 Task: Look for space in Versailles, France from 12th July, 2023 to 16th July, 2023 for 8 adults in price range Rs.10000 to Rs.16000. Place can be private room with 8 bedrooms having 8 beds and 8 bathrooms. Property type can be house, flat, guest house. Amenities needed are: wifi, TV, free parkinig on premises, gym, breakfast. Booking option can be shelf check-in. Required host language is English.
Action: Mouse pressed left at (587, 125)
Screenshot: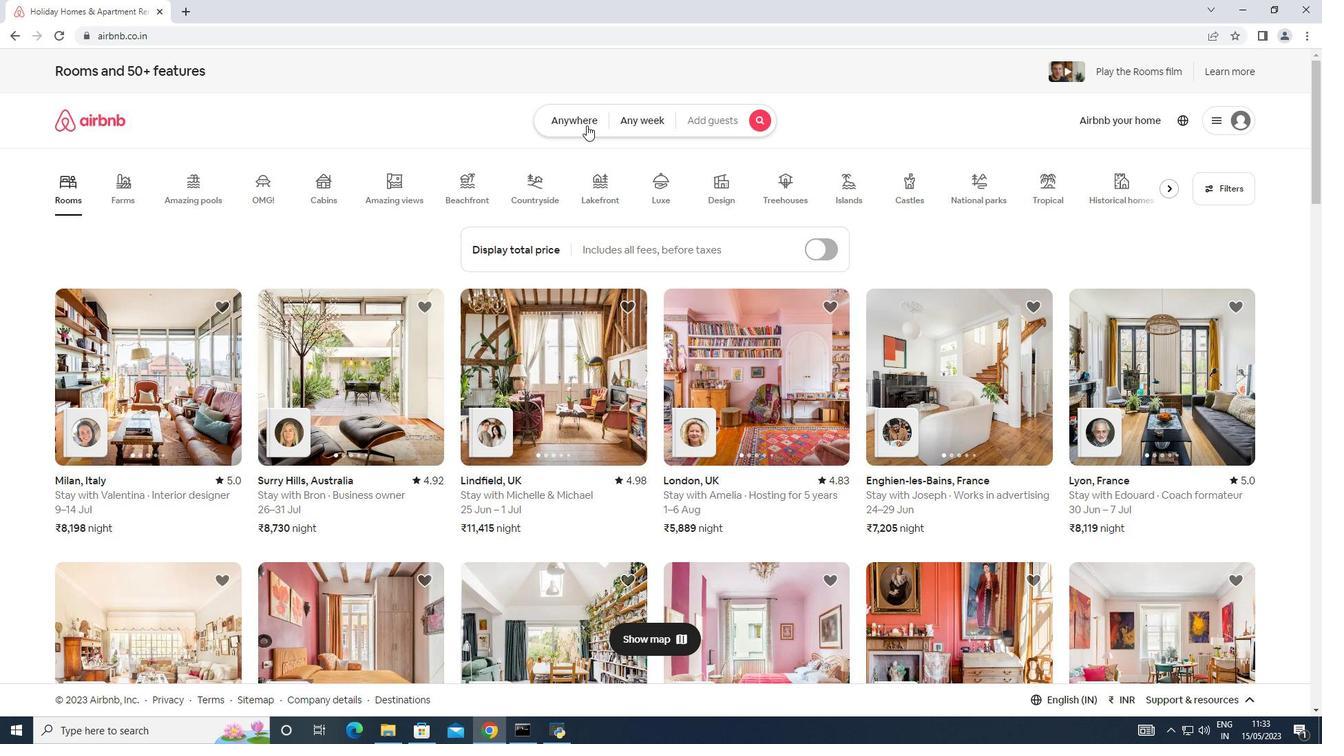 
Action: Mouse moved to (463, 161)
Screenshot: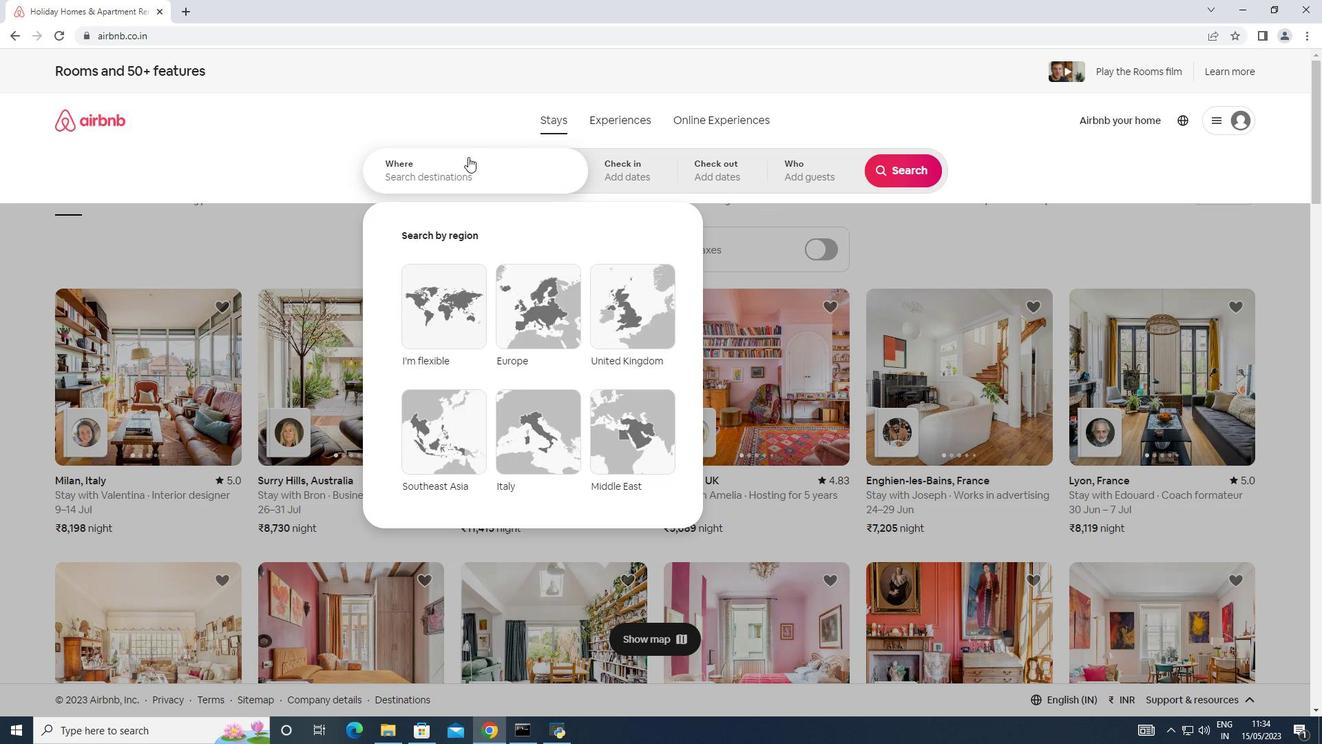 
Action: Mouse pressed left at (463, 161)
Screenshot: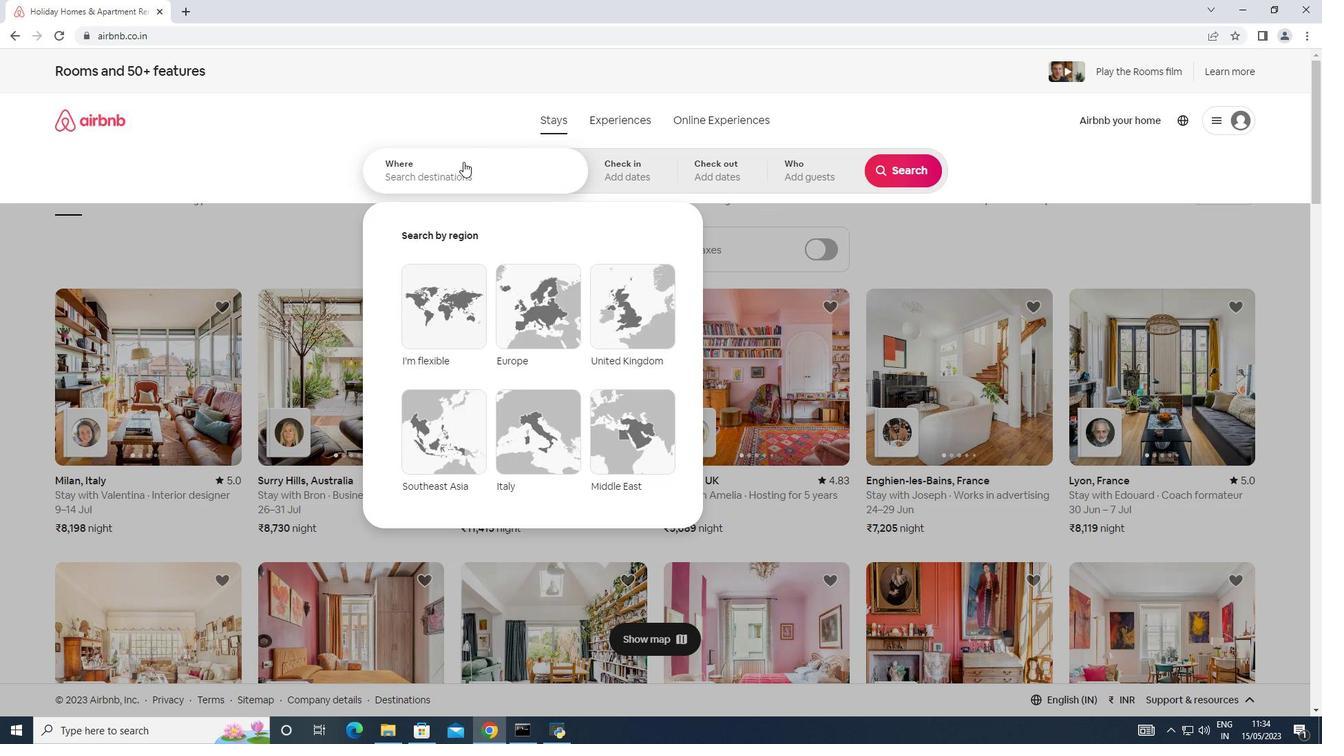 
Action: Mouse moved to (334, 217)
Screenshot: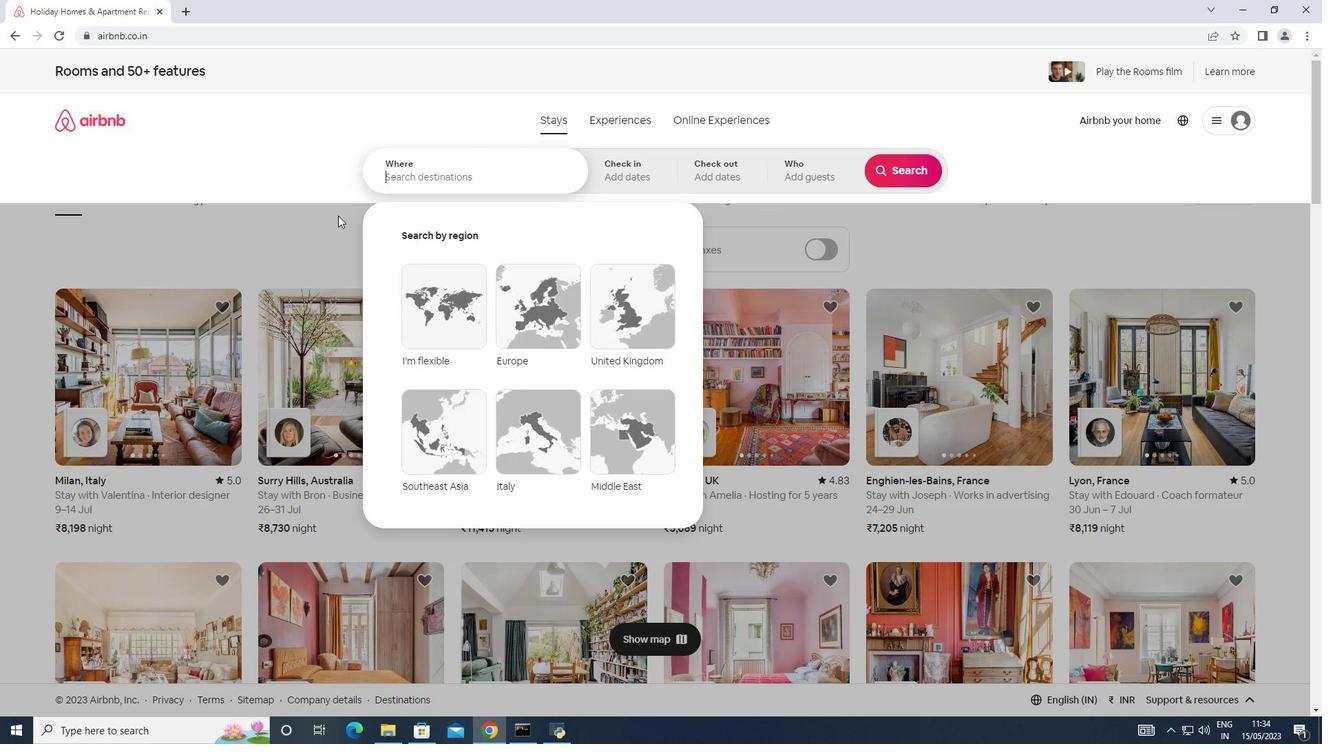 
Action: Key pressed <Key.shift><Key.shift><Key.shift><Key.shift><Key.shift><Key.shift><Key.shift>Versailles,<Key.shift>France
Screenshot: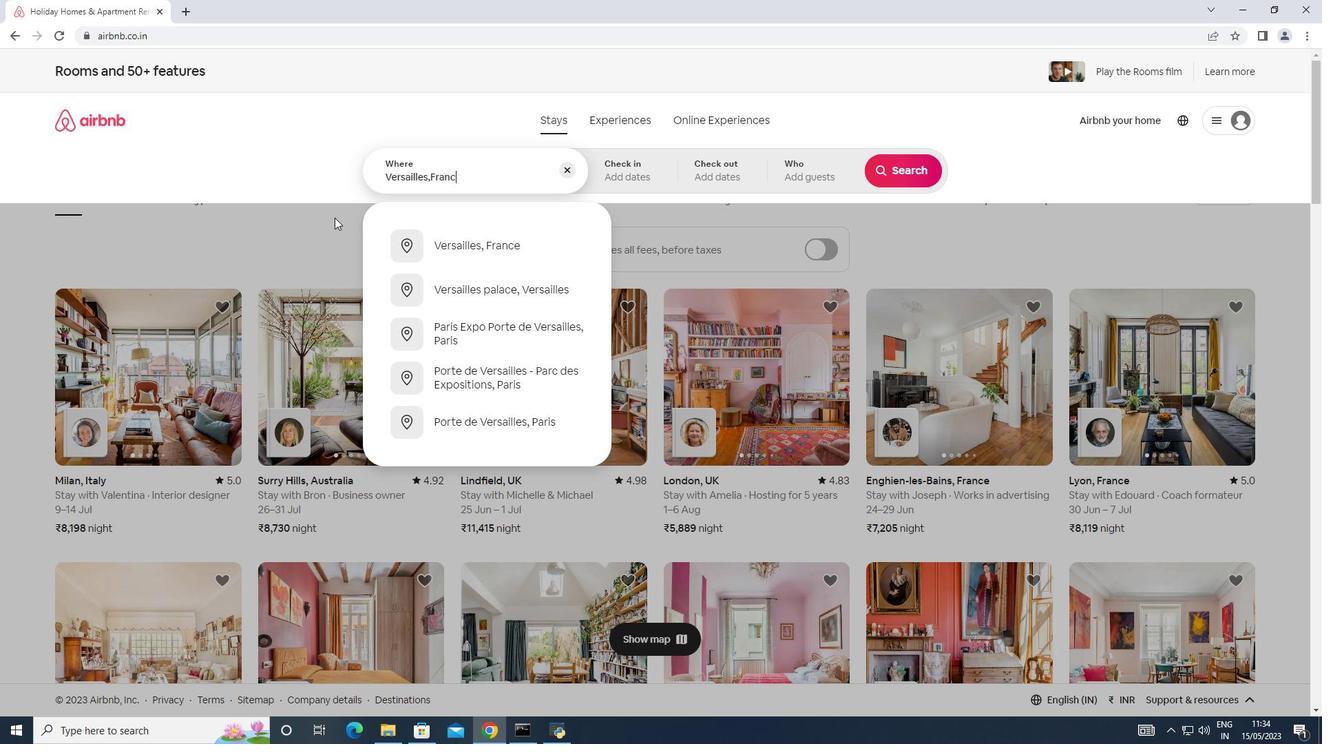 
Action: Mouse moved to (611, 163)
Screenshot: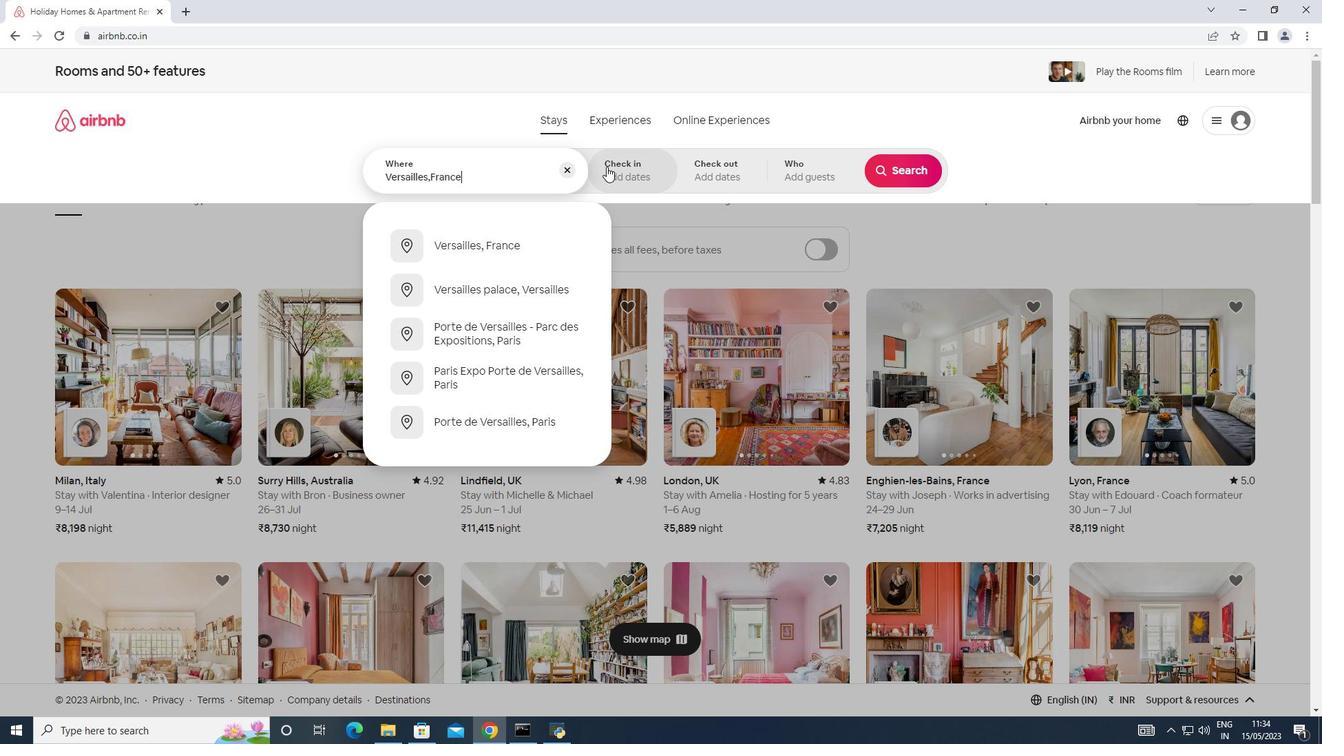 
Action: Mouse pressed left at (611, 163)
Screenshot: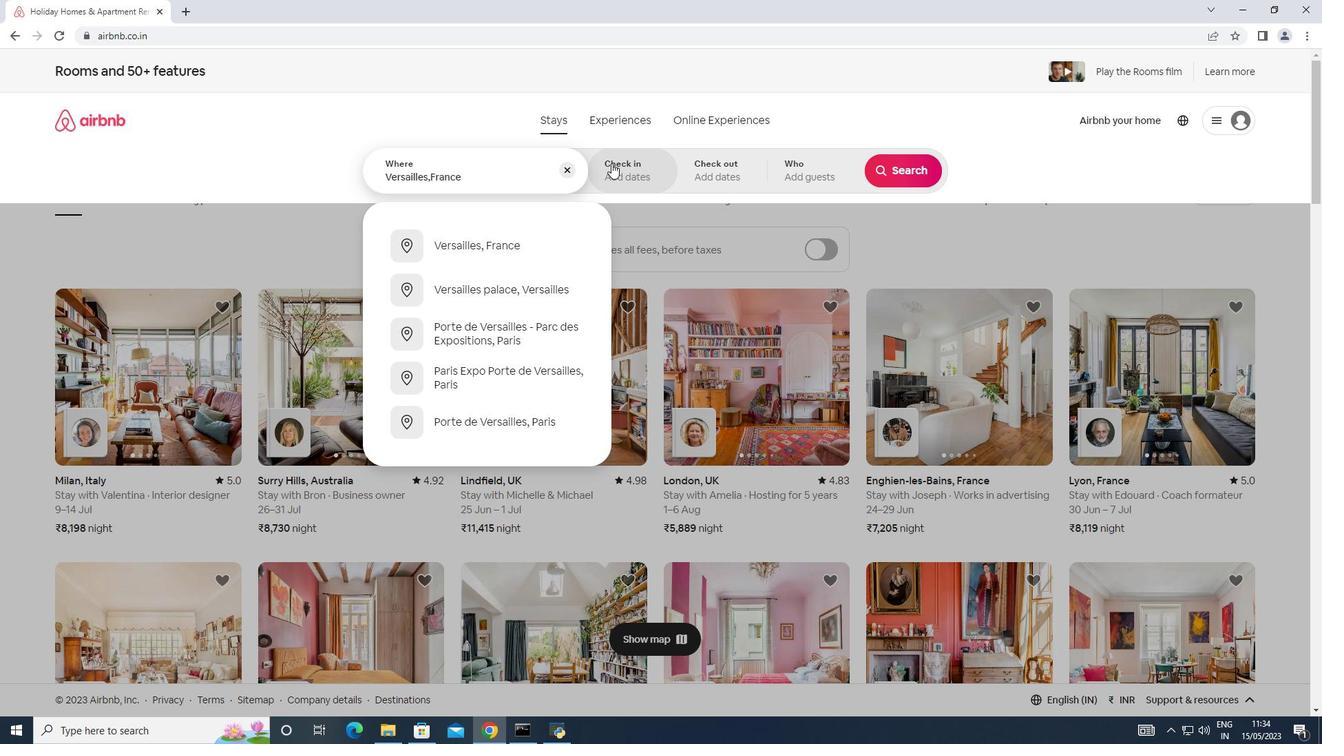 
Action: Mouse moved to (897, 281)
Screenshot: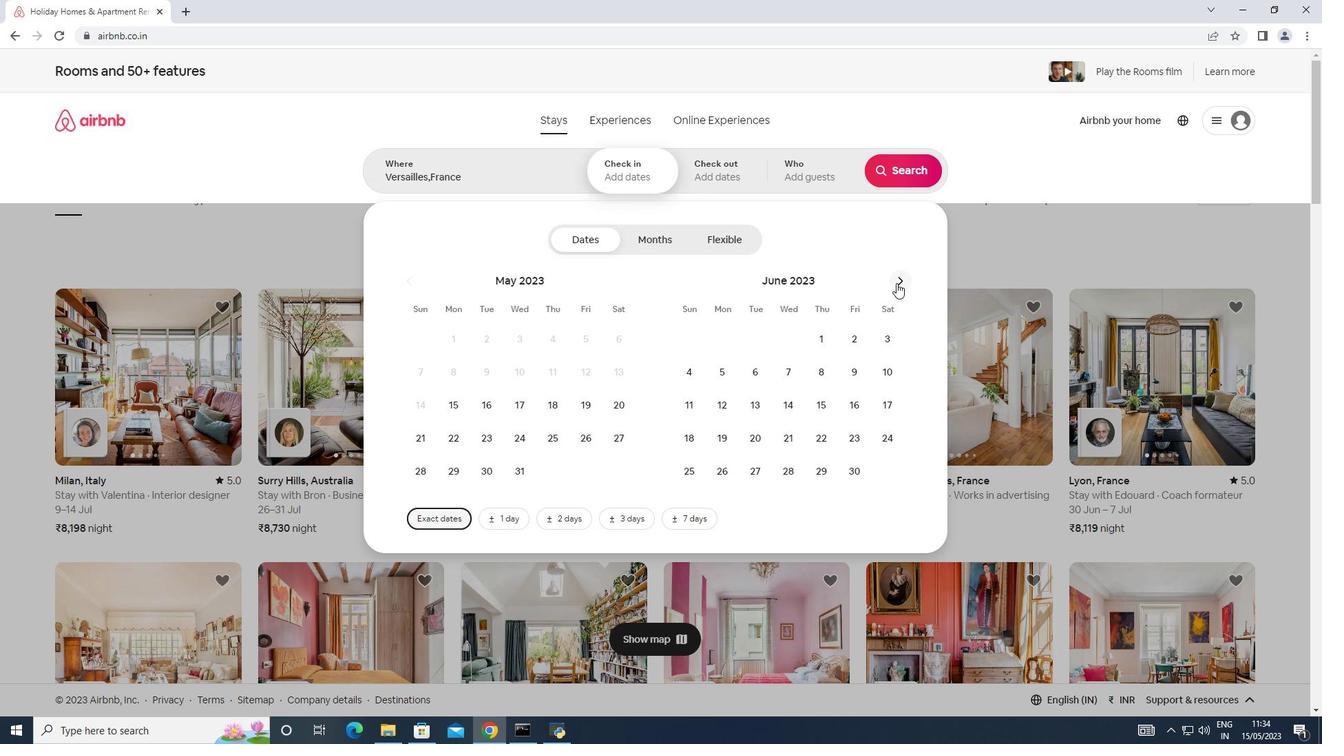 
Action: Mouse pressed left at (897, 281)
Screenshot: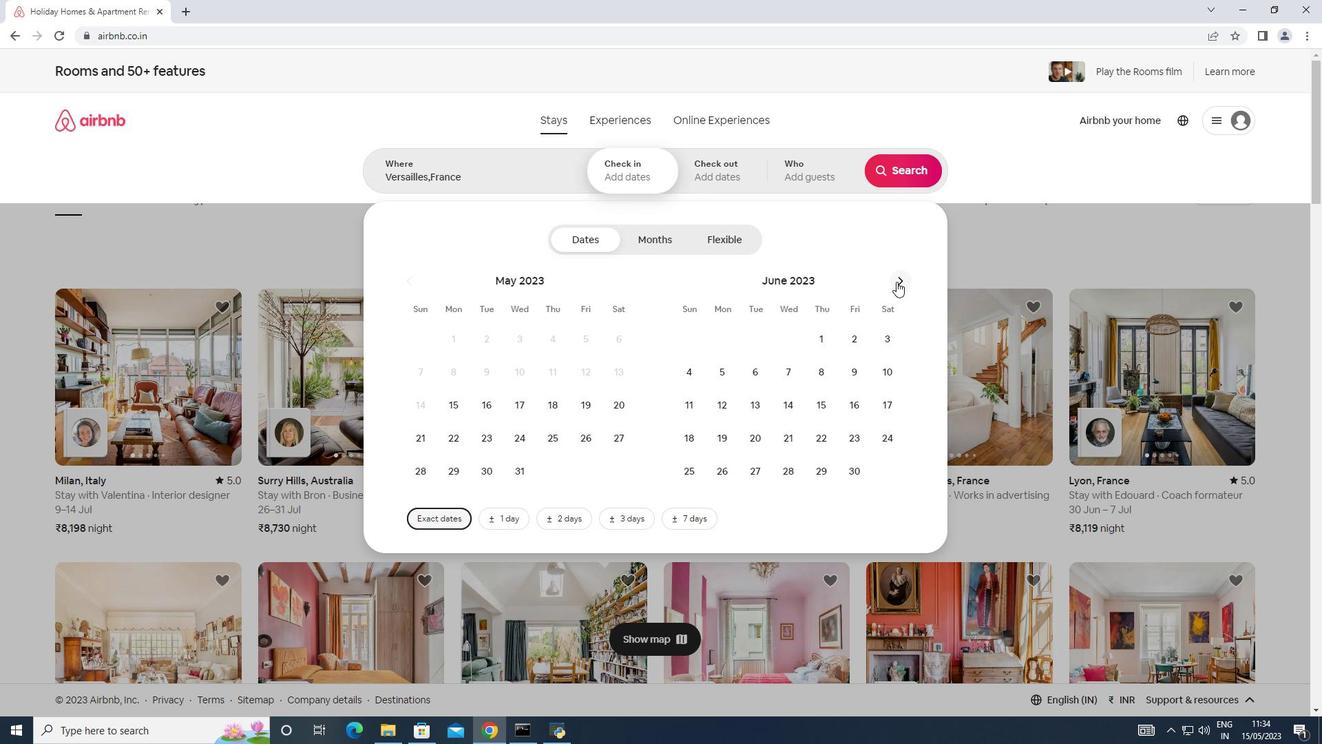 
Action: Mouse moved to (779, 405)
Screenshot: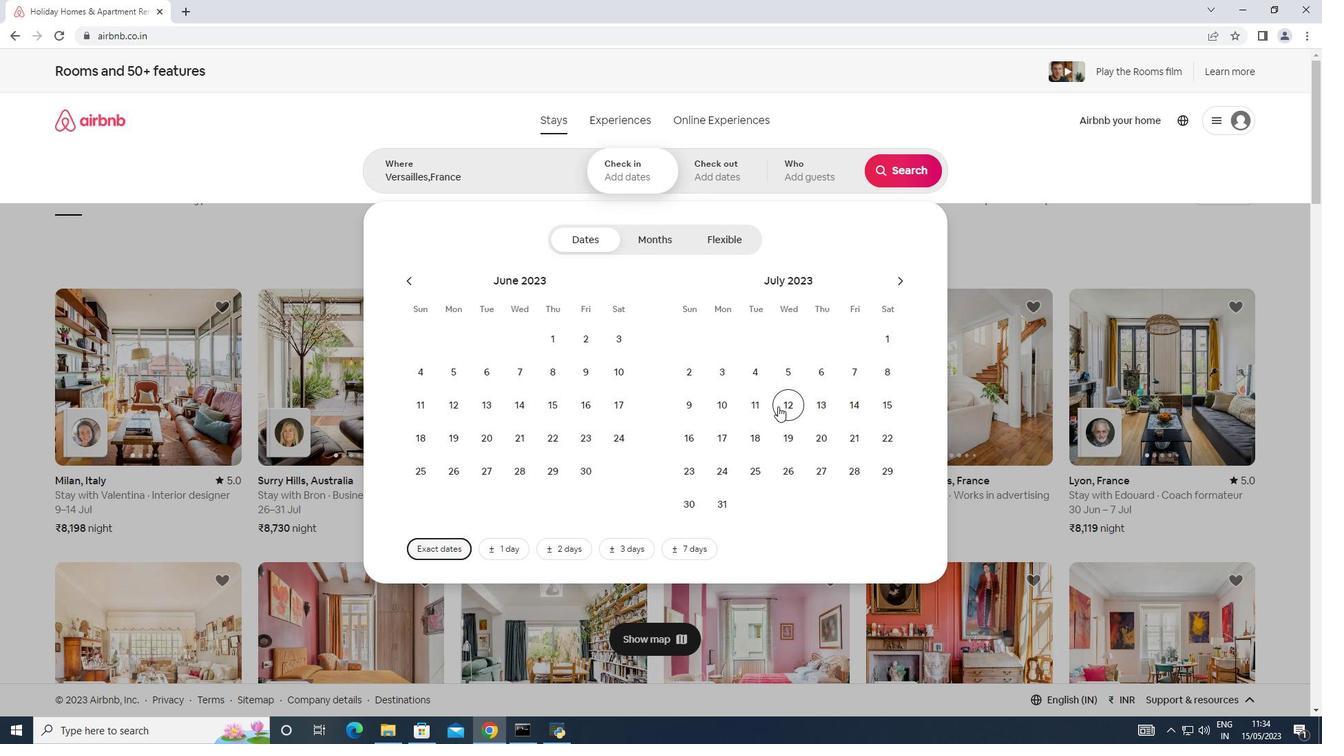
Action: Mouse pressed left at (779, 405)
Screenshot: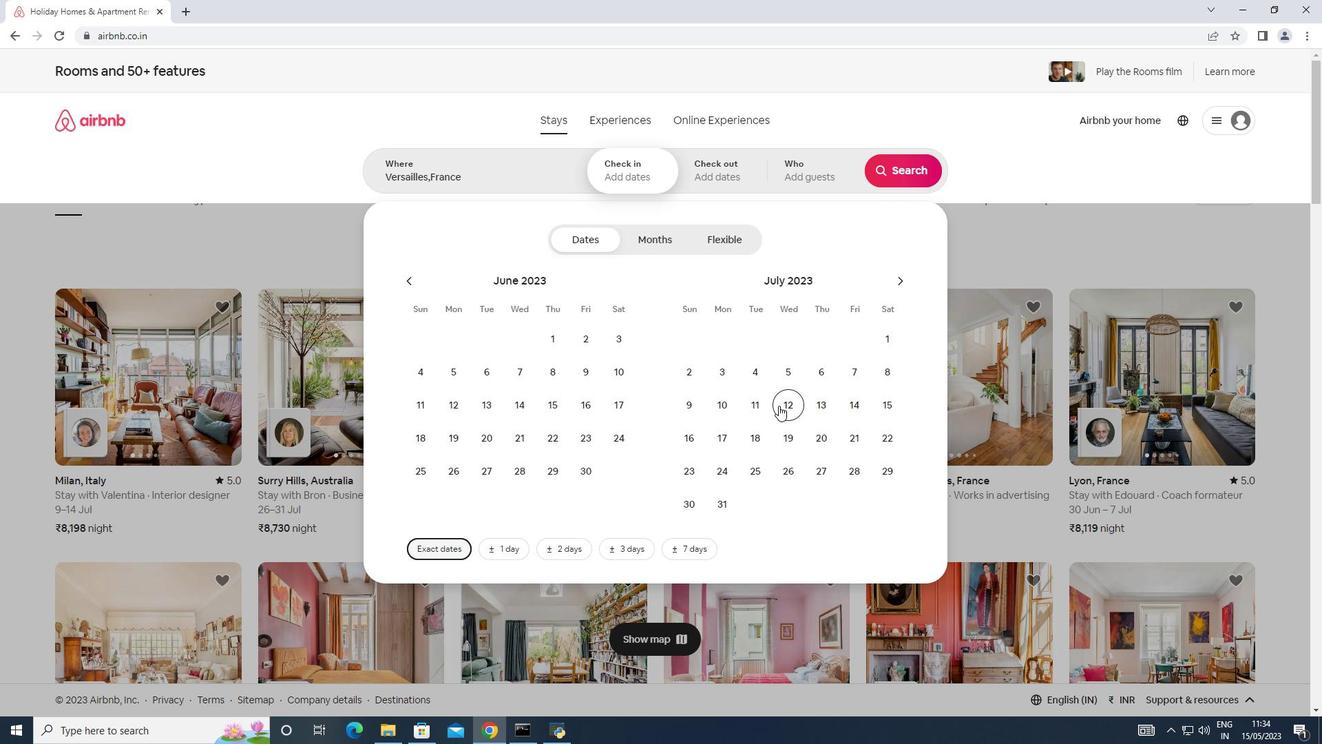 
Action: Mouse moved to (686, 433)
Screenshot: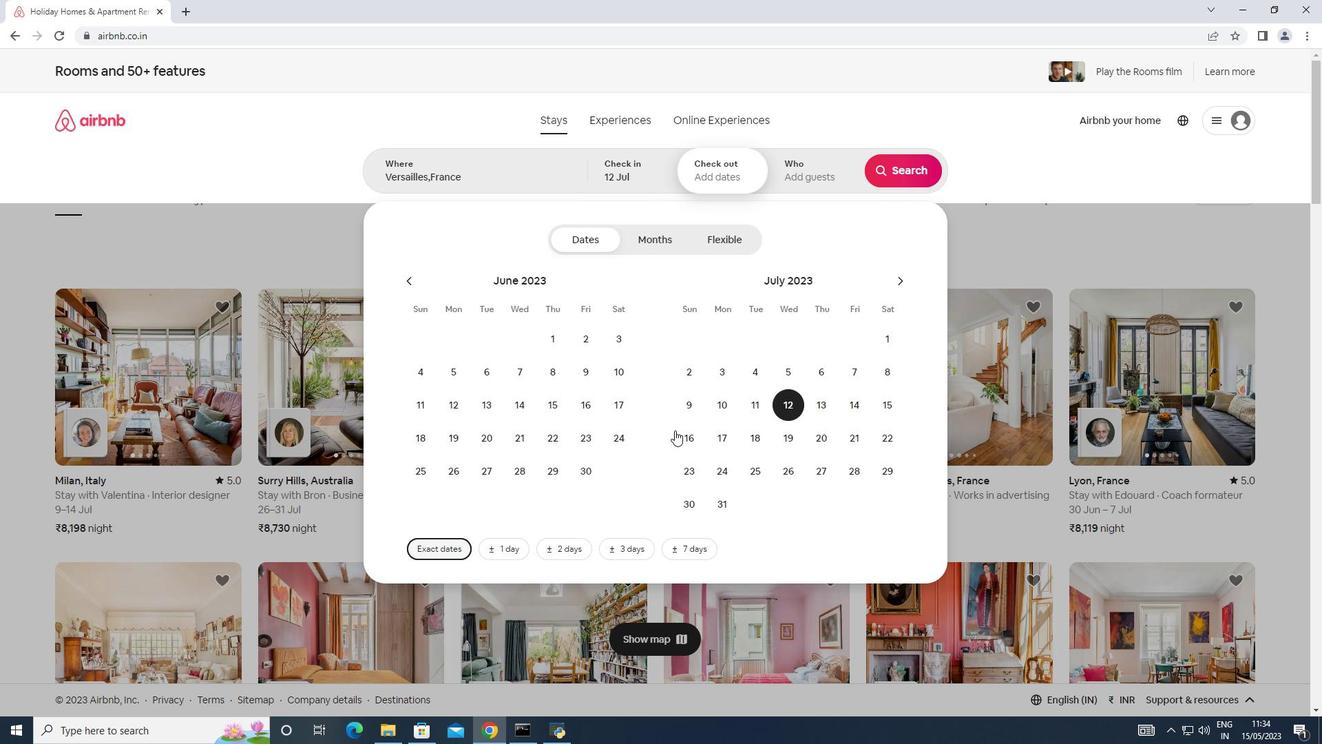 
Action: Mouse pressed left at (686, 433)
Screenshot: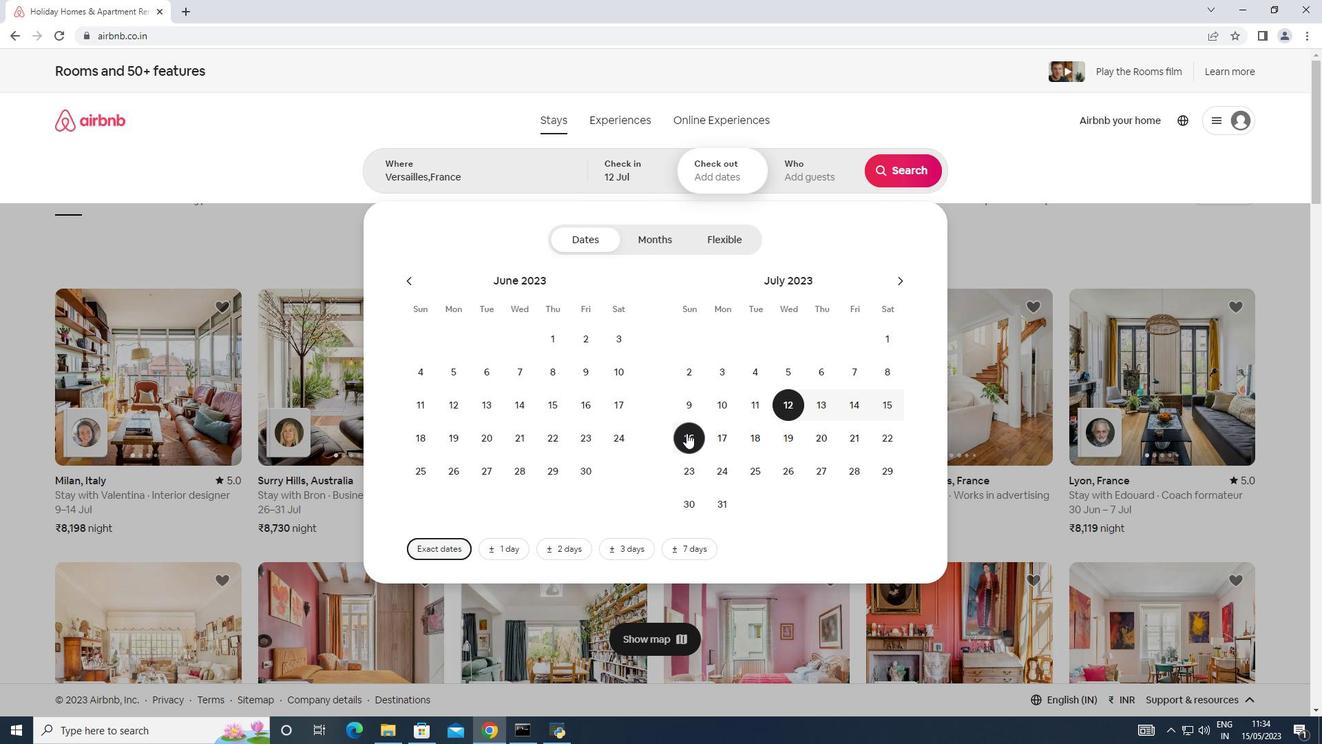 
Action: Mouse moved to (825, 175)
Screenshot: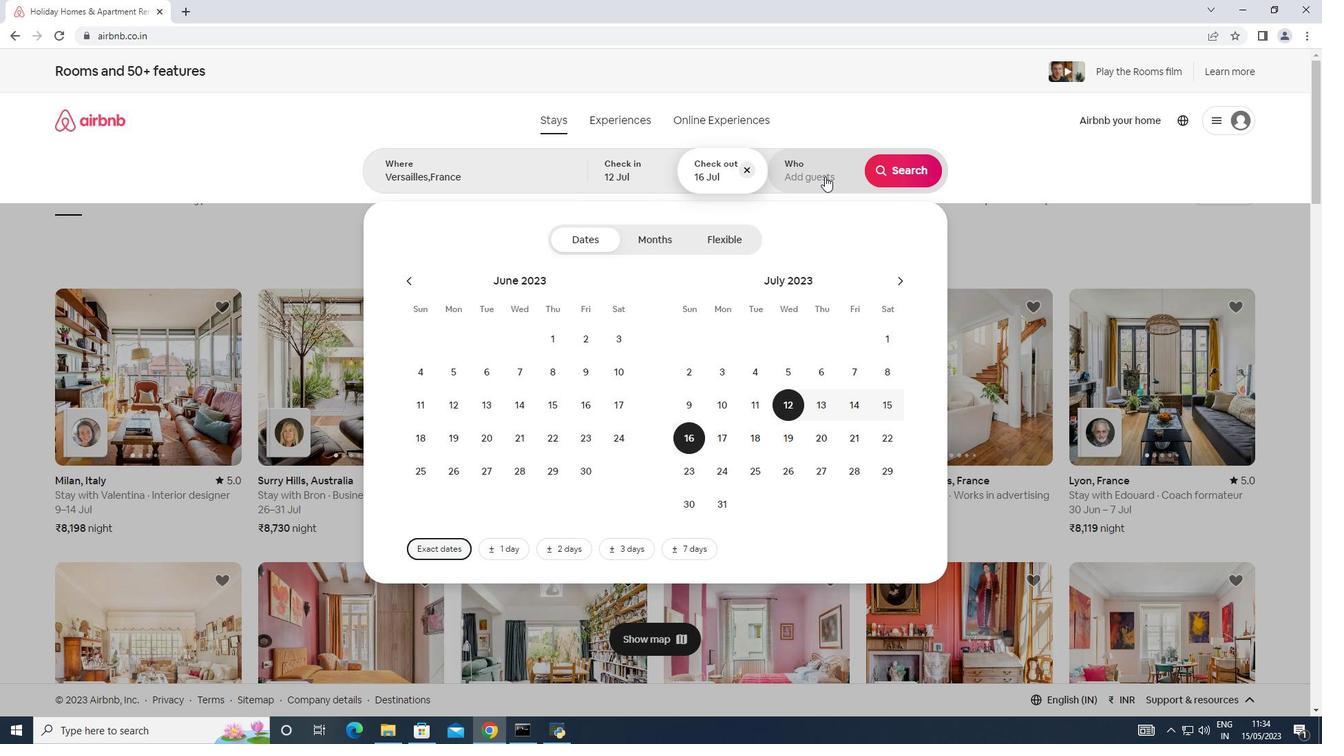 
Action: Mouse pressed left at (825, 175)
Screenshot: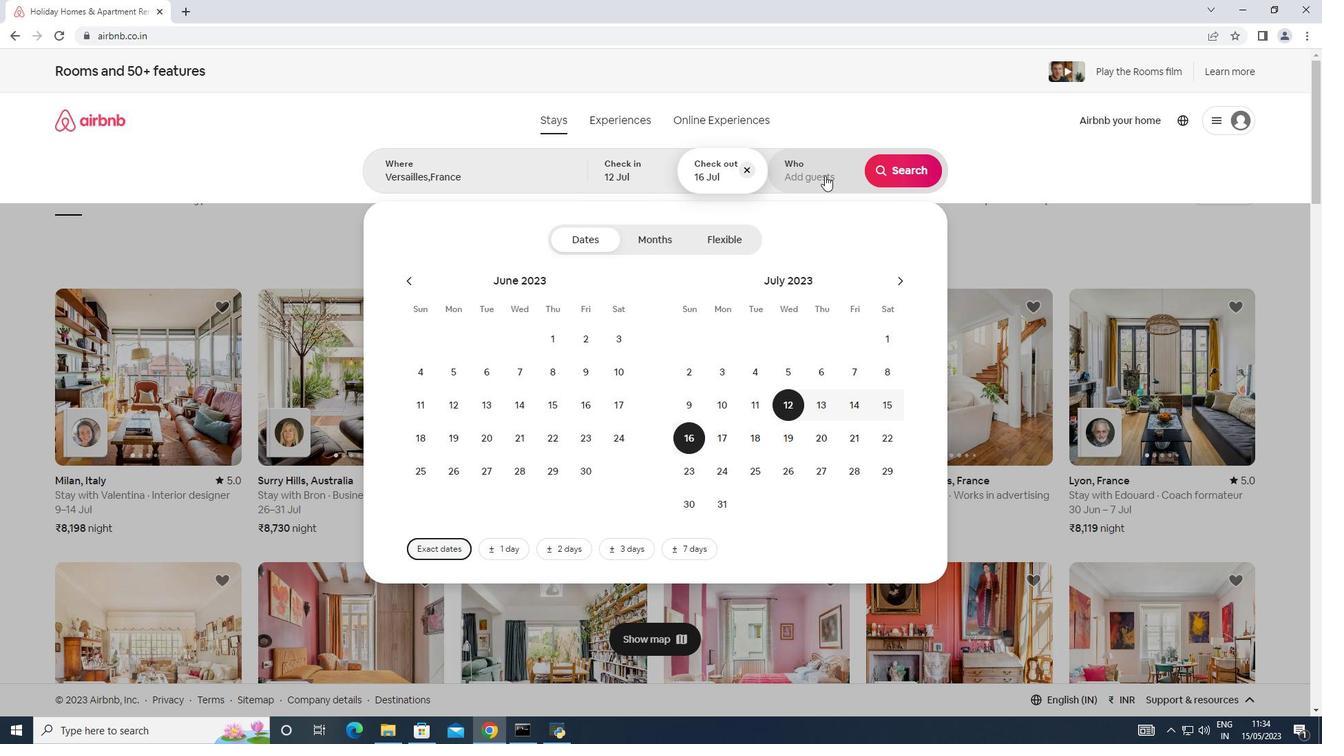 
Action: Mouse moved to (899, 243)
Screenshot: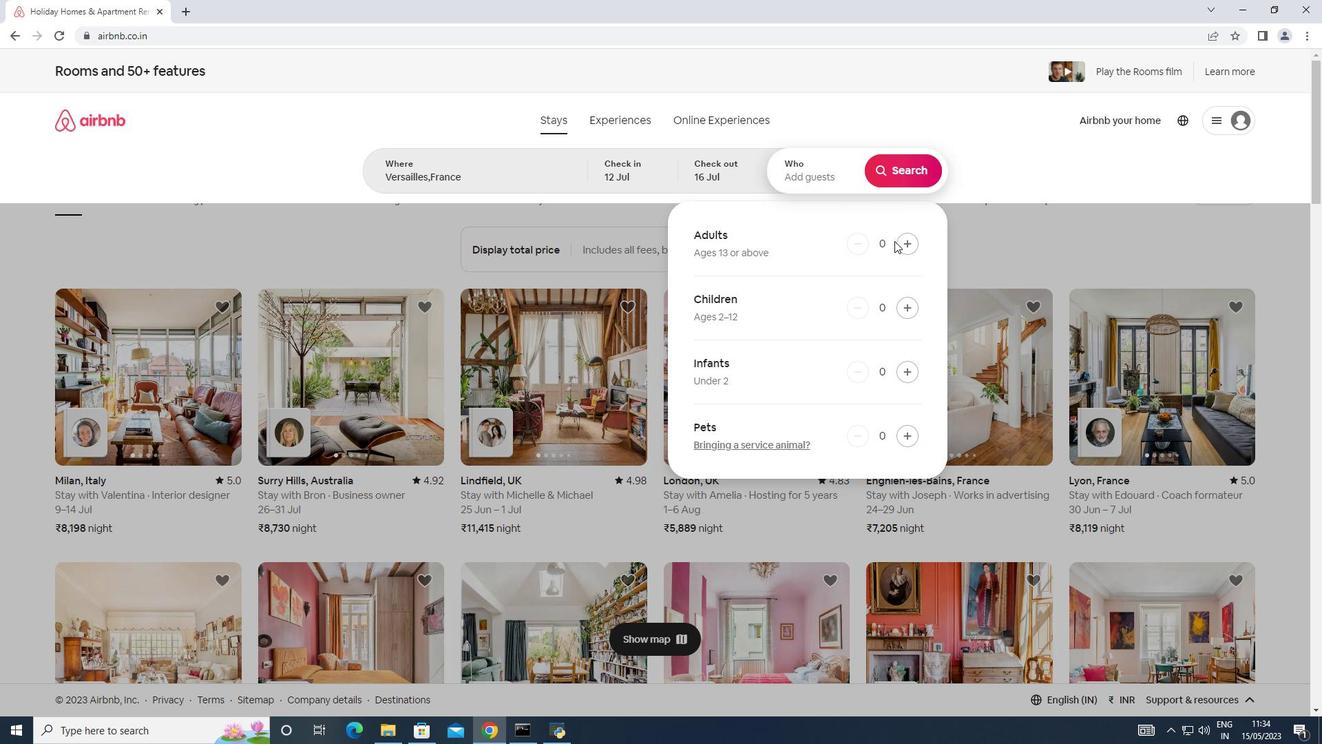 
Action: Mouse pressed left at (899, 243)
Screenshot: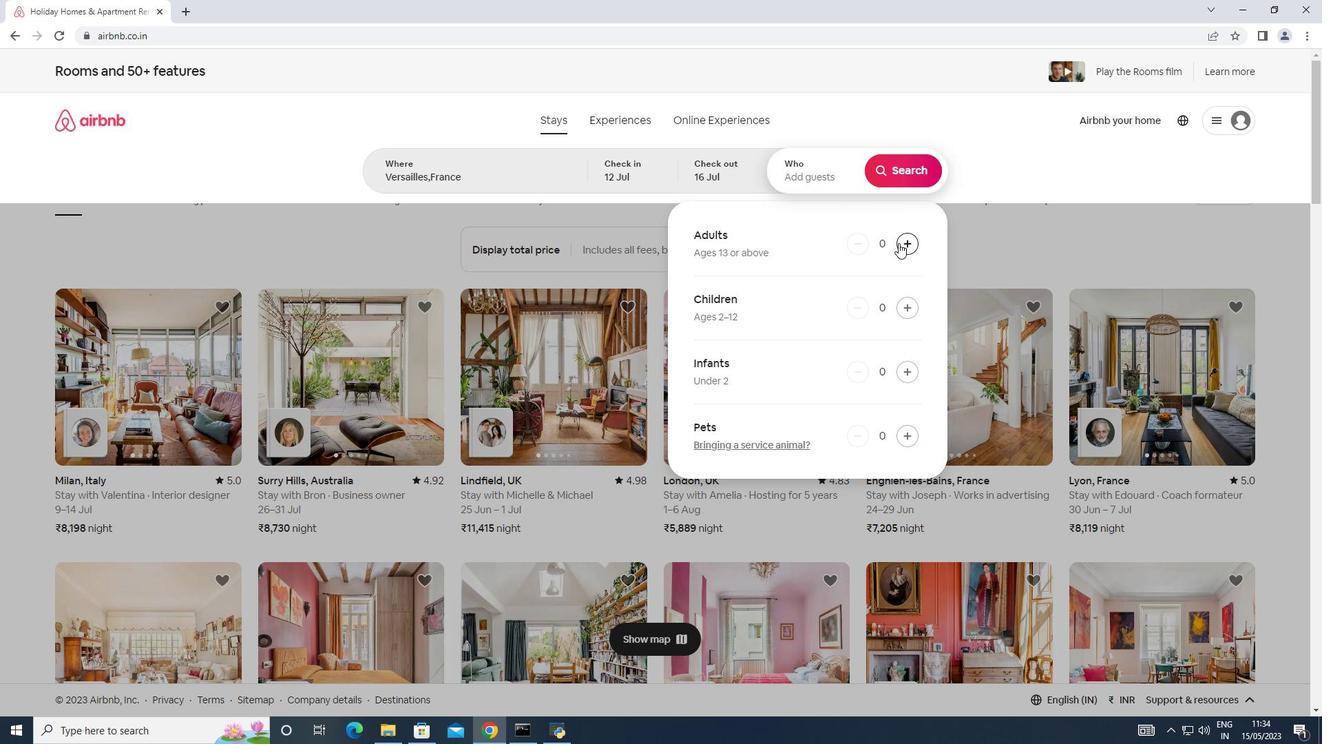 
Action: Mouse pressed left at (899, 243)
Screenshot: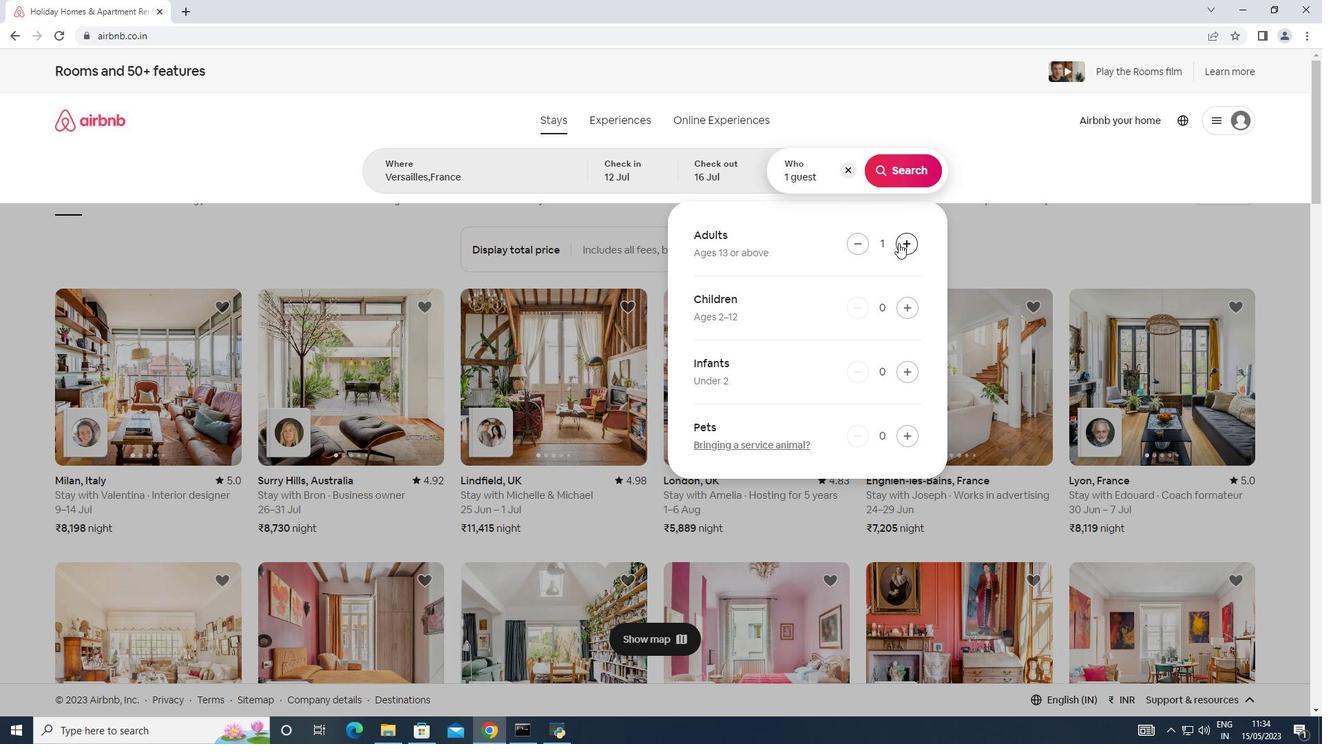 
Action: Mouse pressed left at (899, 243)
Screenshot: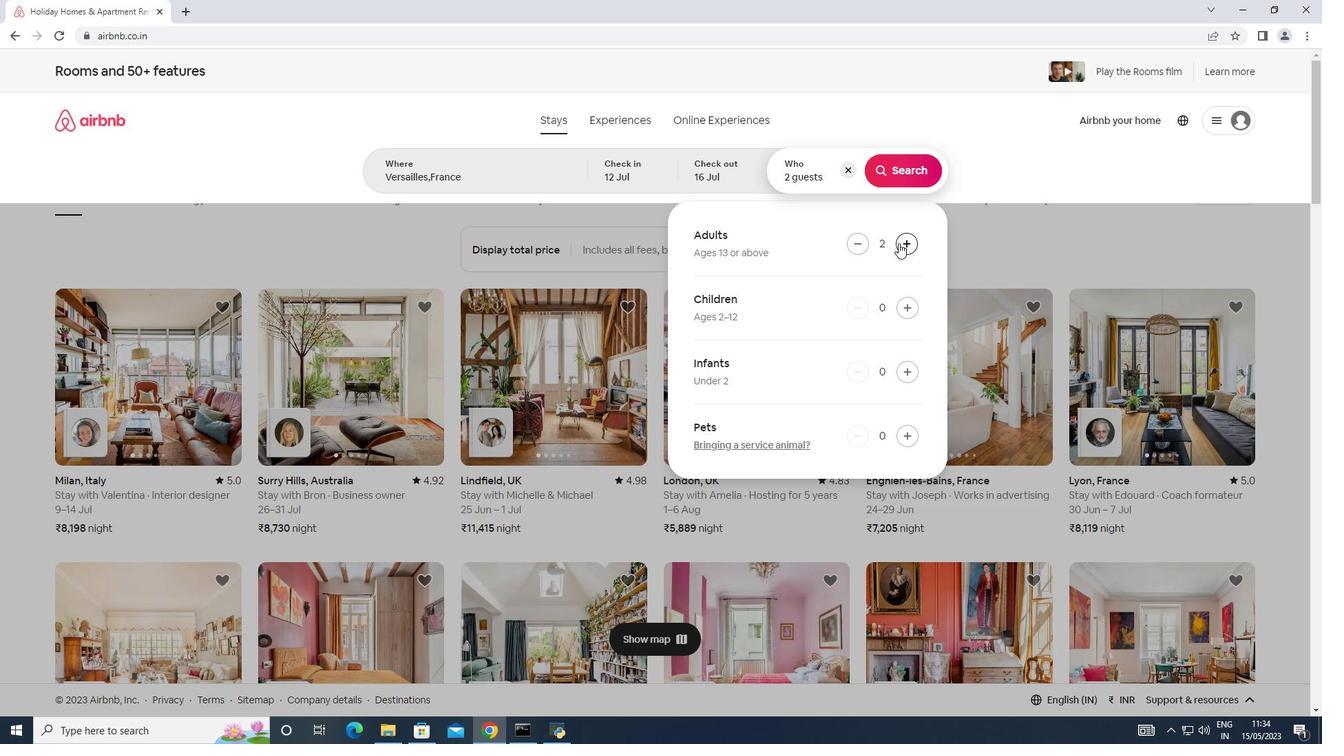 
Action: Mouse pressed left at (899, 243)
Screenshot: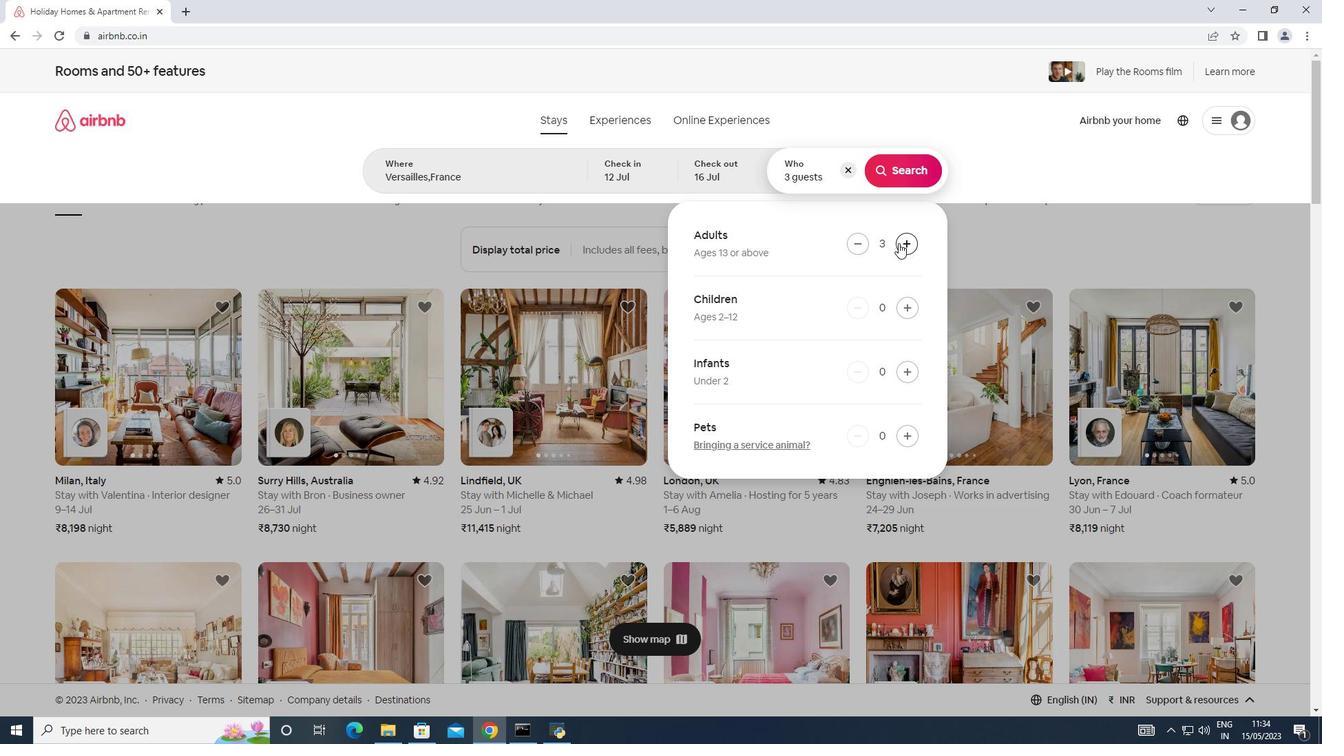 
Action: Mouse moved to (899, 243)
Screenshot: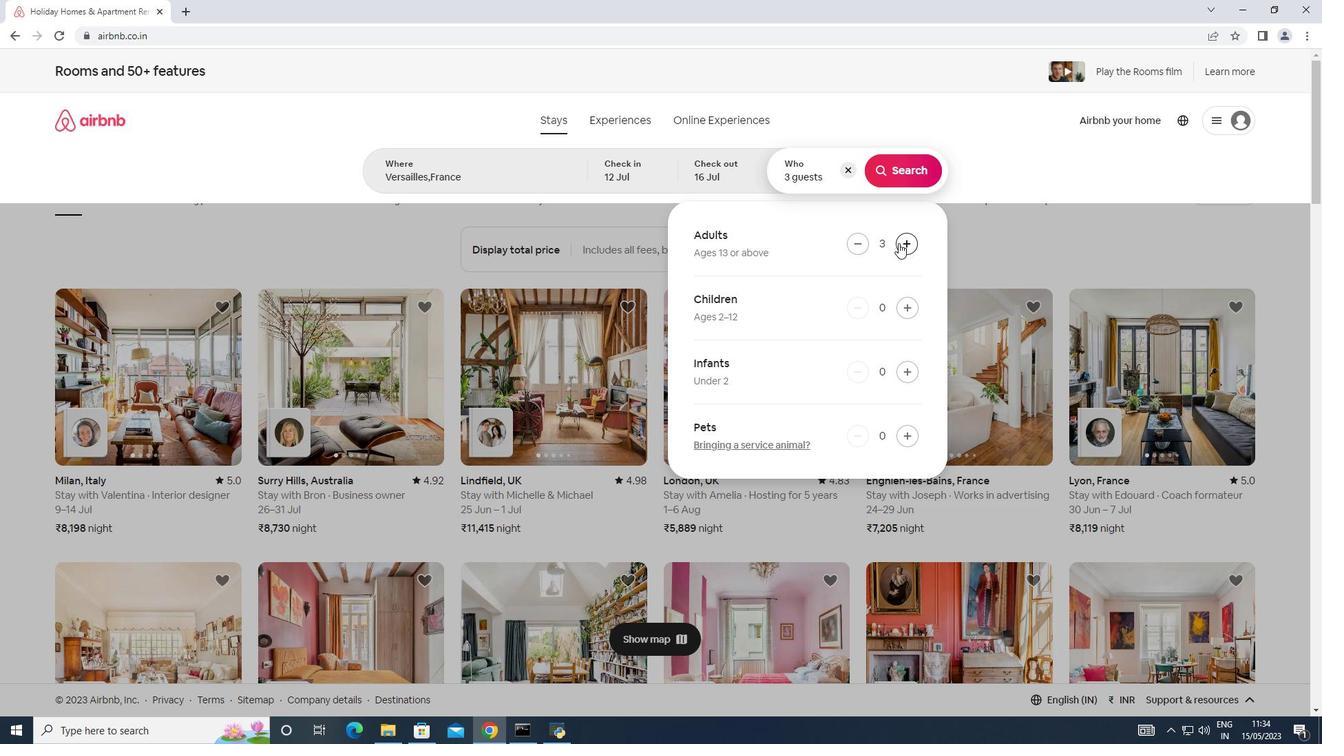 
Action: Mouse pressed left at (899, 243)
Screenshot: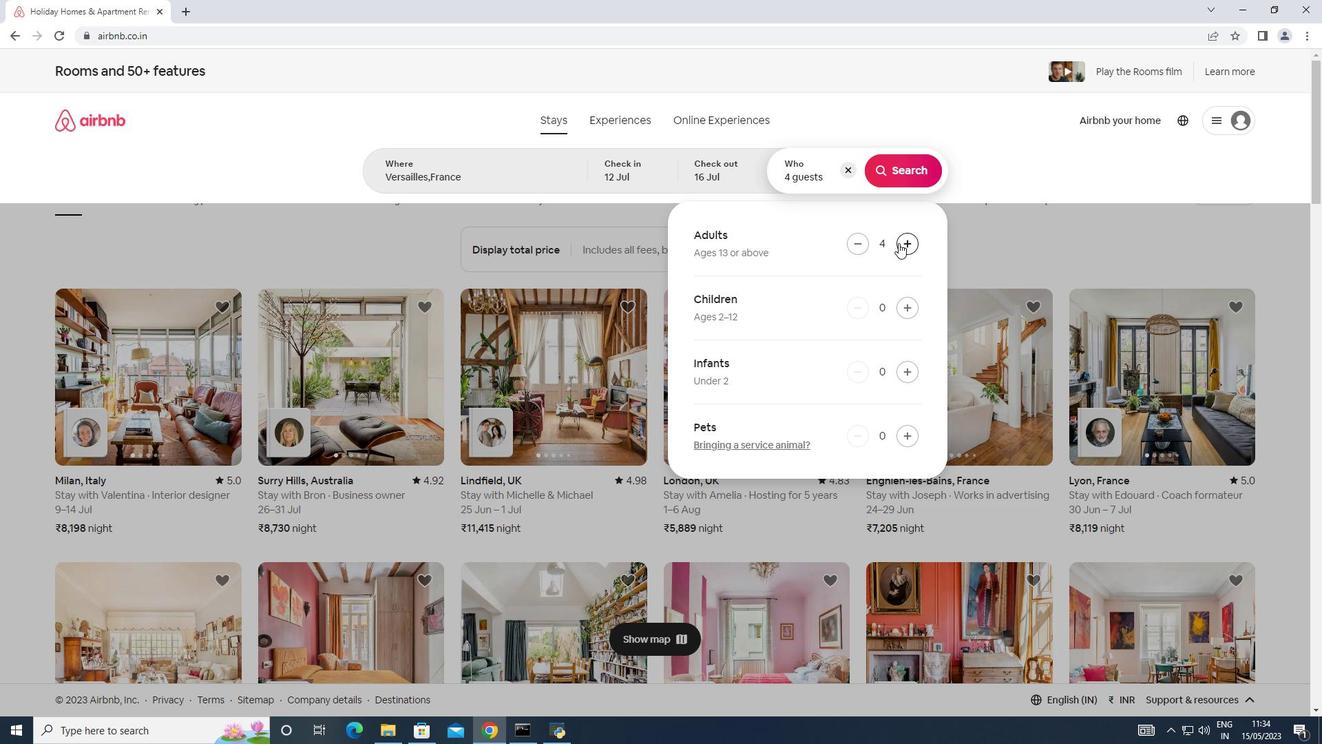
Action: Mouse moved to (899, 243)
Screenshot: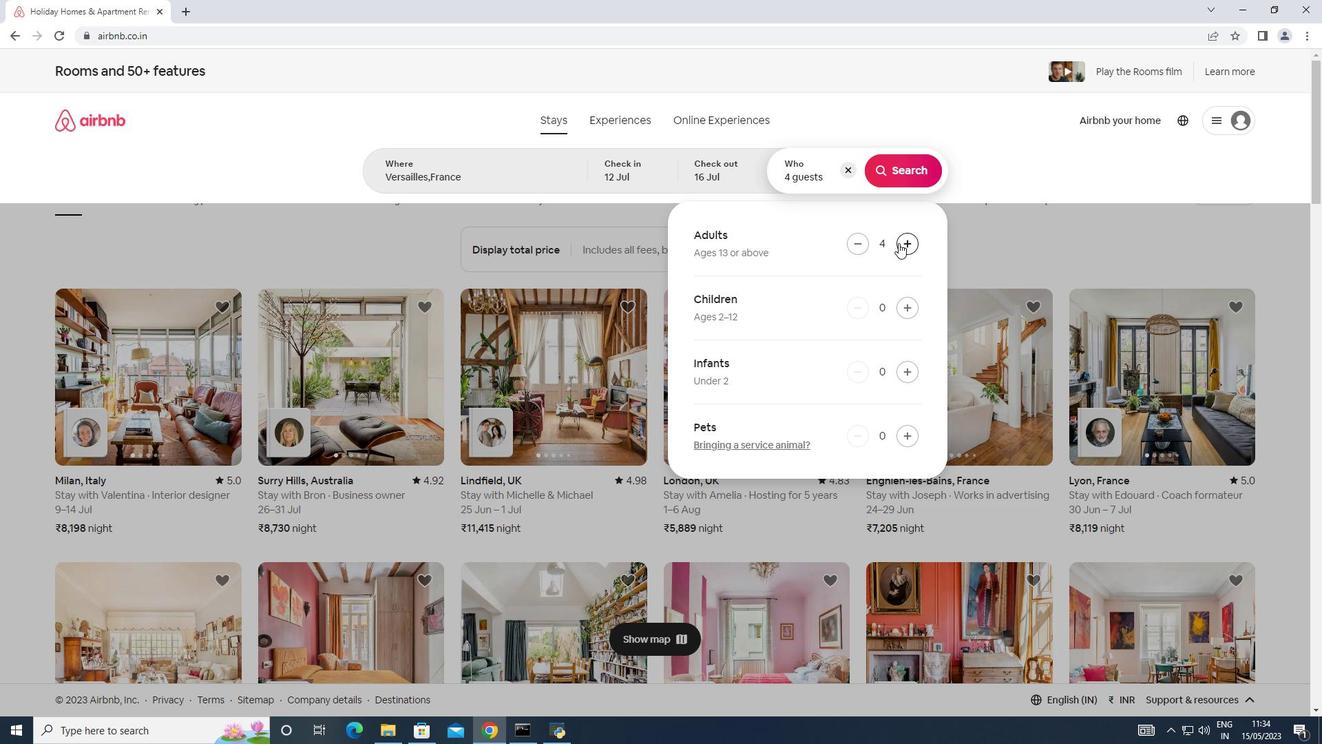 
Action: Mouse pressed left at (899, 243)
Screenshot: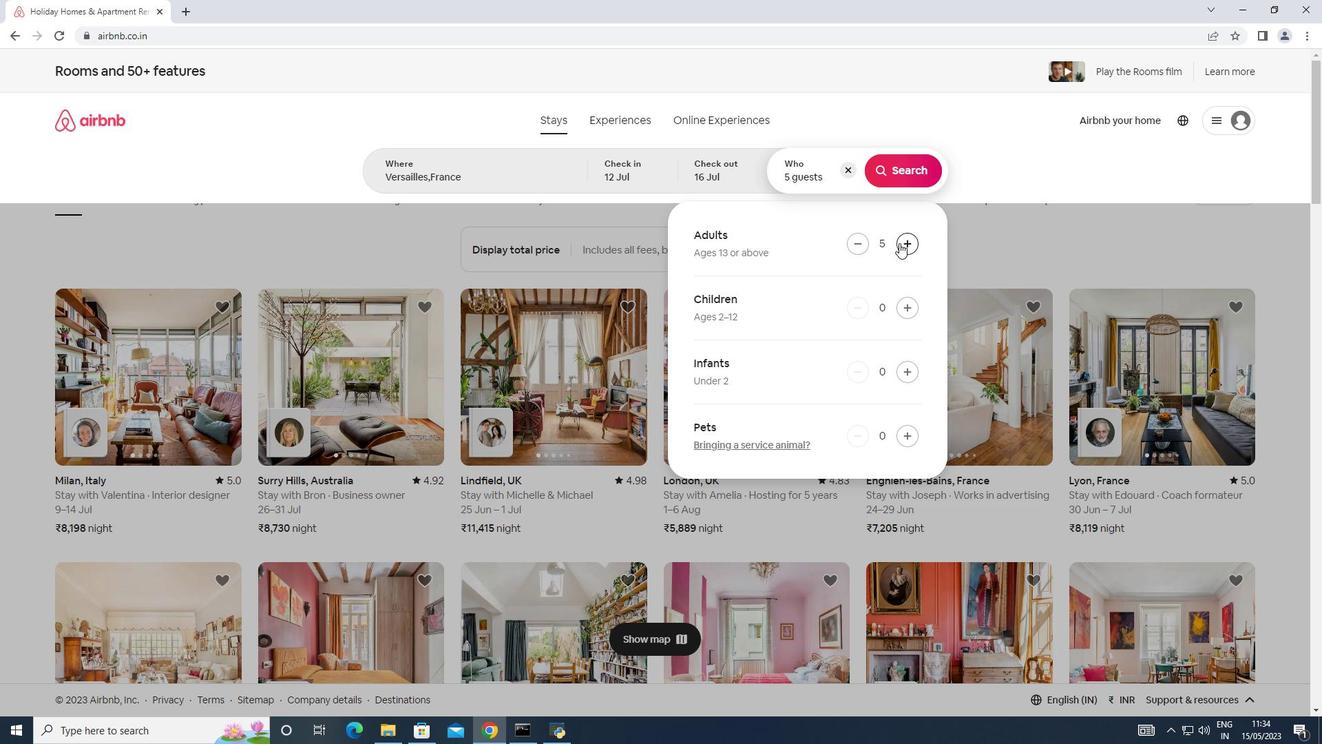 
Action: Mouse pressed left at (899, 243)
Screenshot: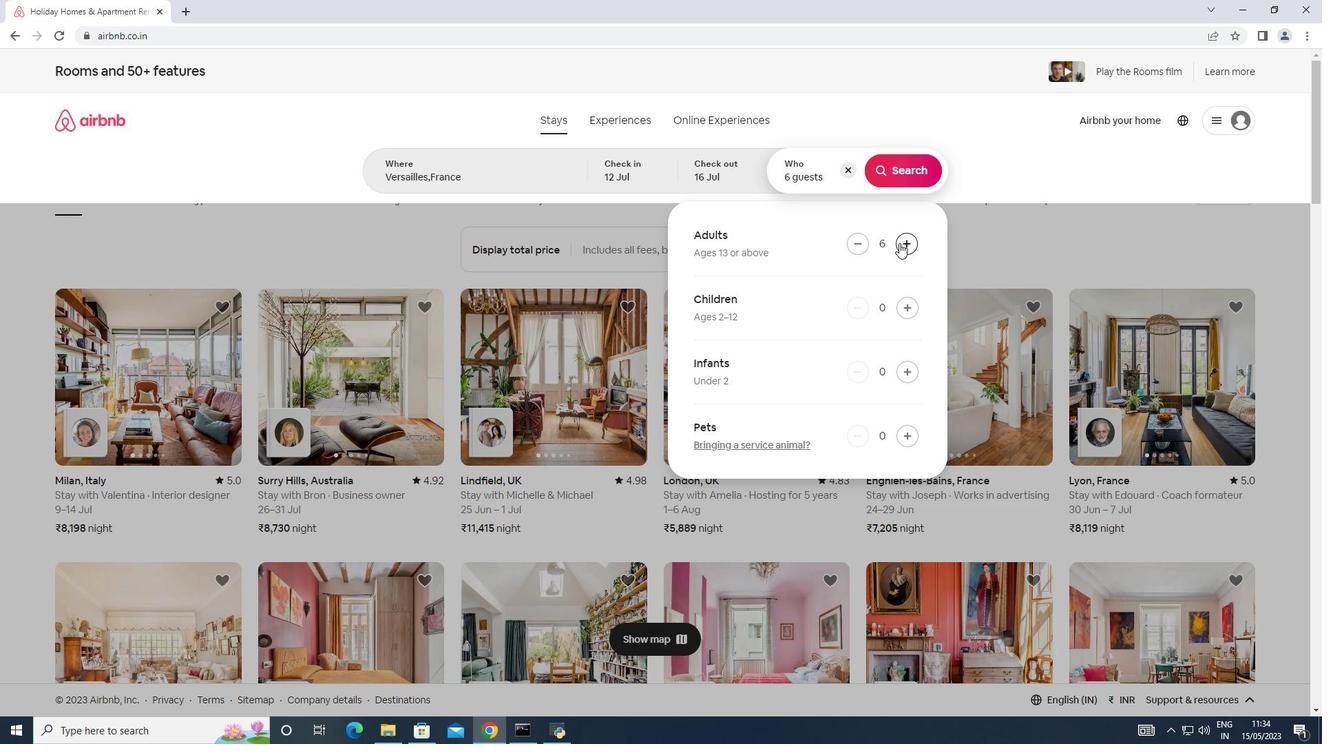 
Action: Mouse pressed left at (899, 243)
Screenshot: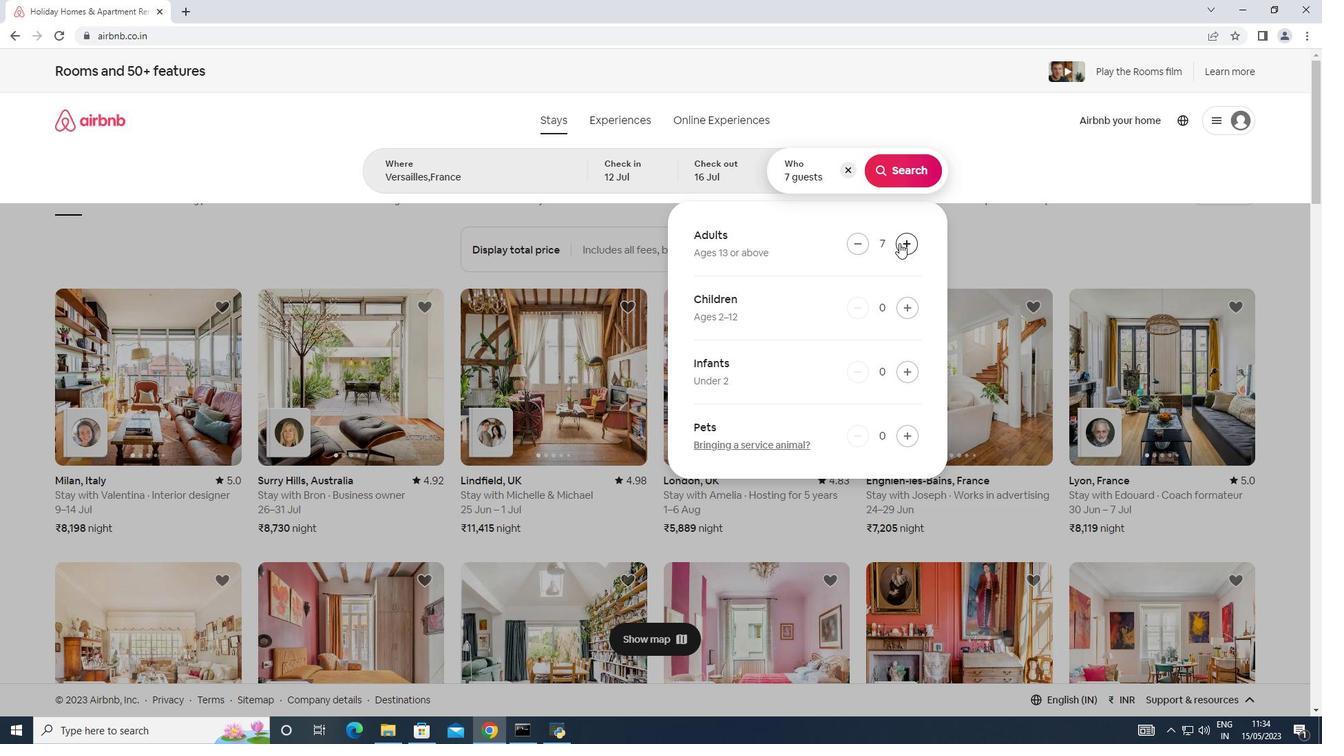 
Action: Mouse moved to (896, 170)
Screenshot: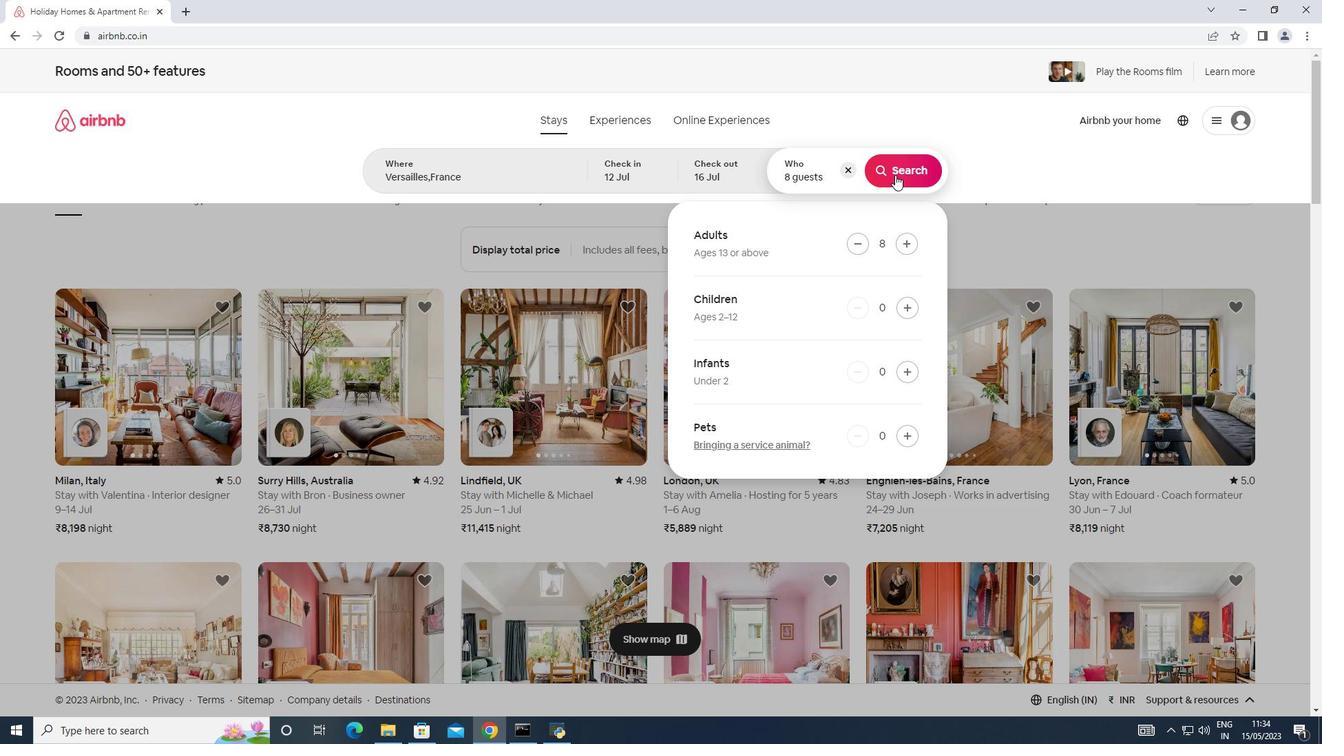 
Action: Mouse pressed left at (896, 170)
Screenshot: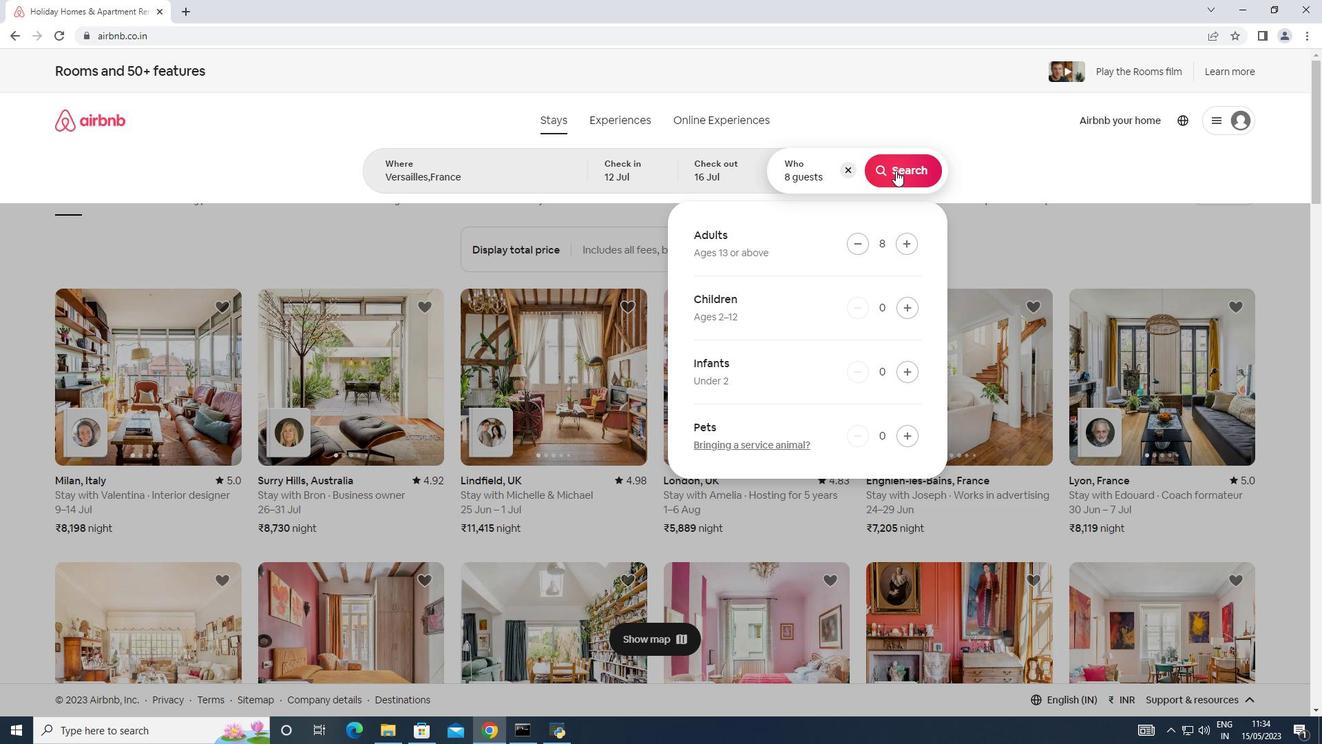 
Action: Mouse moved to (1249, 133)
Screenshot: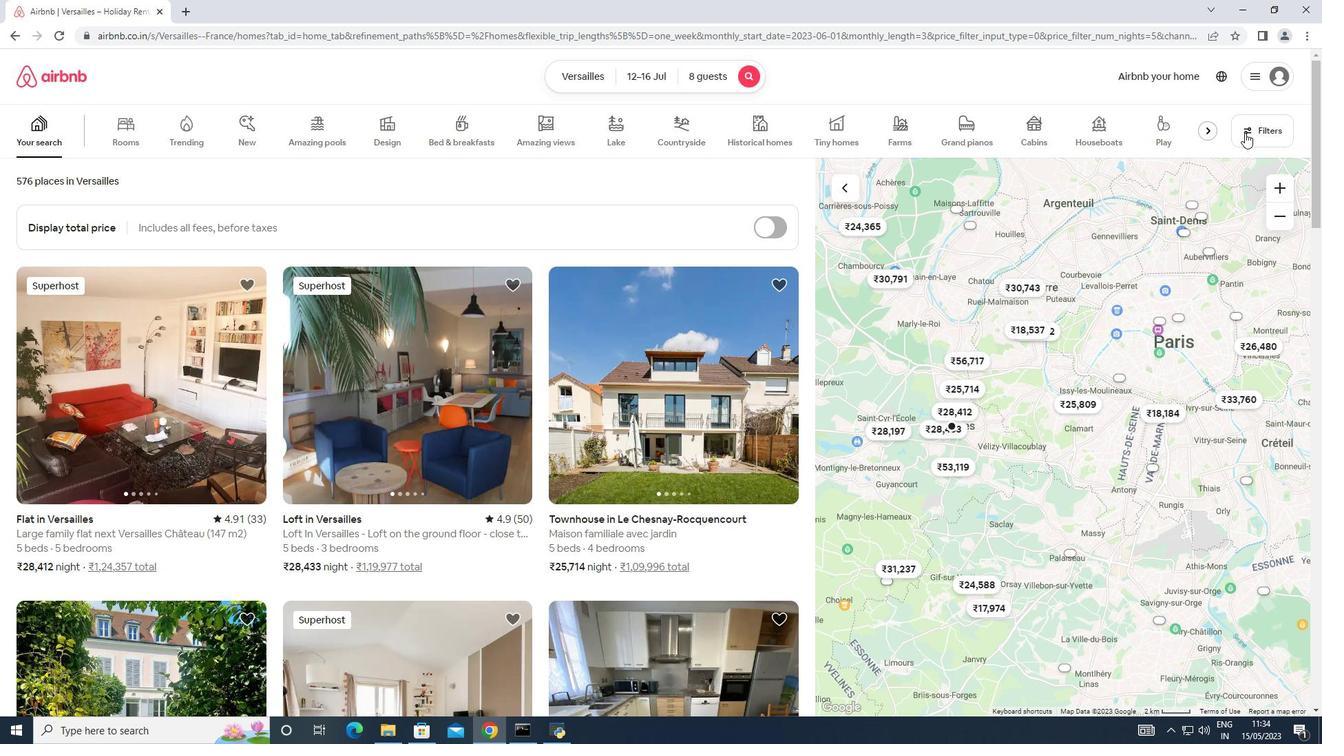 
Action: Mouse pressed left at (1249, 133)
Screenshot: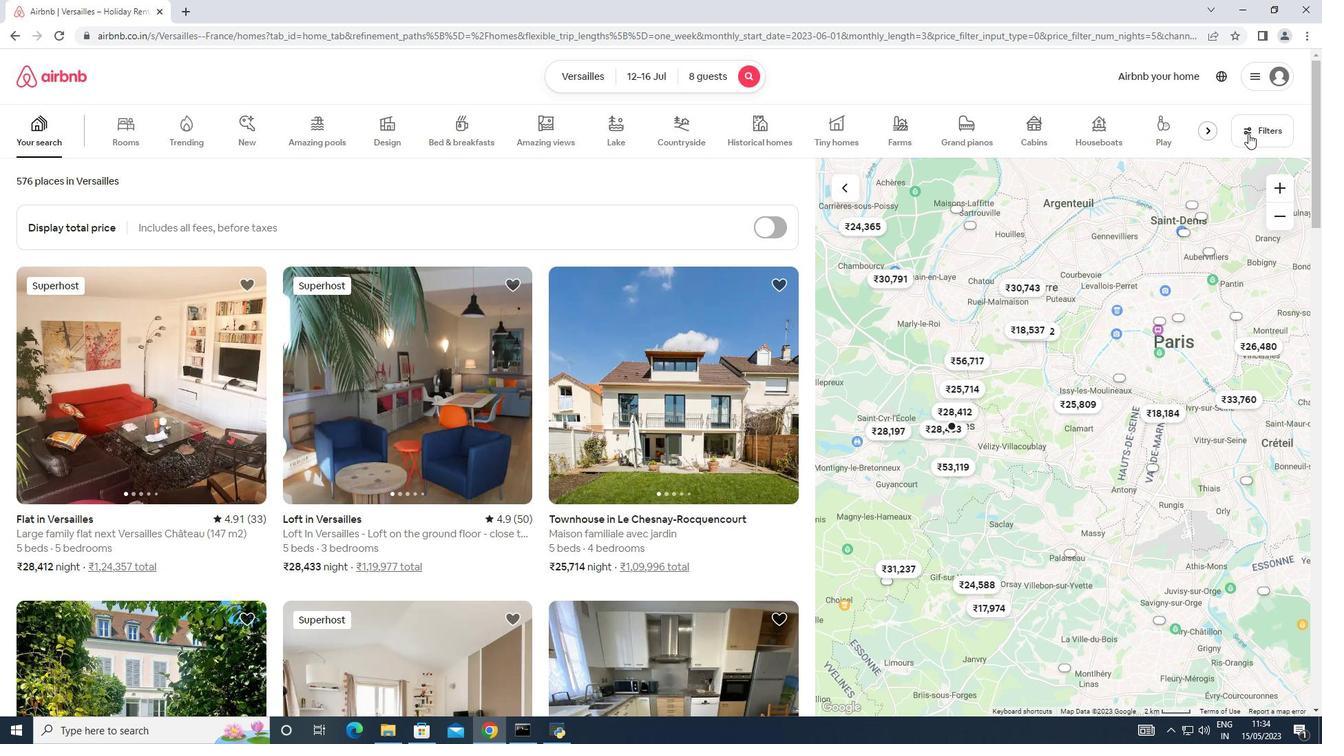 
Action: Mouse moved to (469, 467)
Screenshot: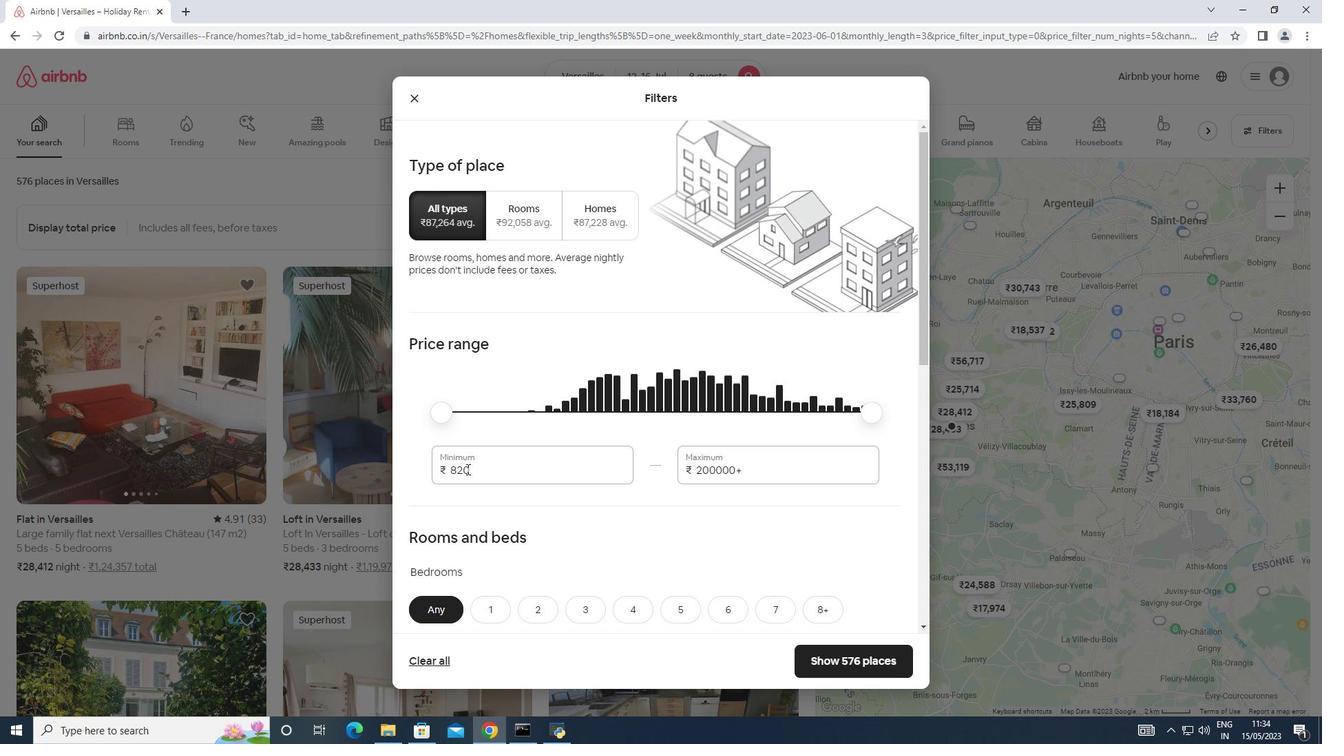 
Action: Mouse pressed left at (469, 467)
Screenshot: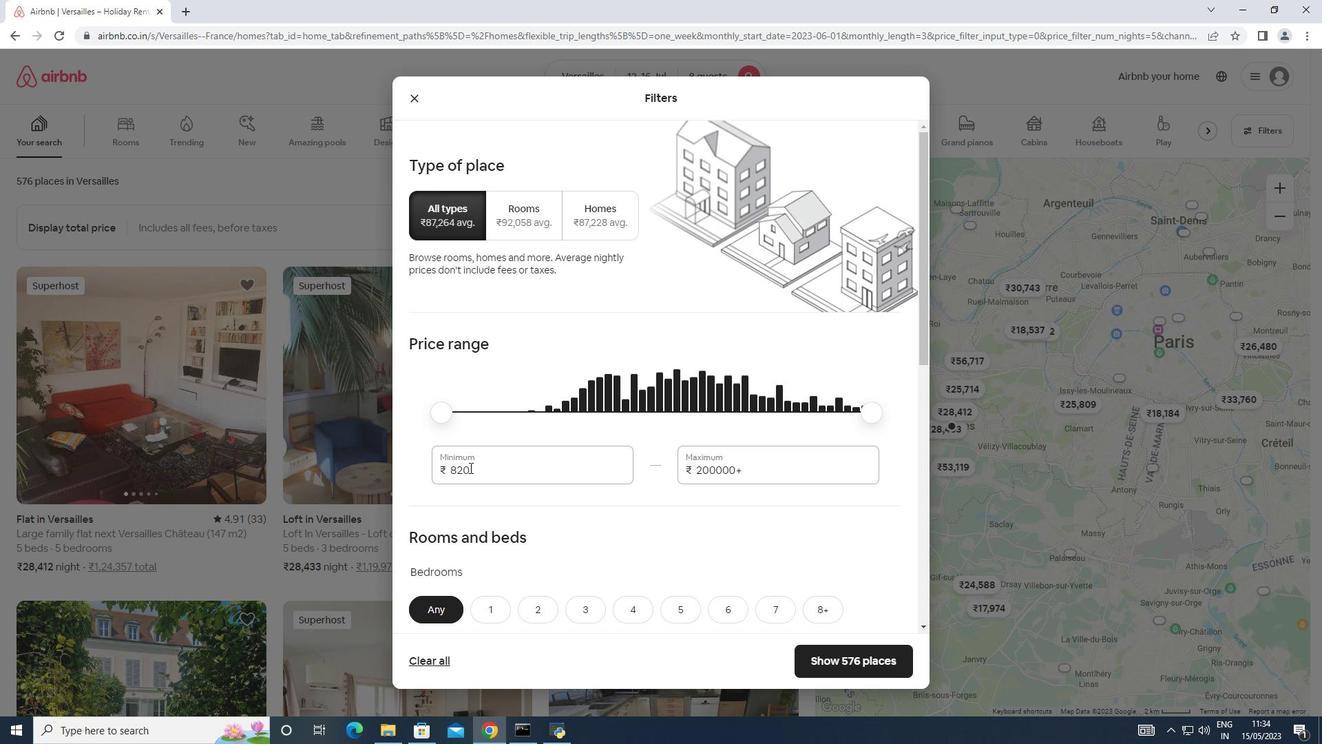 
Action: Mouse moved to (449, 466)
Screenshot: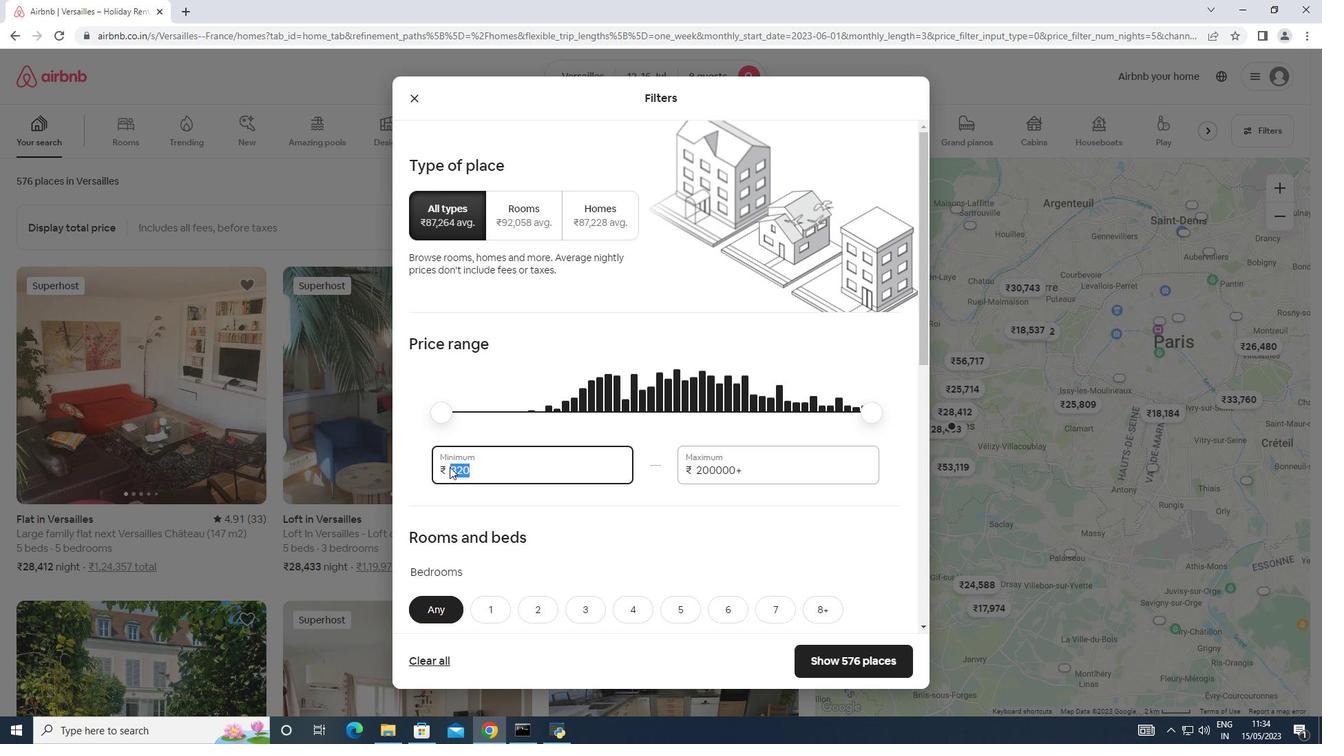 
Action: Key pressed 10000
Screenshot: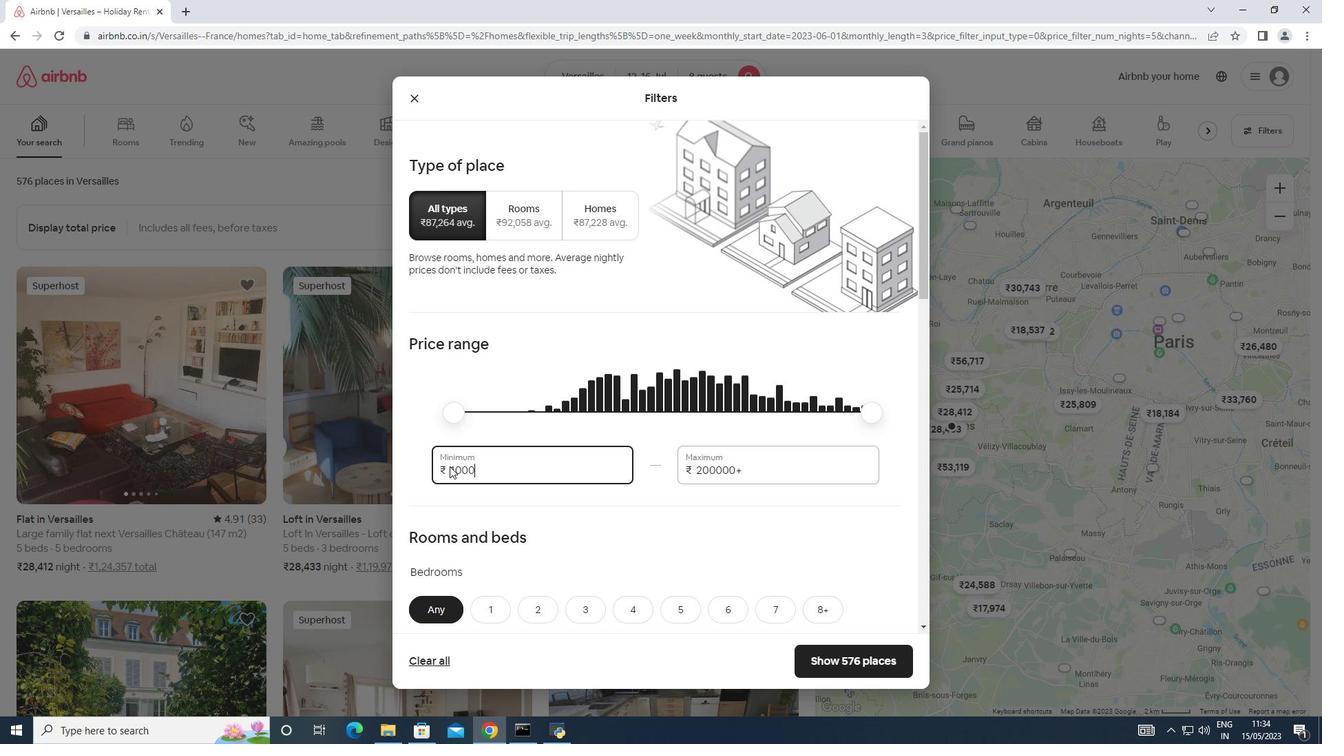 
Action: Mouse moved to (741, 464)
Screenshot: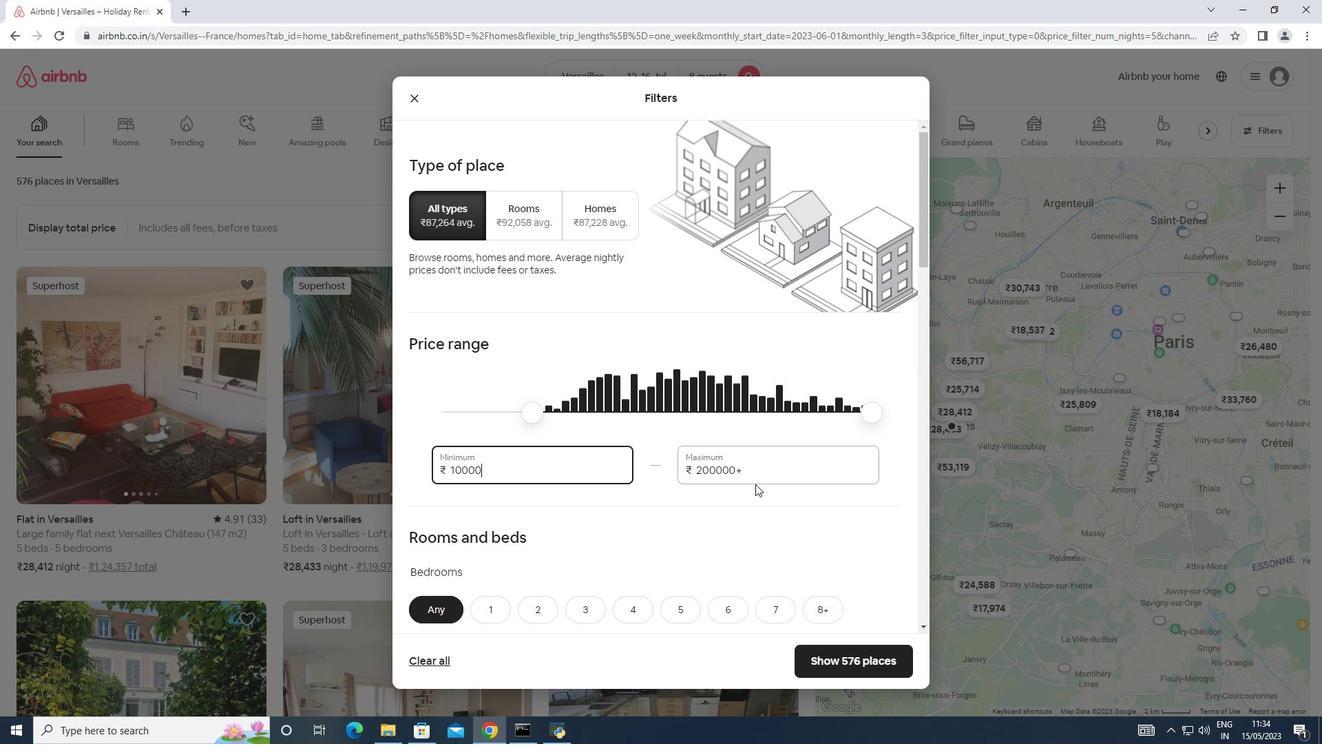 
Action: Mouse pressed left at (741, 464)
Screenshot: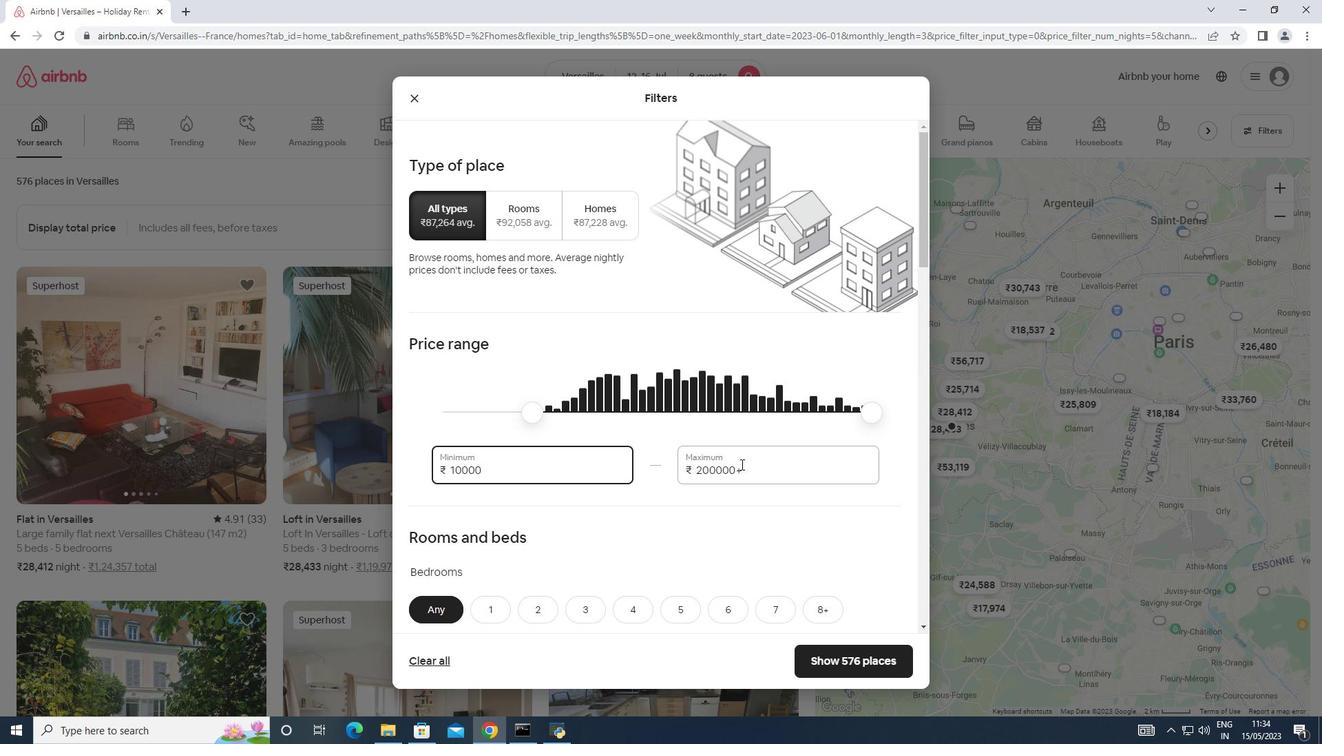 
Action: Mouse moved to (682, 465)
Screenshot: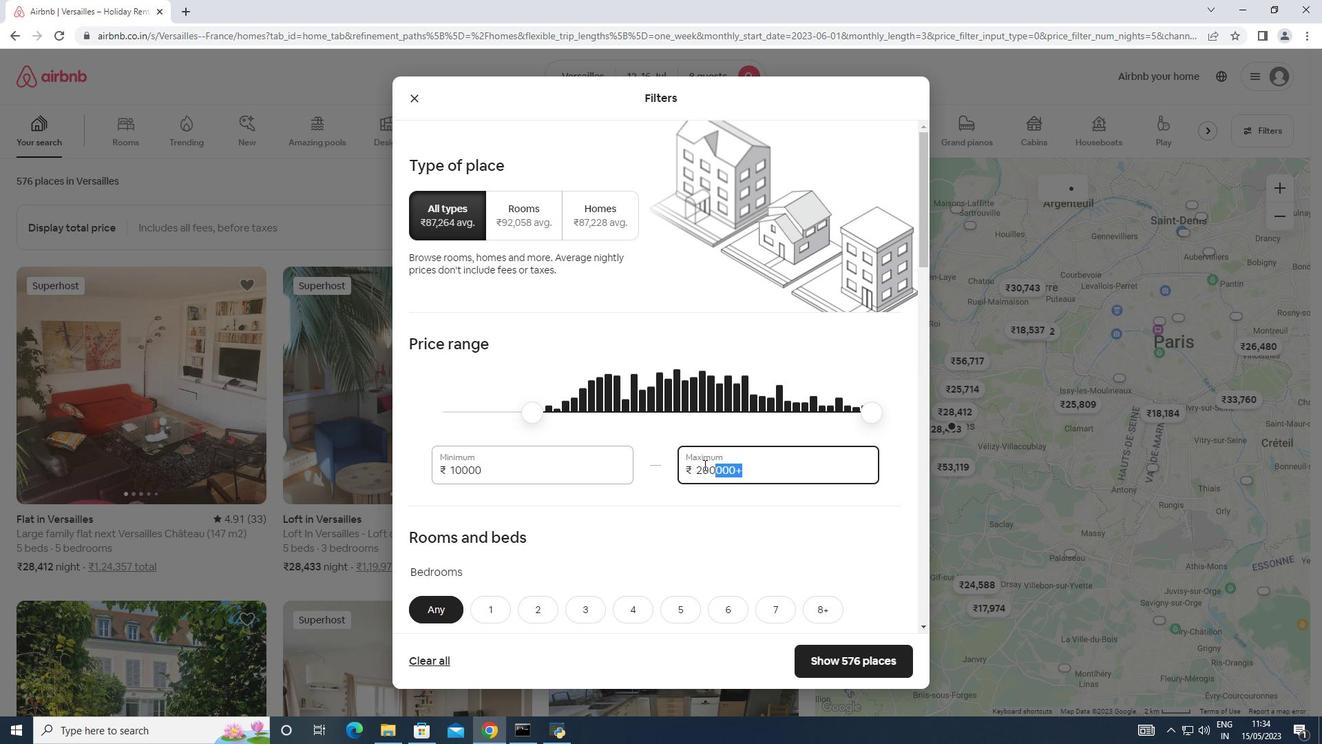 
Action: Key pressed 16000
Screenshot: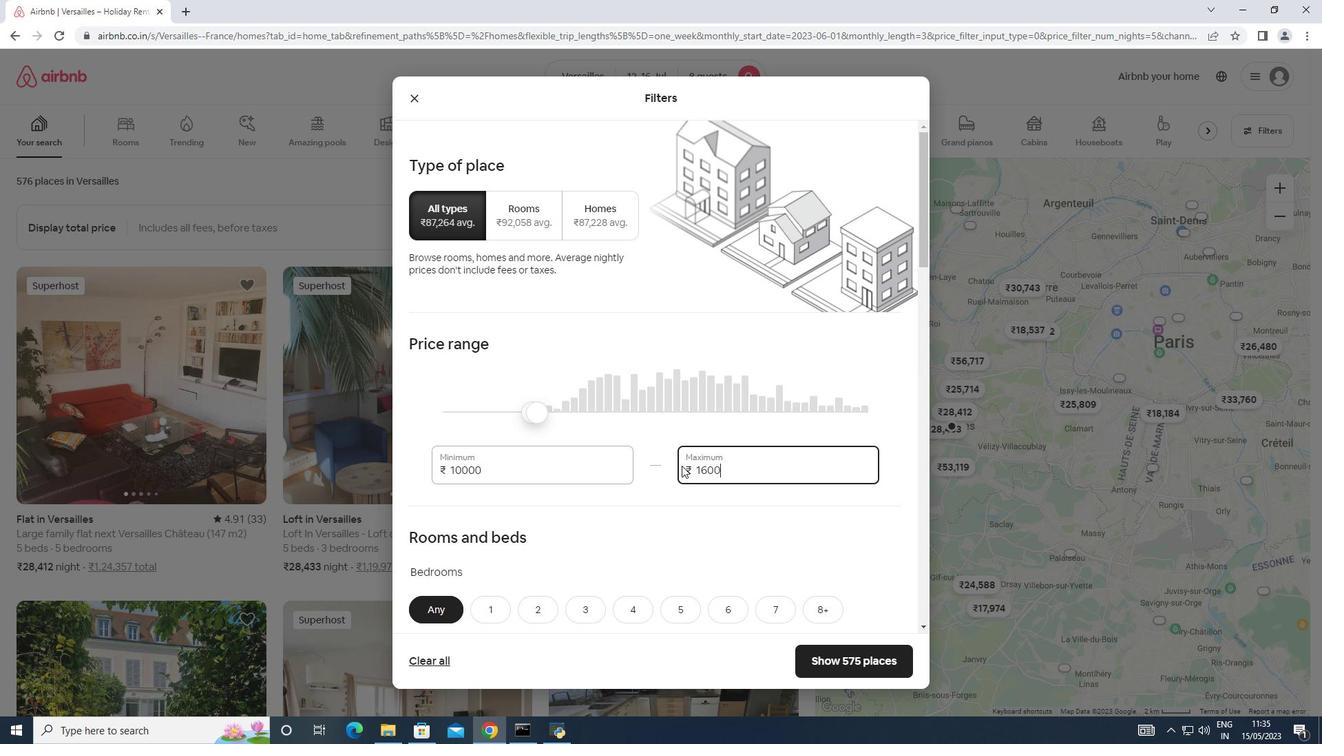 
Action: Mouse scrolled (682, 465) with delta (0, 0)
Screenshot: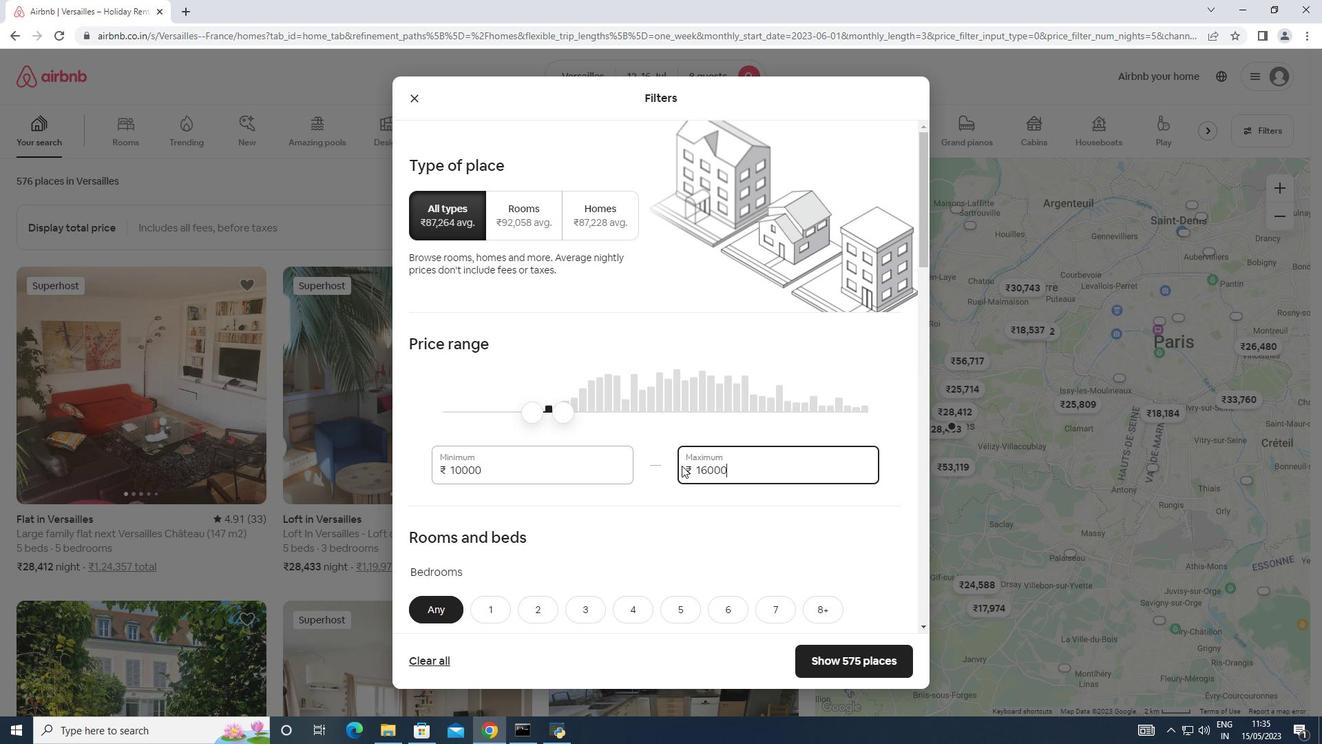
Action: Mouse scrolled (682, 465) with delta (0, 0)
Screenshot: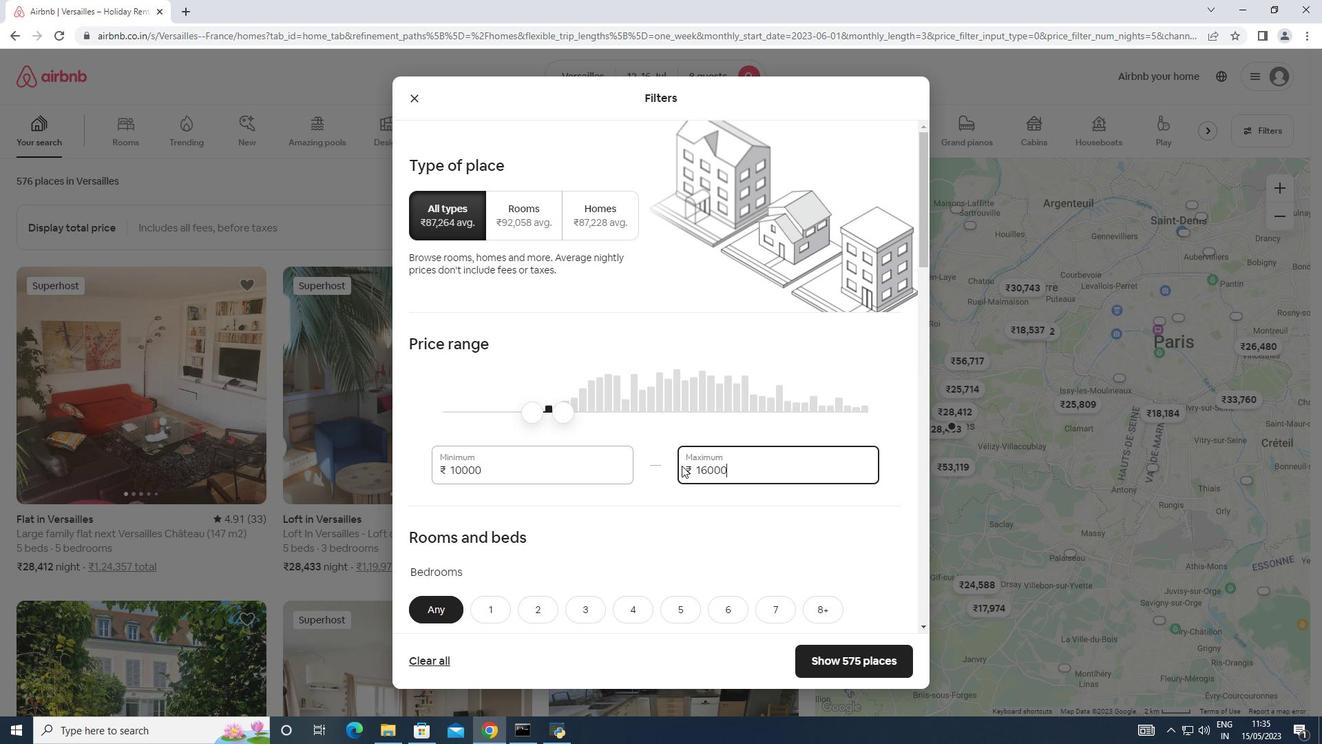 
Action: Mouse moved to (688, 463)
Screenshot: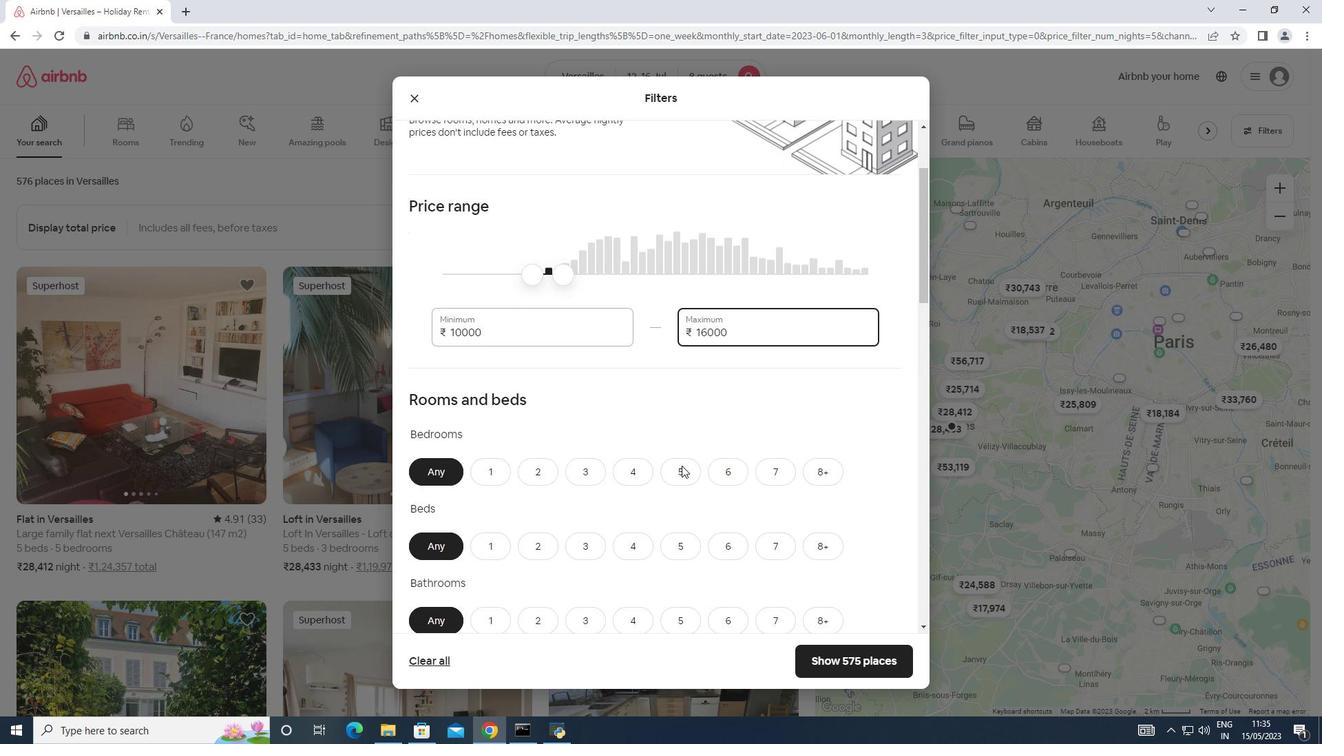 
Action: Mouse scrolled (688, 463) with delta (0, 0)
Screenshot: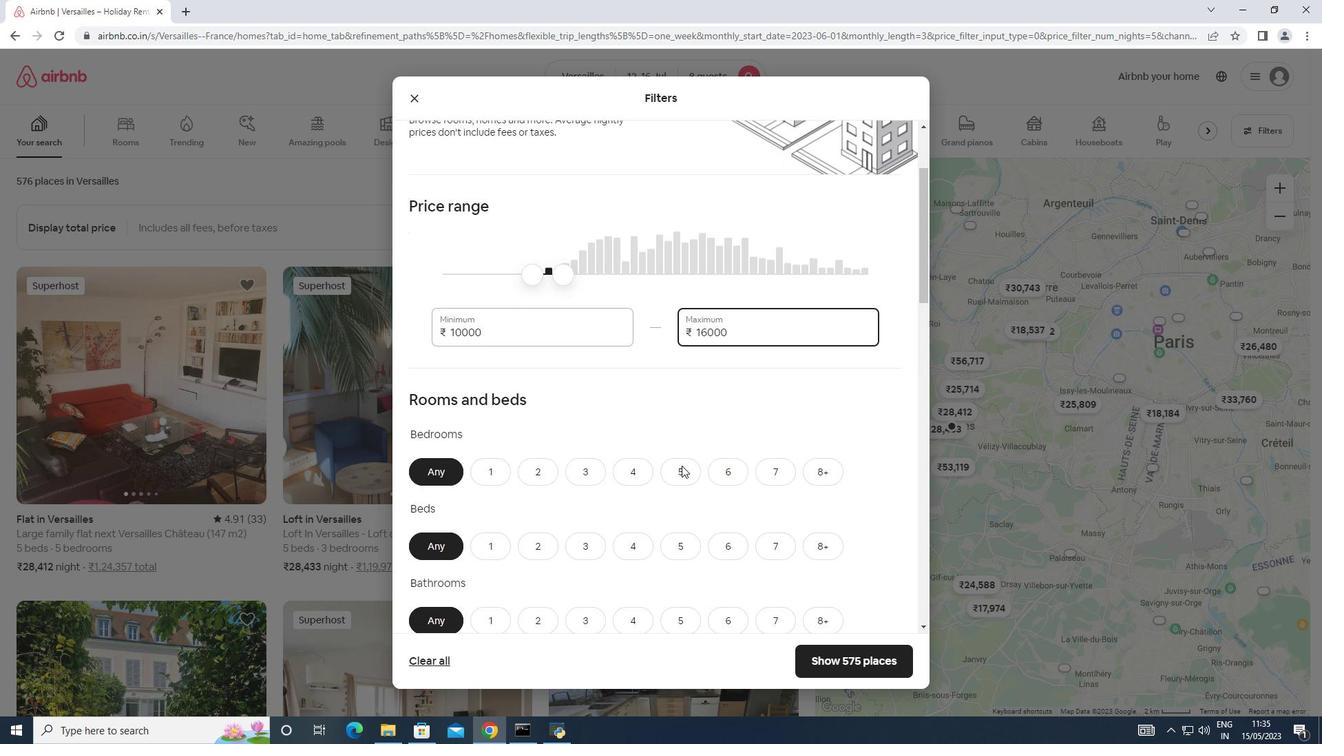 
Action: Mouse moved to (730, 394)
Screenshot: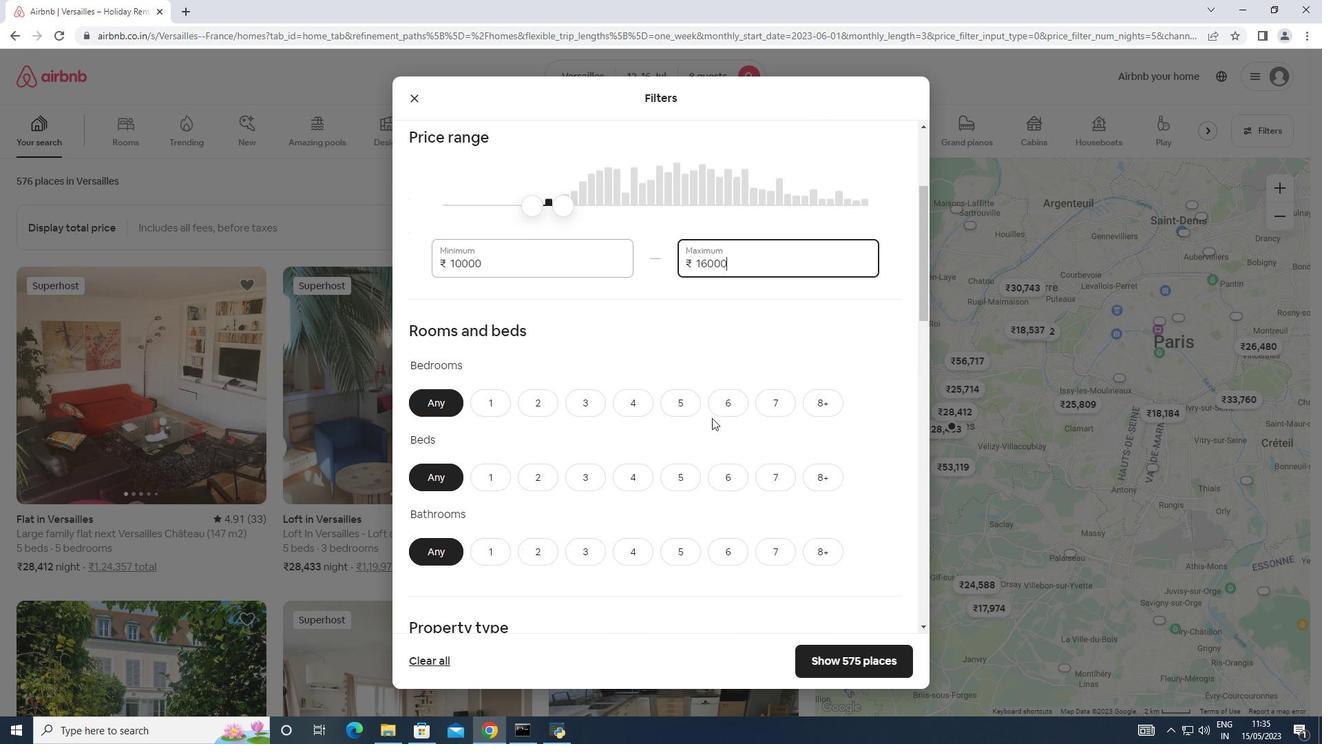 
Action: Mouse scrolled (730, 393) with delta (0, 0)
Screenshot: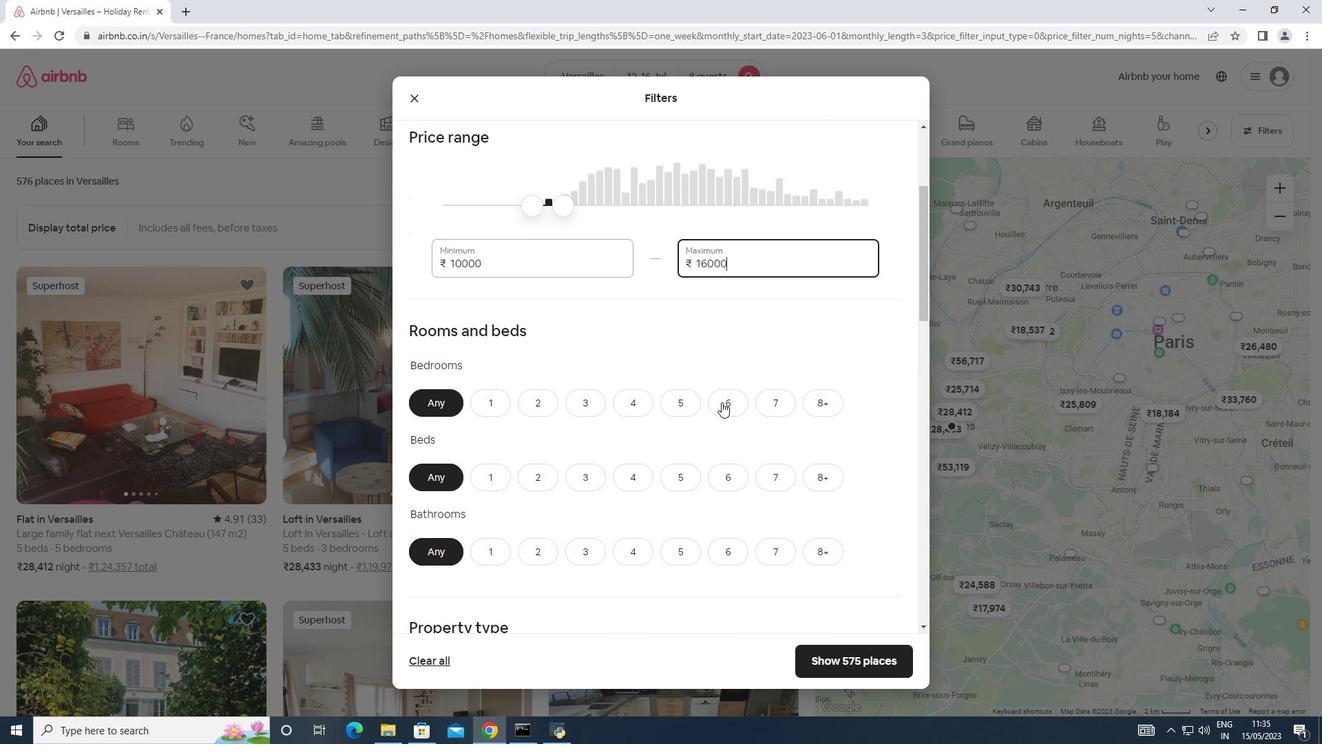 
Action: Mouse scrolled (730, 393) with delta (0, 0)
Screenshot: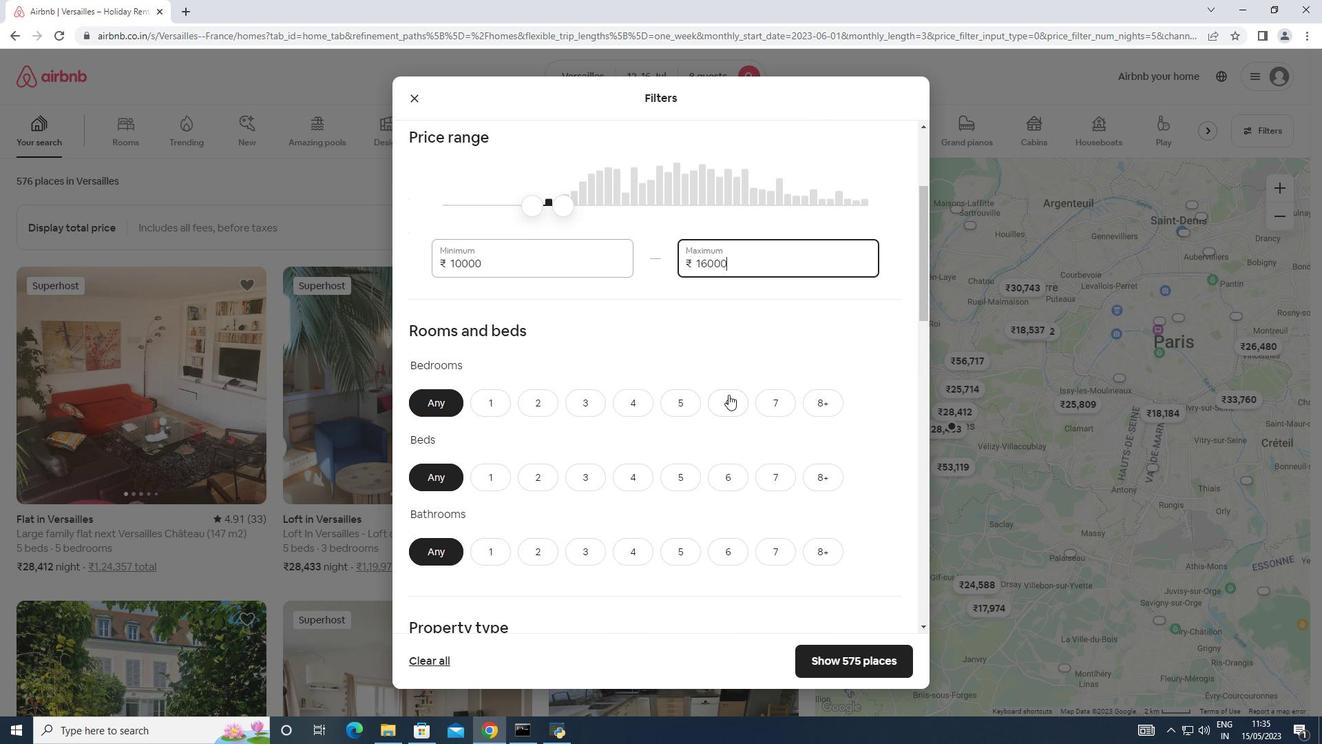 
Action: Mouse moved to (819, 263)
Screenshot: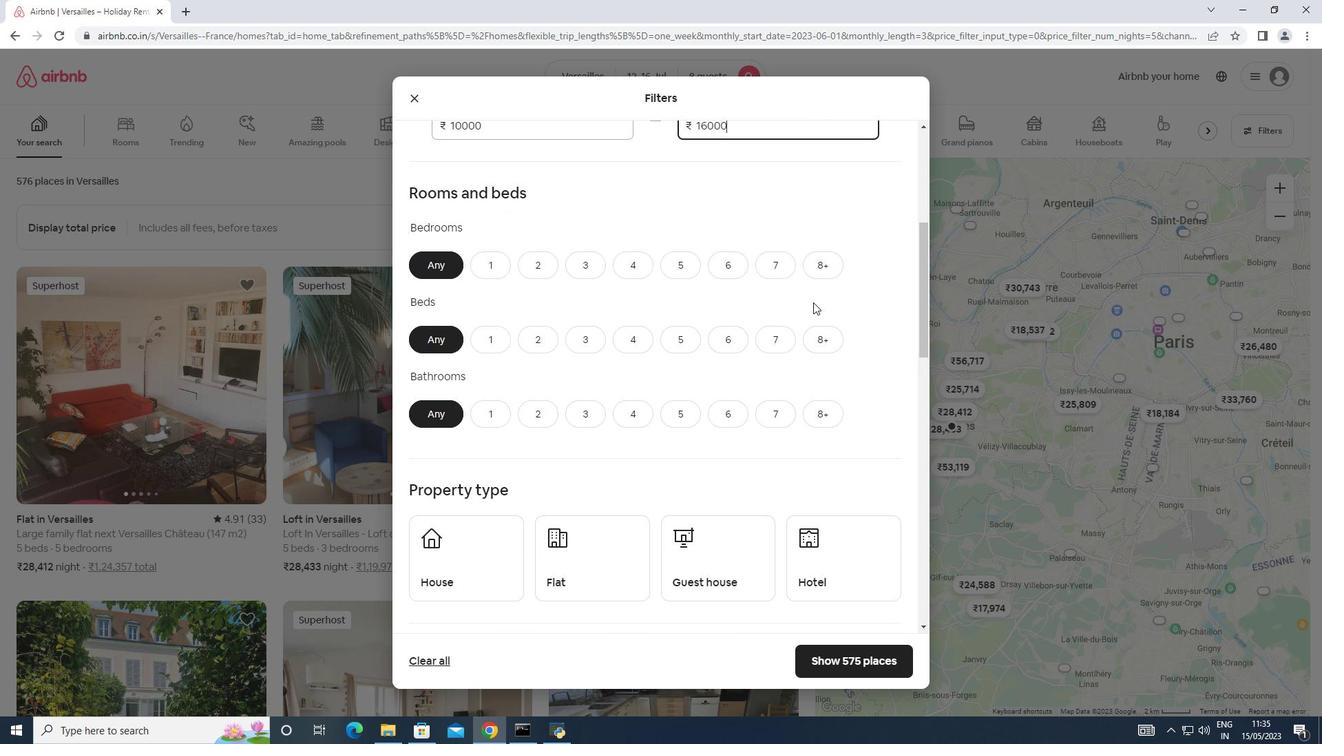 
Action: Mouse pressed left at (819, 263)
Screenshot: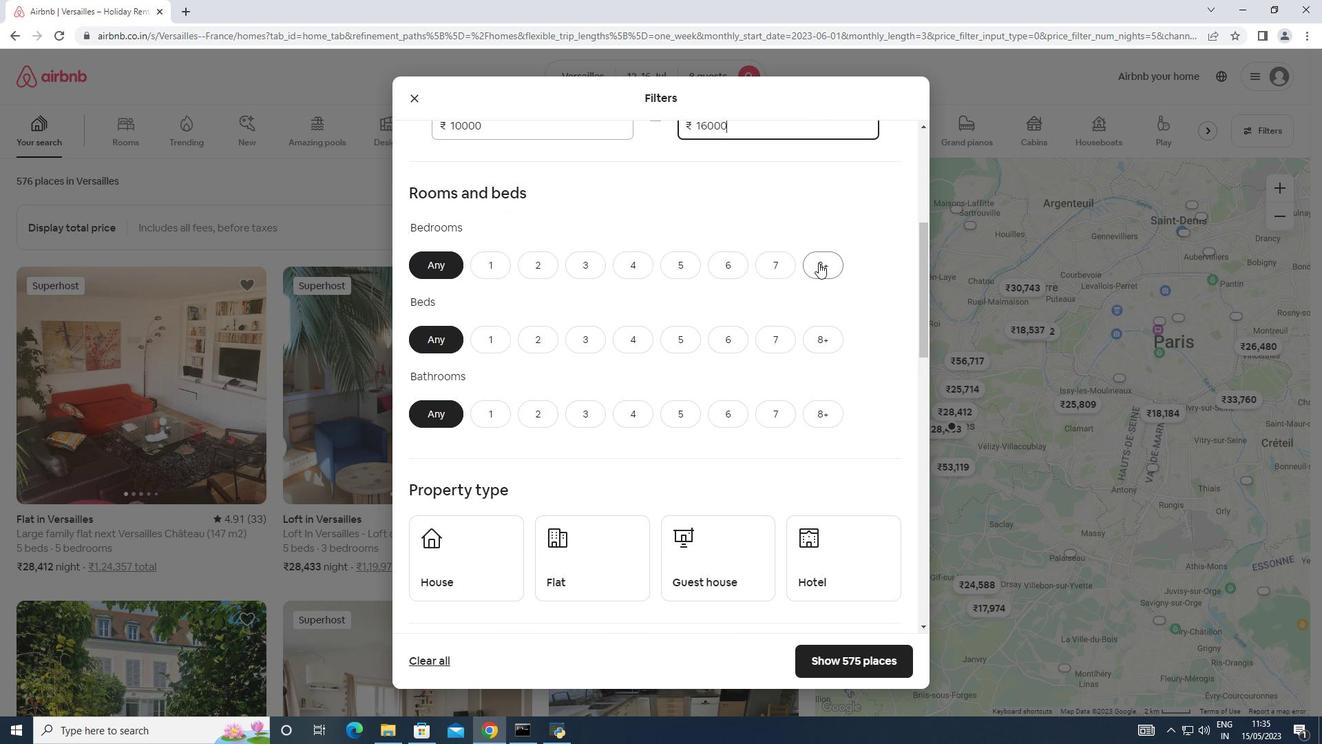 
Action: Mouse moved to (820, 335)
Screenshot: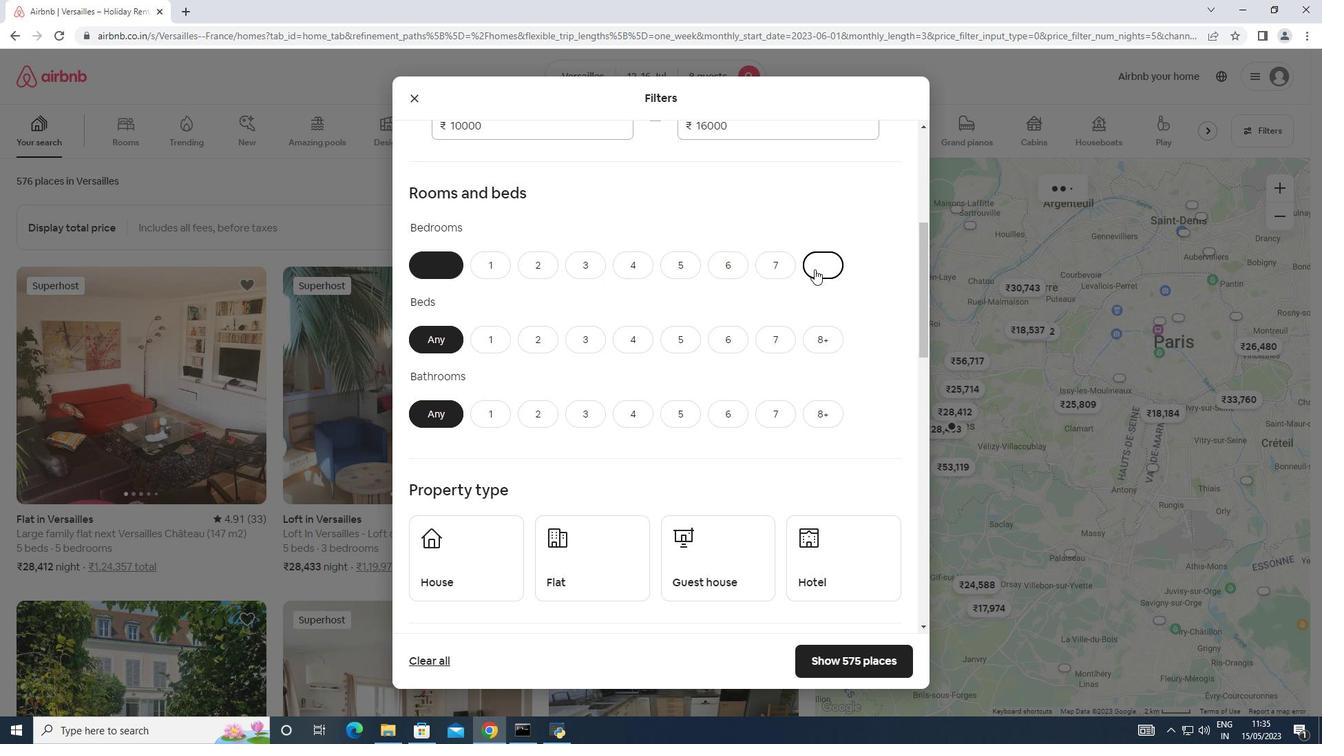 
Action: Mouse pressed left at (820, 335)
Screenshot: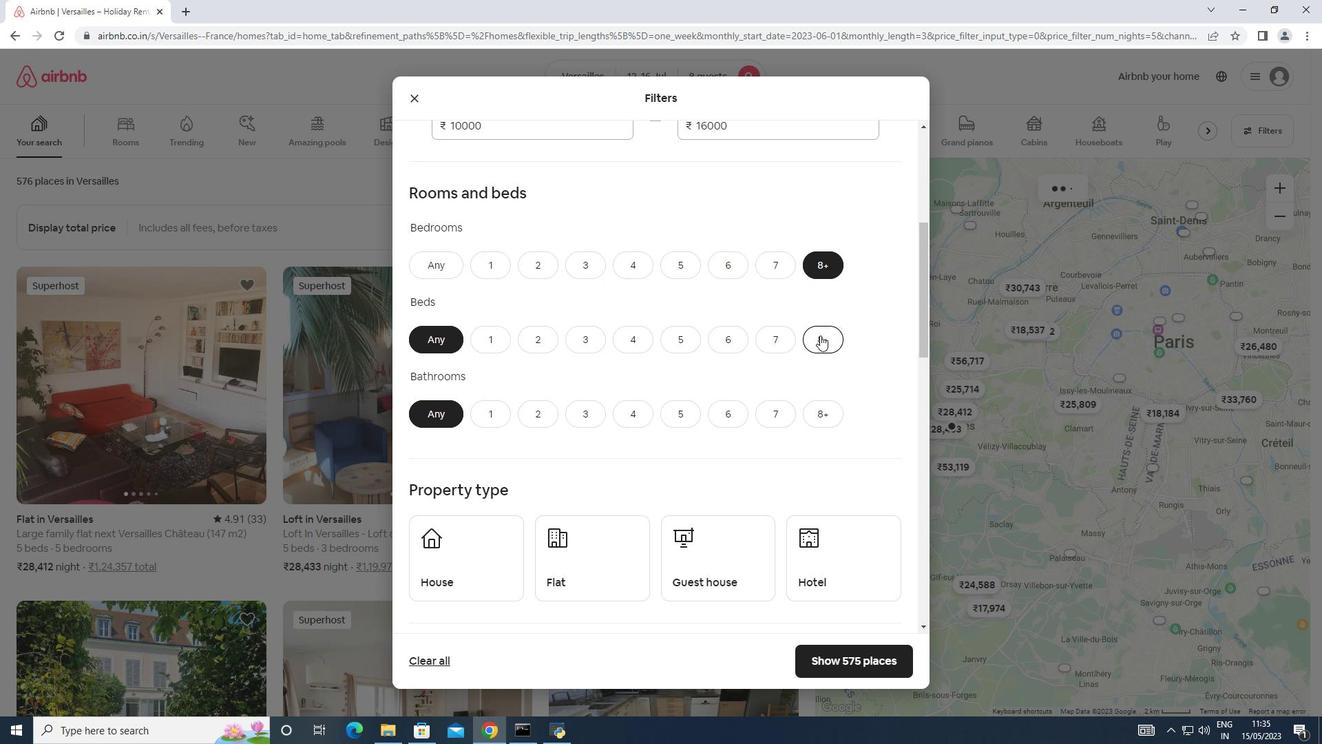 
Action: Mouse moved to (824, 424)
Screenshot: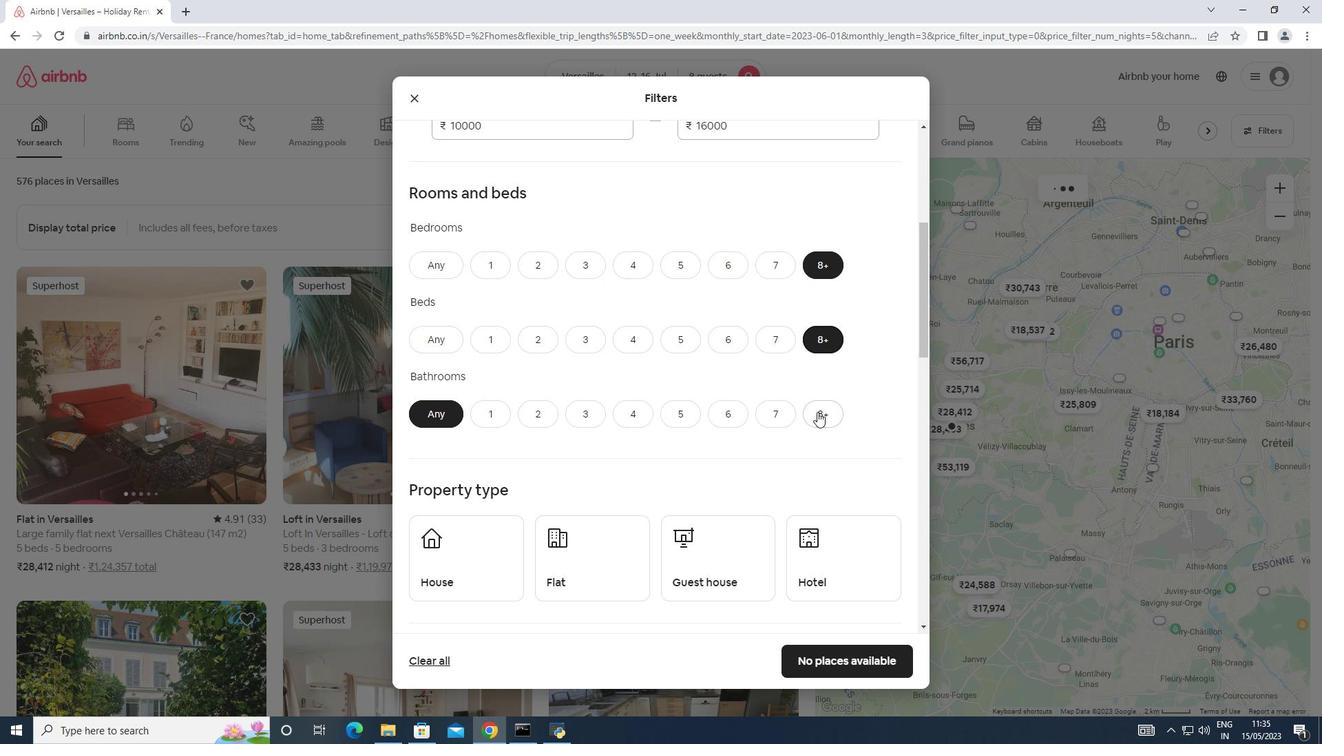 
Action: Mouse pressed left at (824, 424)
Screenshot: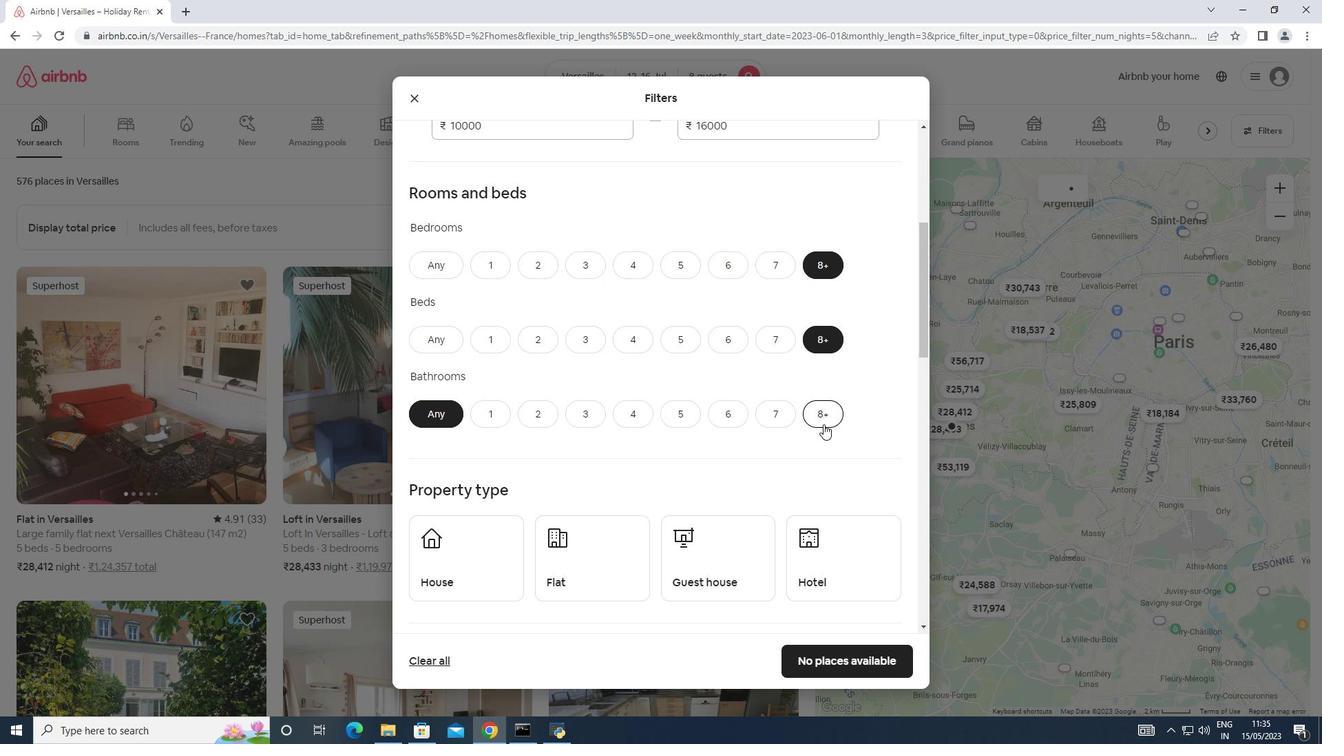 
Action: Mouse moved to (773, 404)
Screenshot: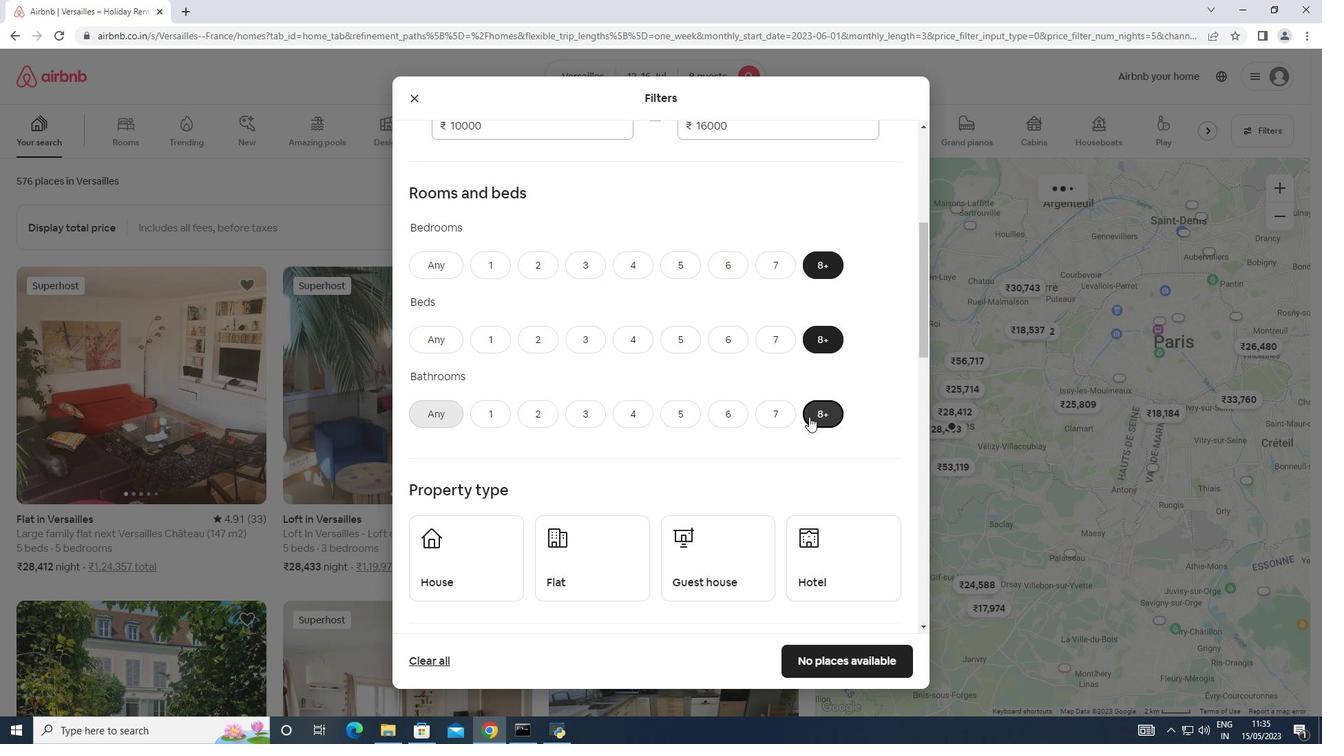 
Action: Mouse scrolled (773, 403) with delta (0, 0)
Screenshot: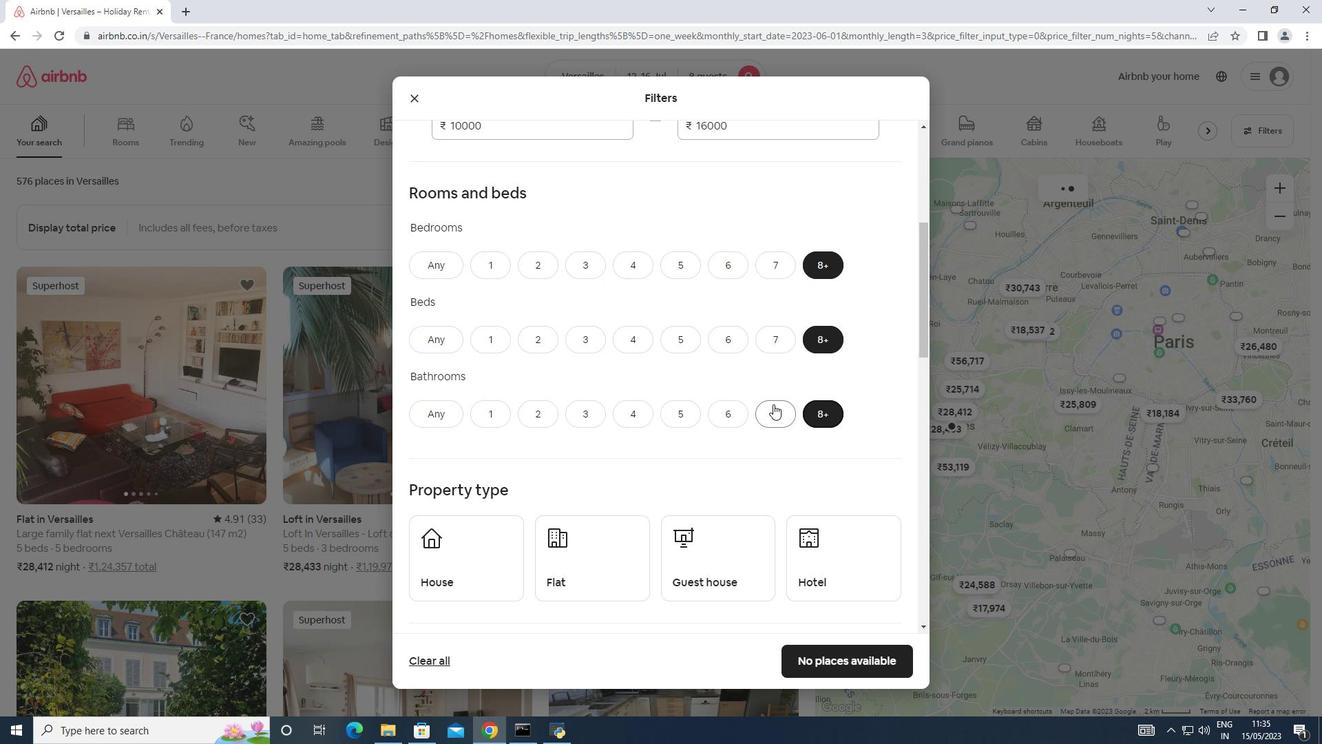 
Action: Mouse scrolled (773, 403) with delta (0, 0)
Screenshot: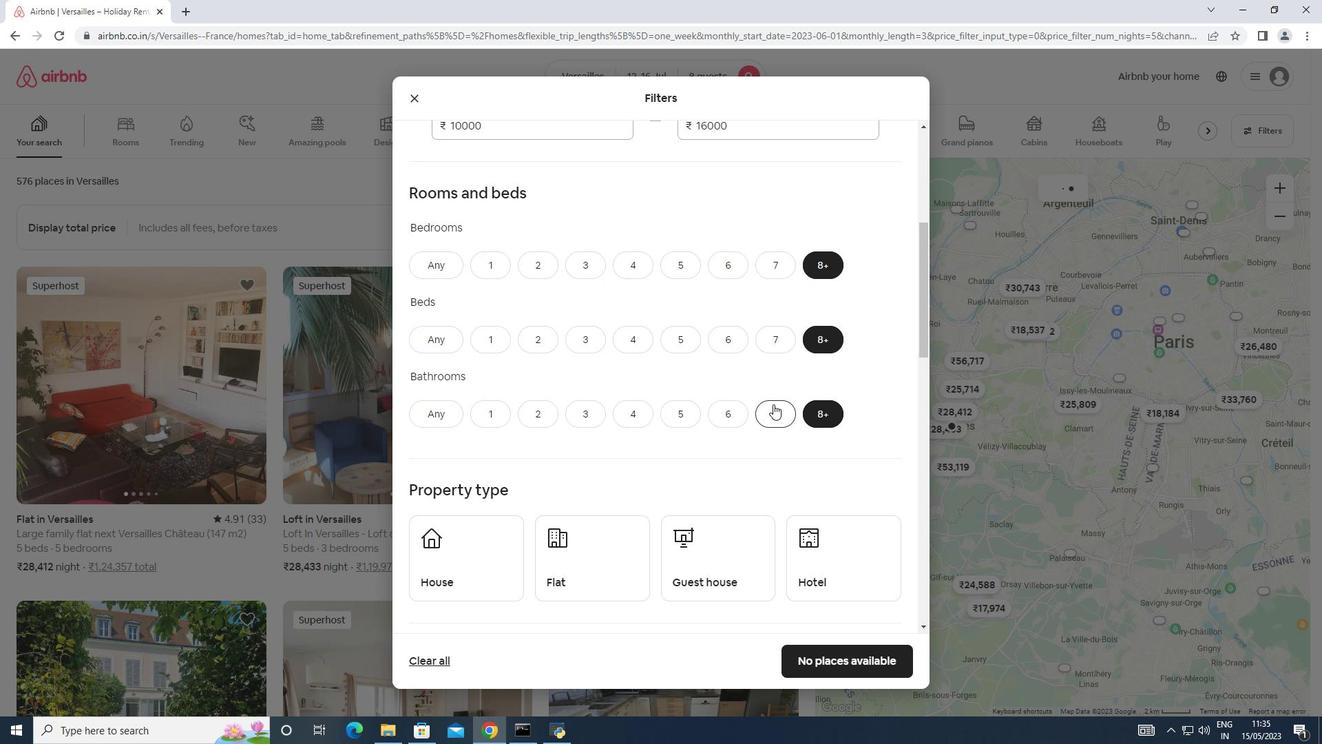 
Action: Mouse moved to (740, 389)
Screenshot: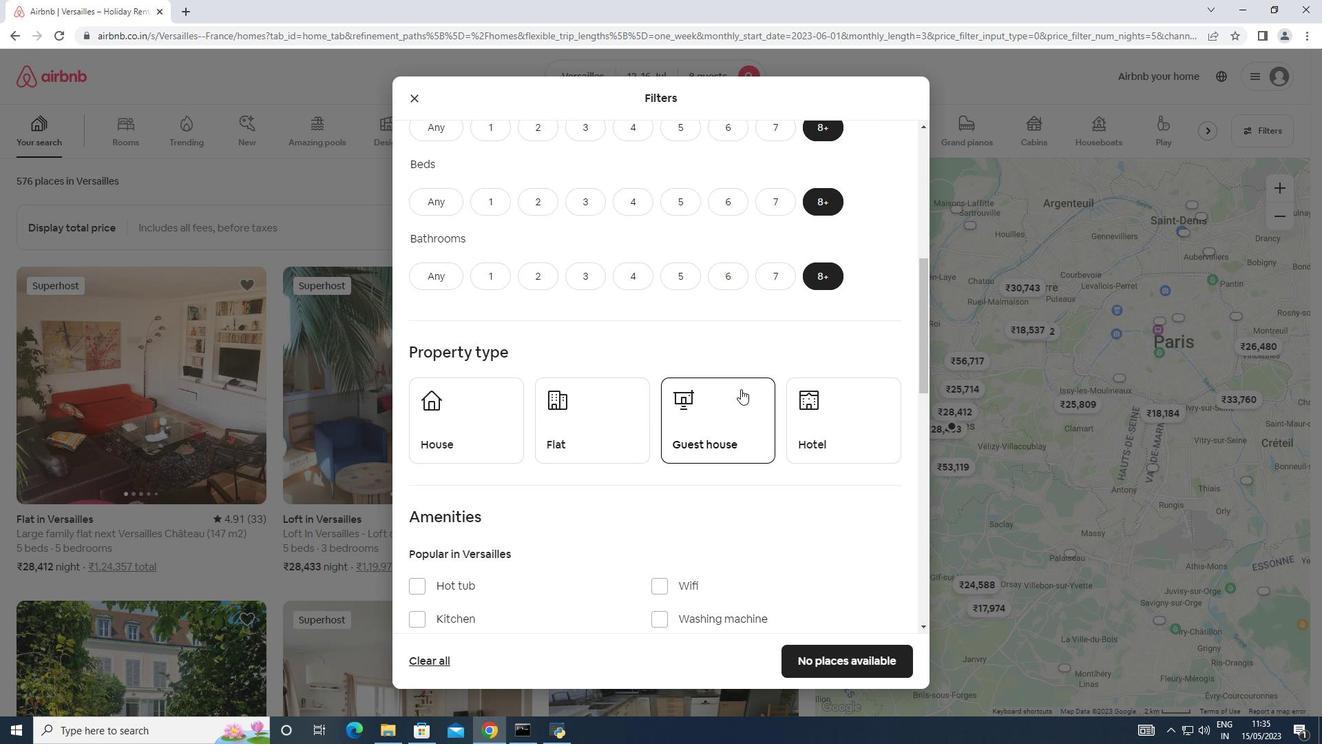 
Action: Mouse scrolled (740, 388) with delta (0, 0)
Screenshot: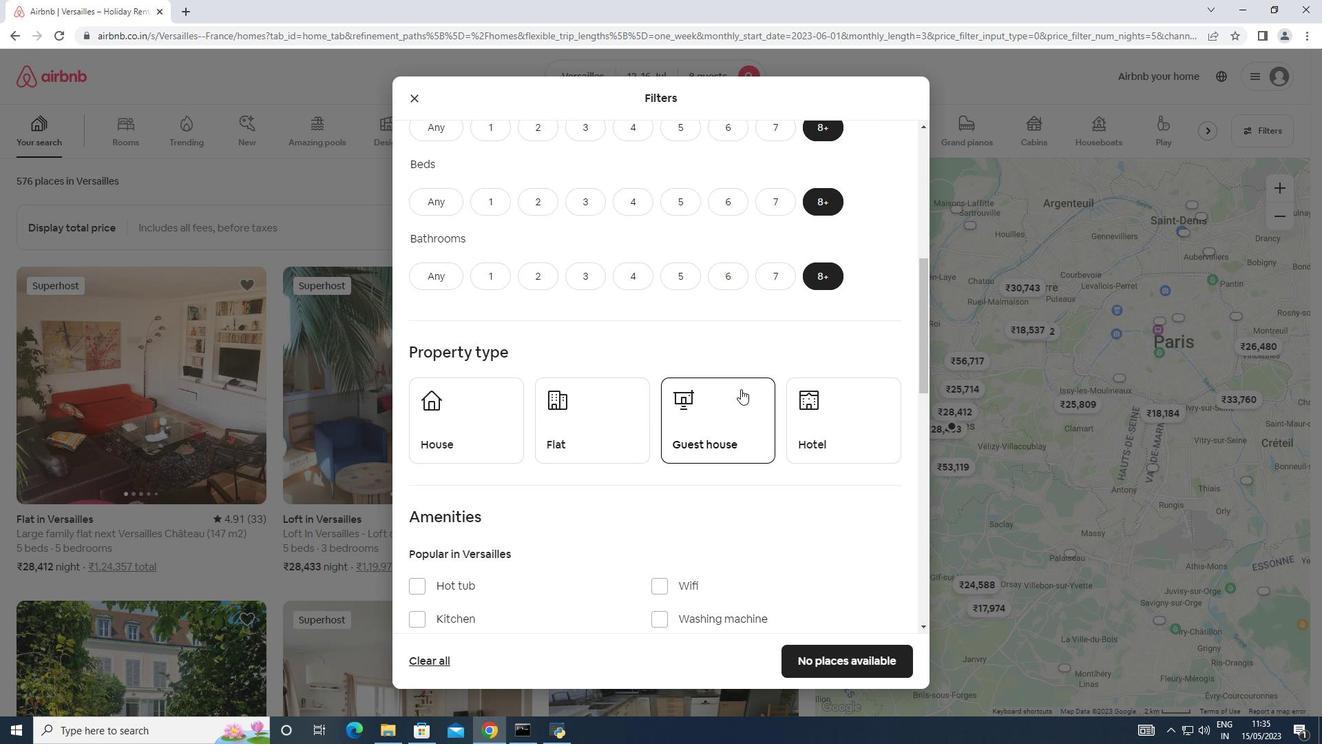 
Action: Mouse moved to (487, 372)
Screenshot: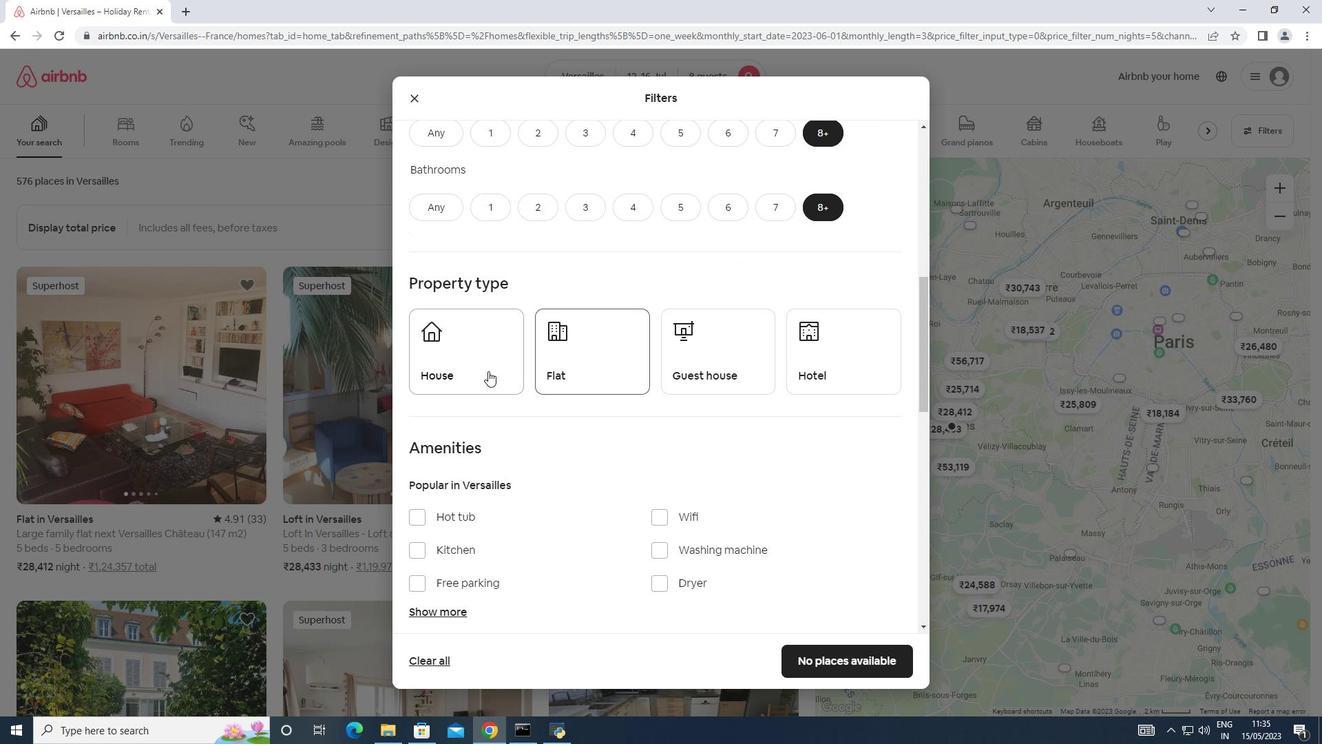 
Action: Mouse pressed left at (487, 372)
Screenshot: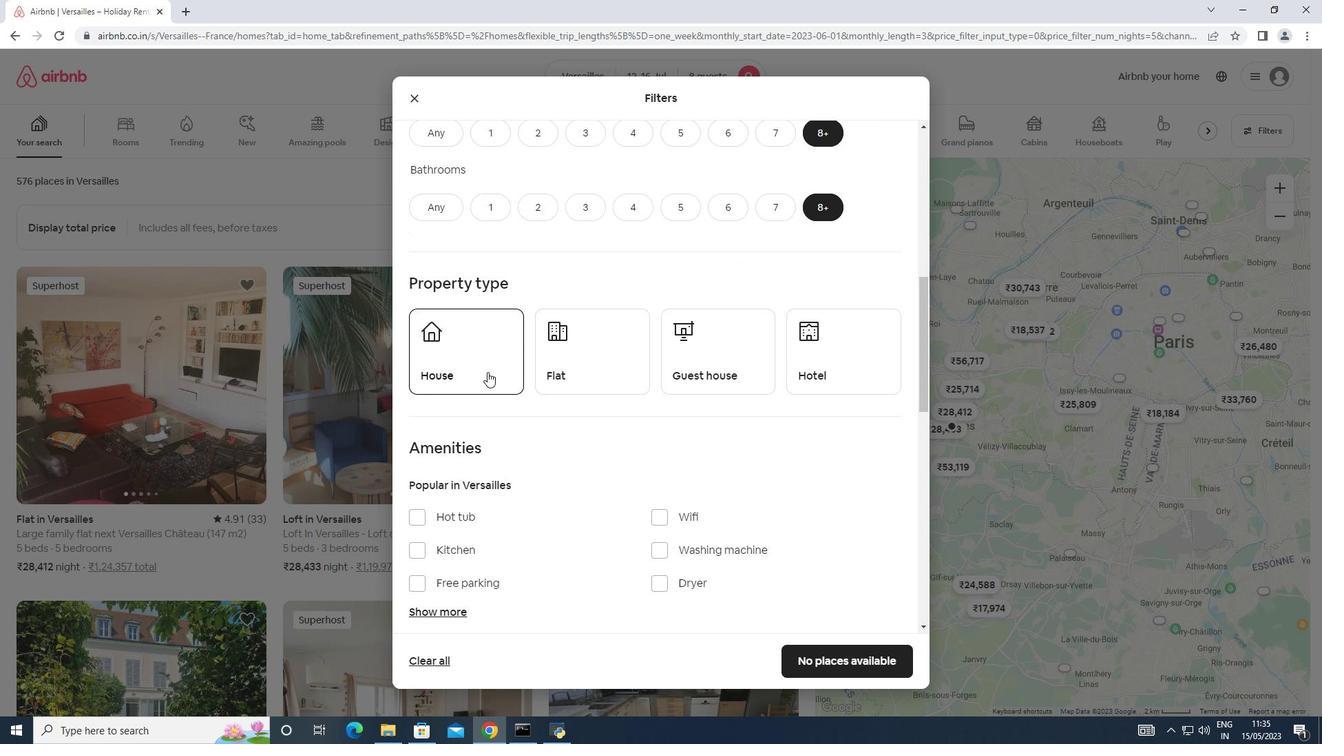 
Action: Mouse moved to (567, 371)
Screenshot: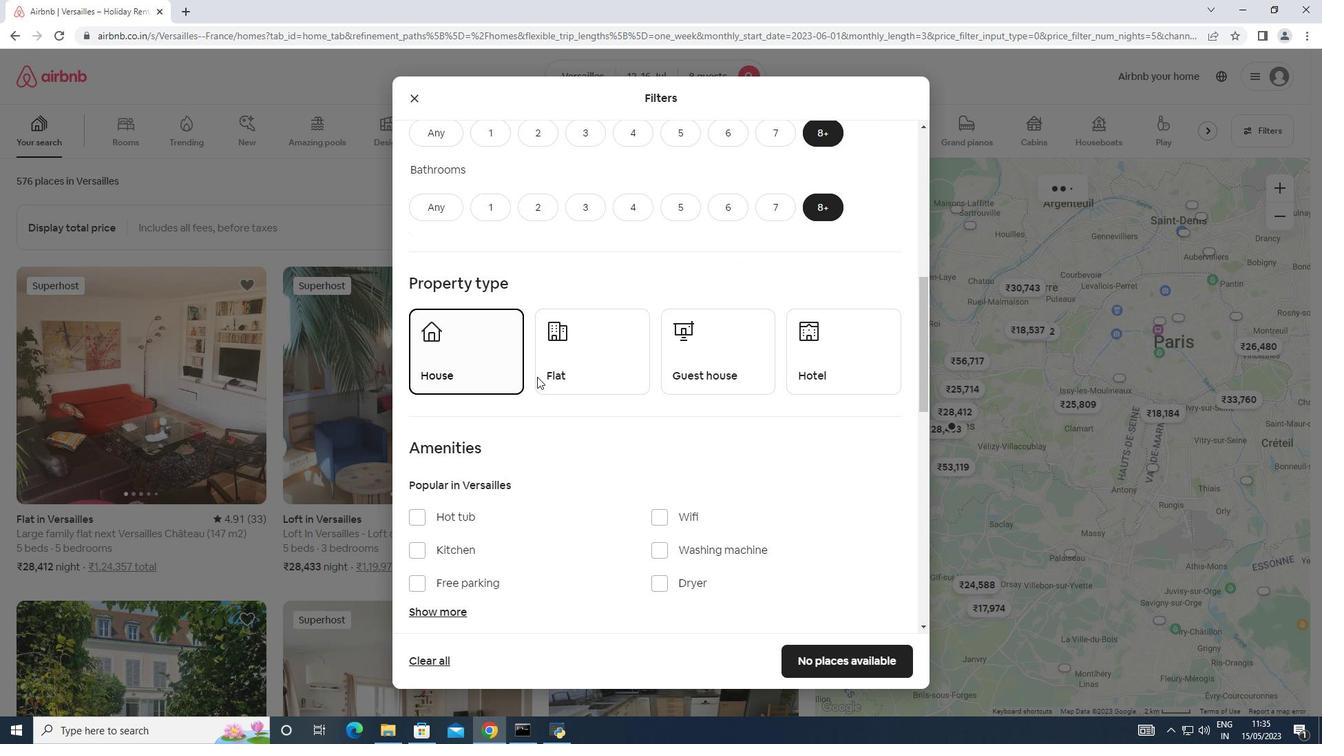 
Action: Mouse pressed left at (567, 371)
Screenshot: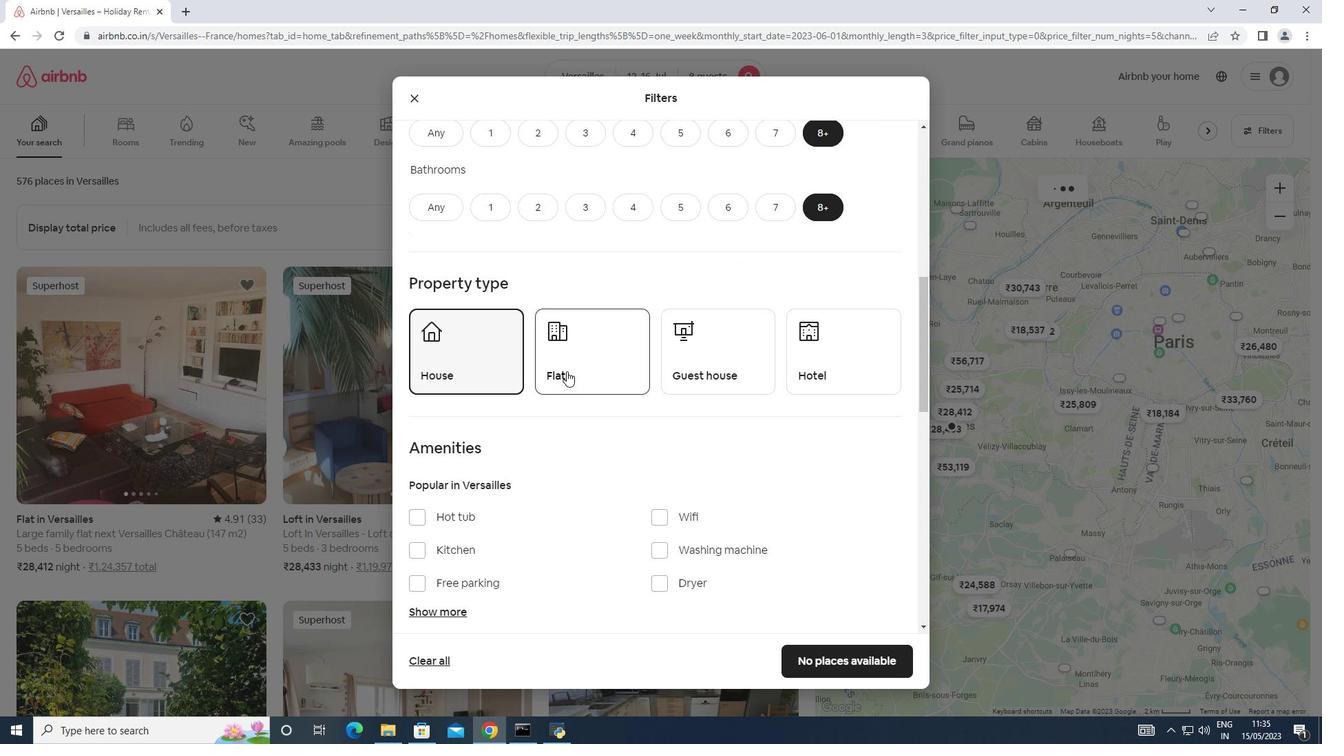
Action: Mouse moved to (674, 351)
Screenshot: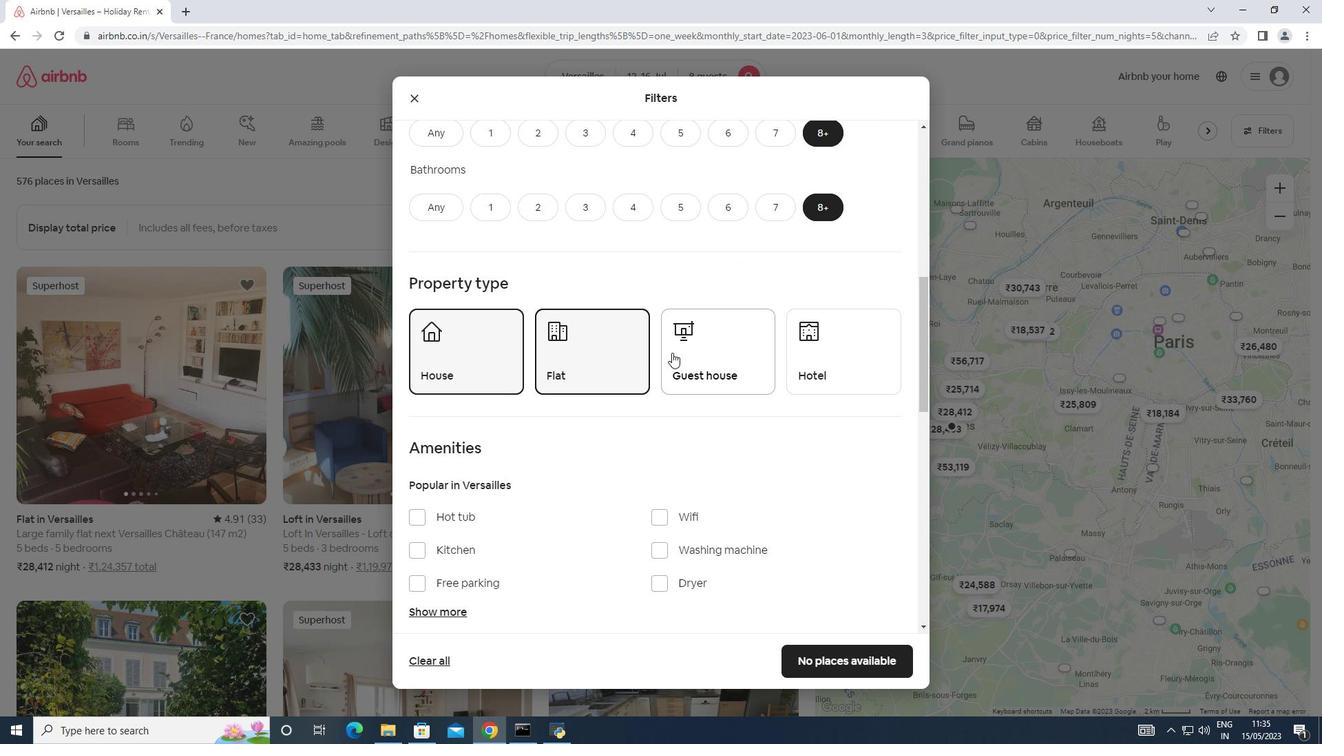 
Action: Mouse pressed left at (674, 351)
Screenshot: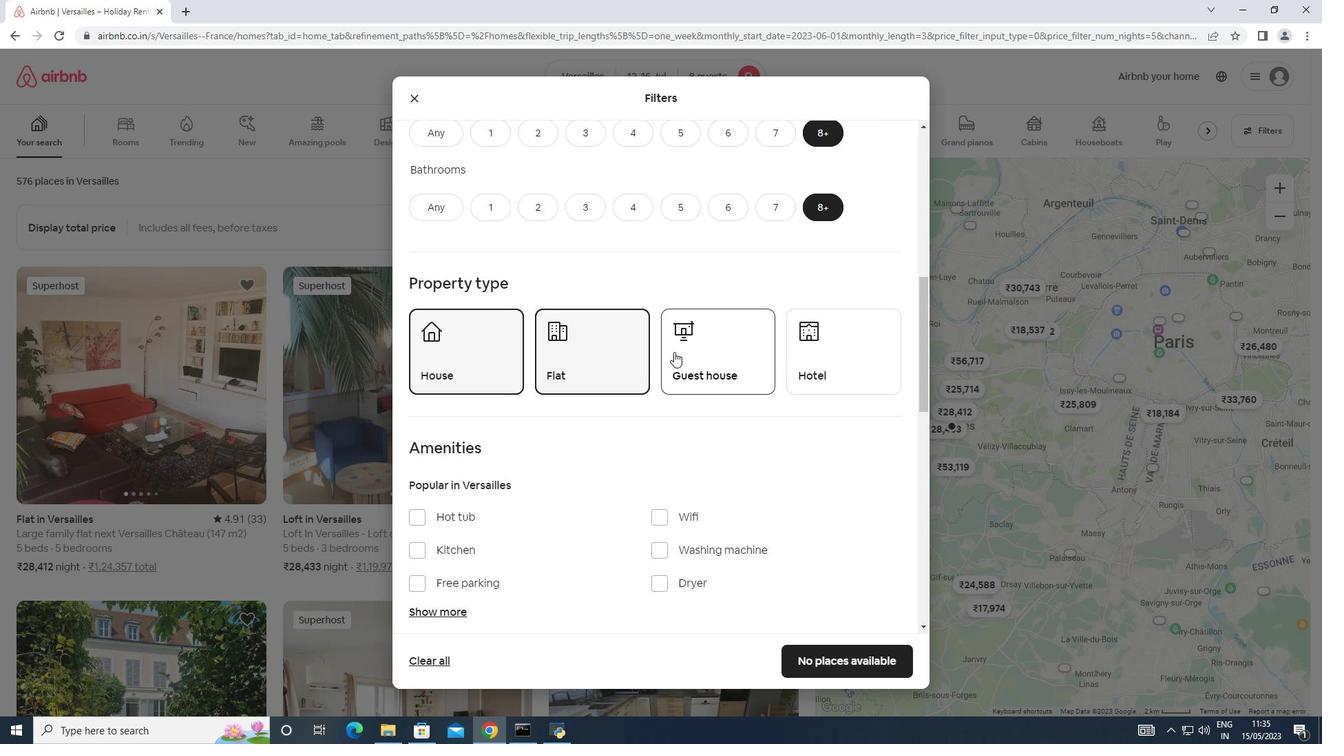 
Action: Mouse moved to (675, 350)
Screenshot: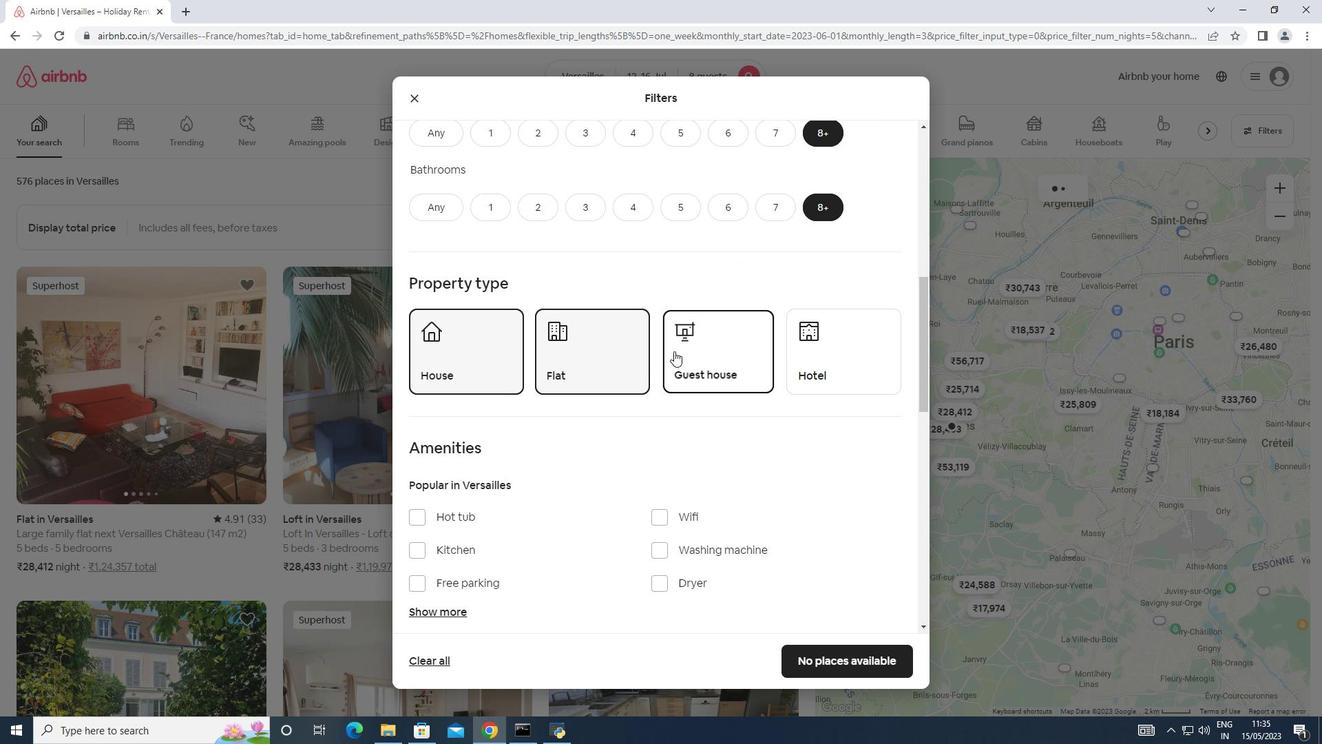 
Action: Mouse scrolled (675, 350) with delta (0, 0)
Screenshot: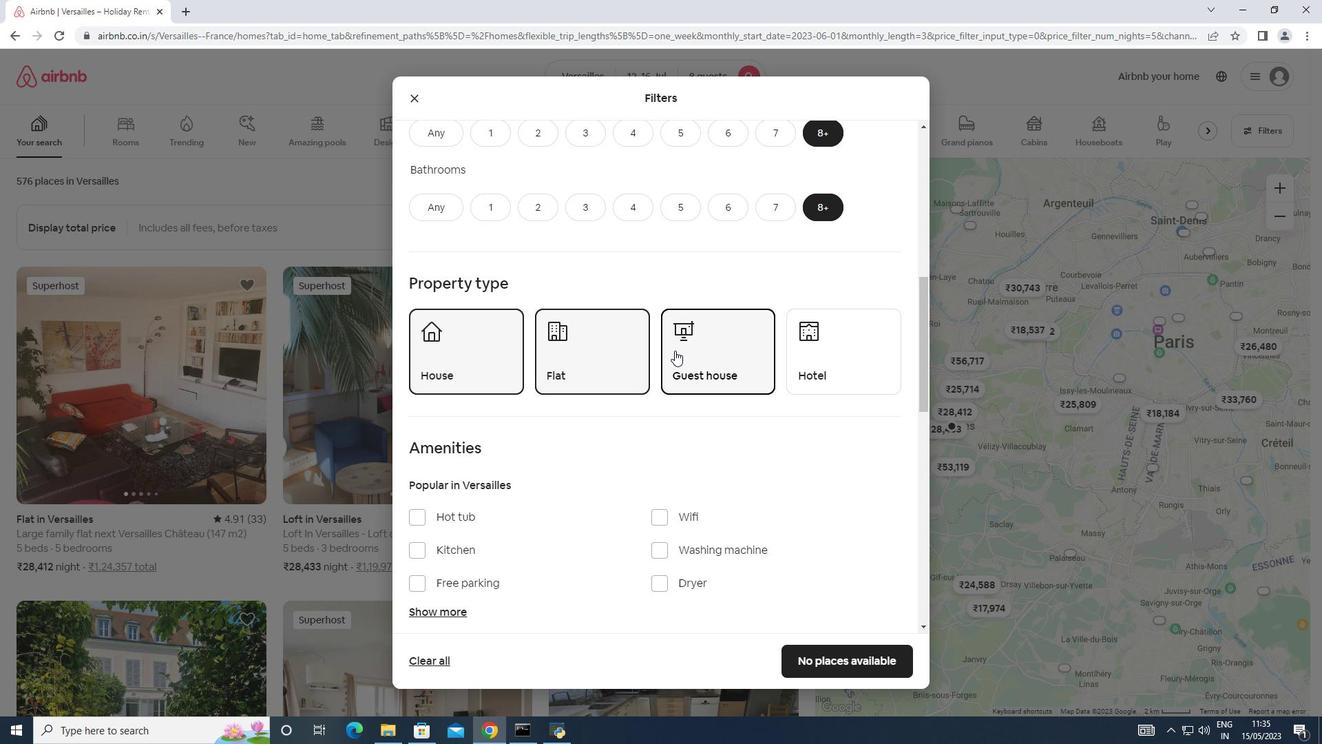 
Action: Mouse scrolled (675, 350) with delta (0, 0)
Screenshot: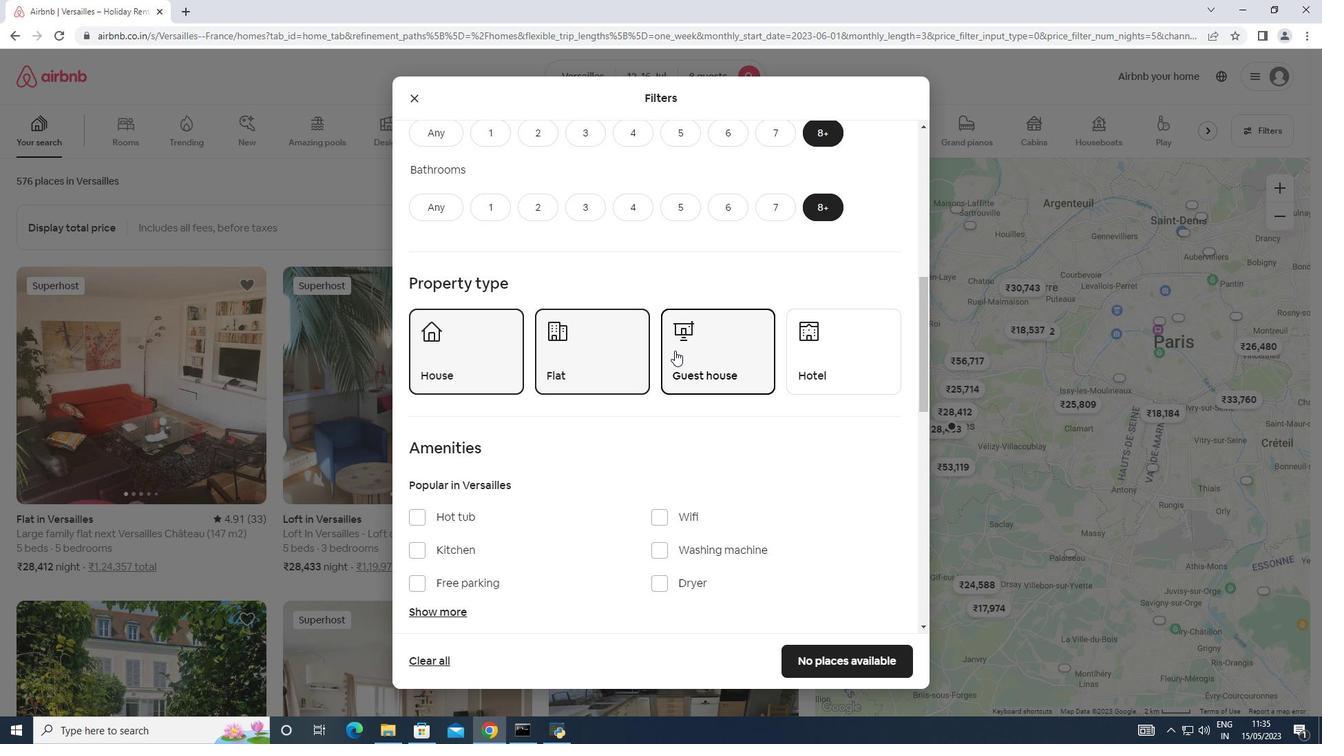 
Action: Mouse moved to (425, 474)
Screenshot: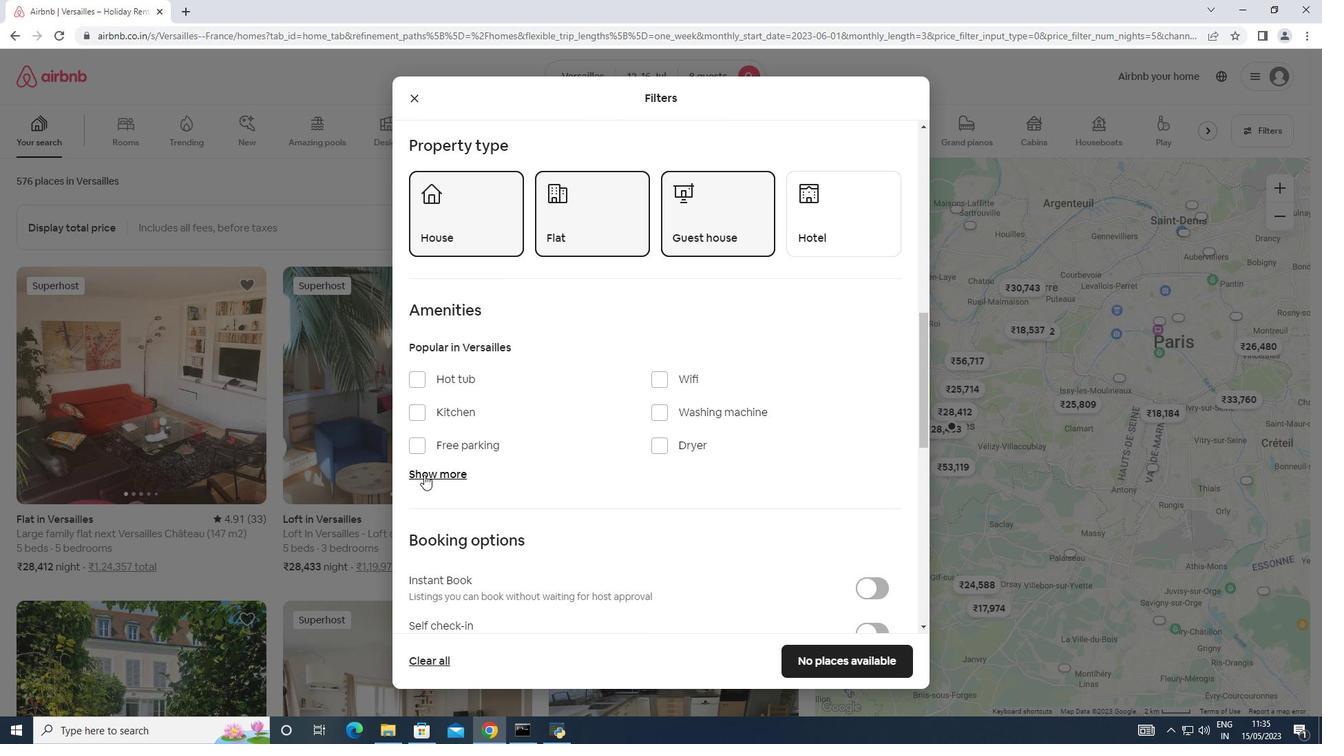 
Action: Mouse pressed left at (425, 474)
Screenshot: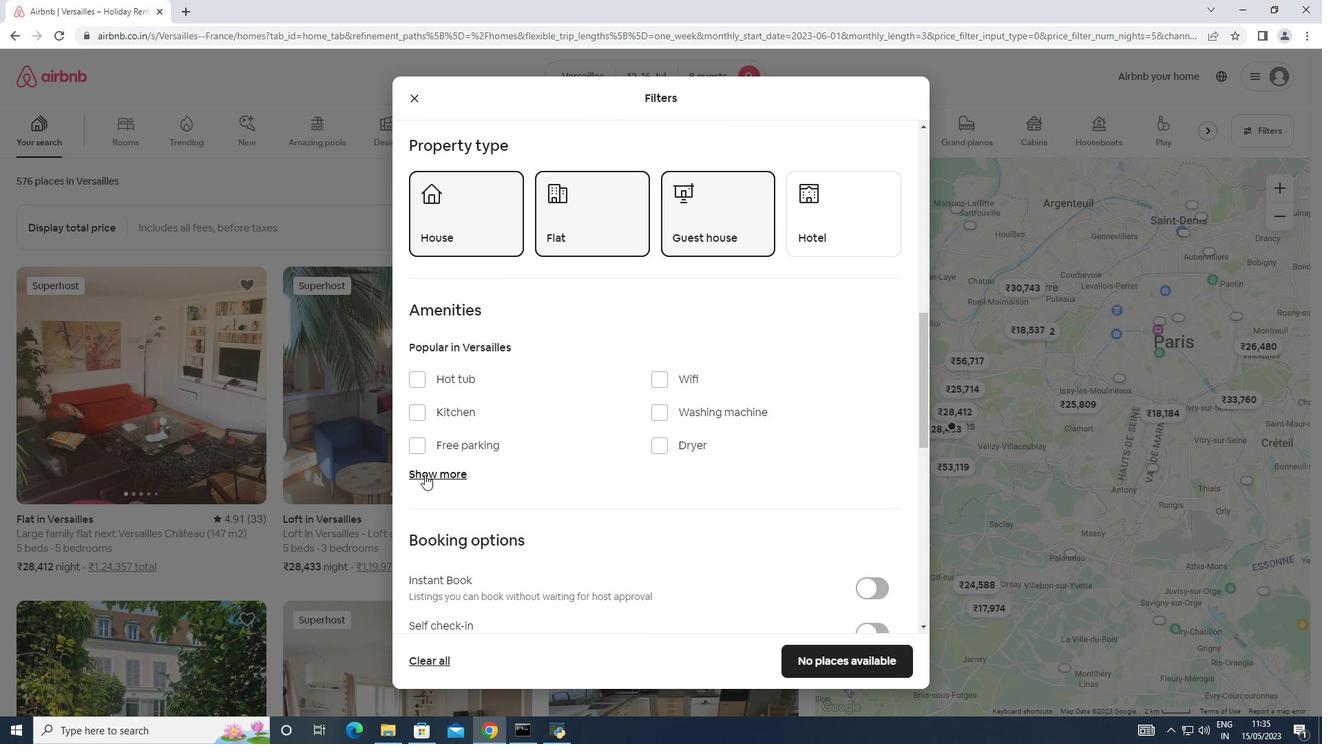 
Action: Mouse moved to (662, 379)
Screenshot: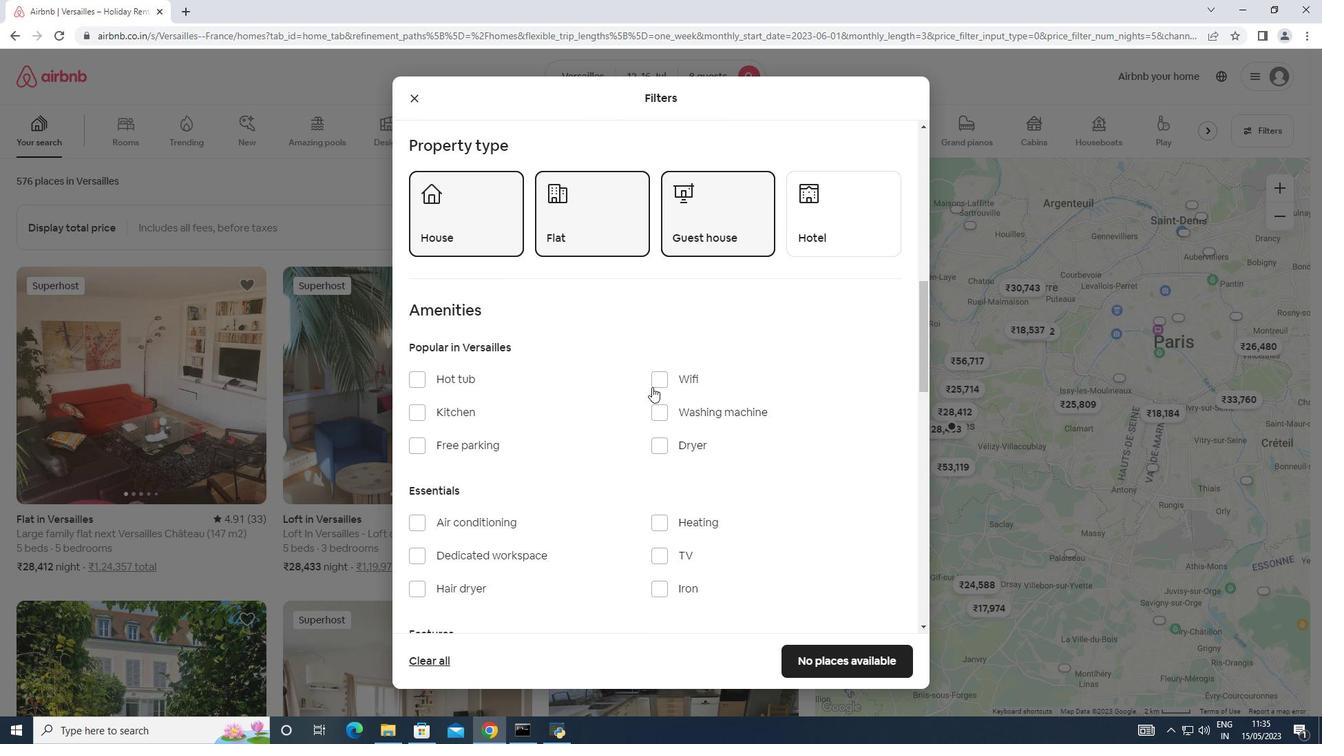 
Action: Mouse pressed left at (662, 379)
Screenshot: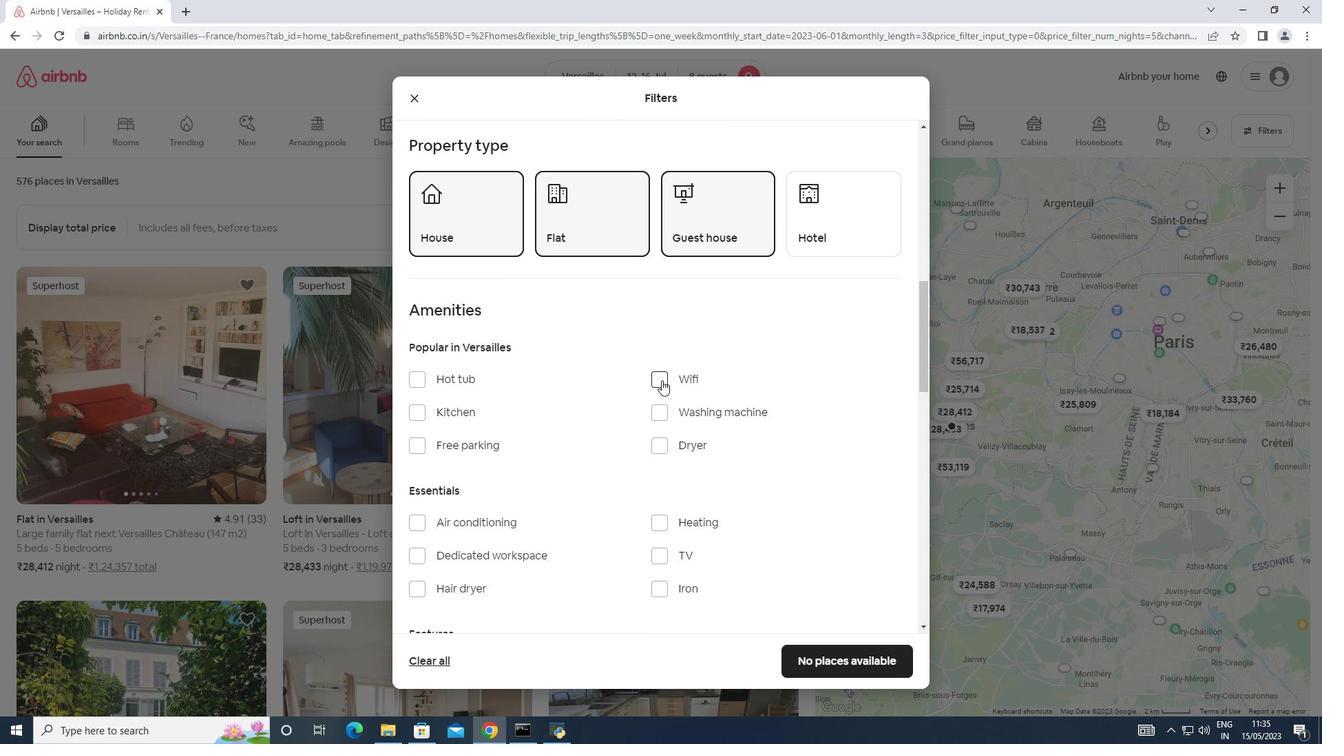 
Action: Mouse moved to (660, 549)
Screenshot: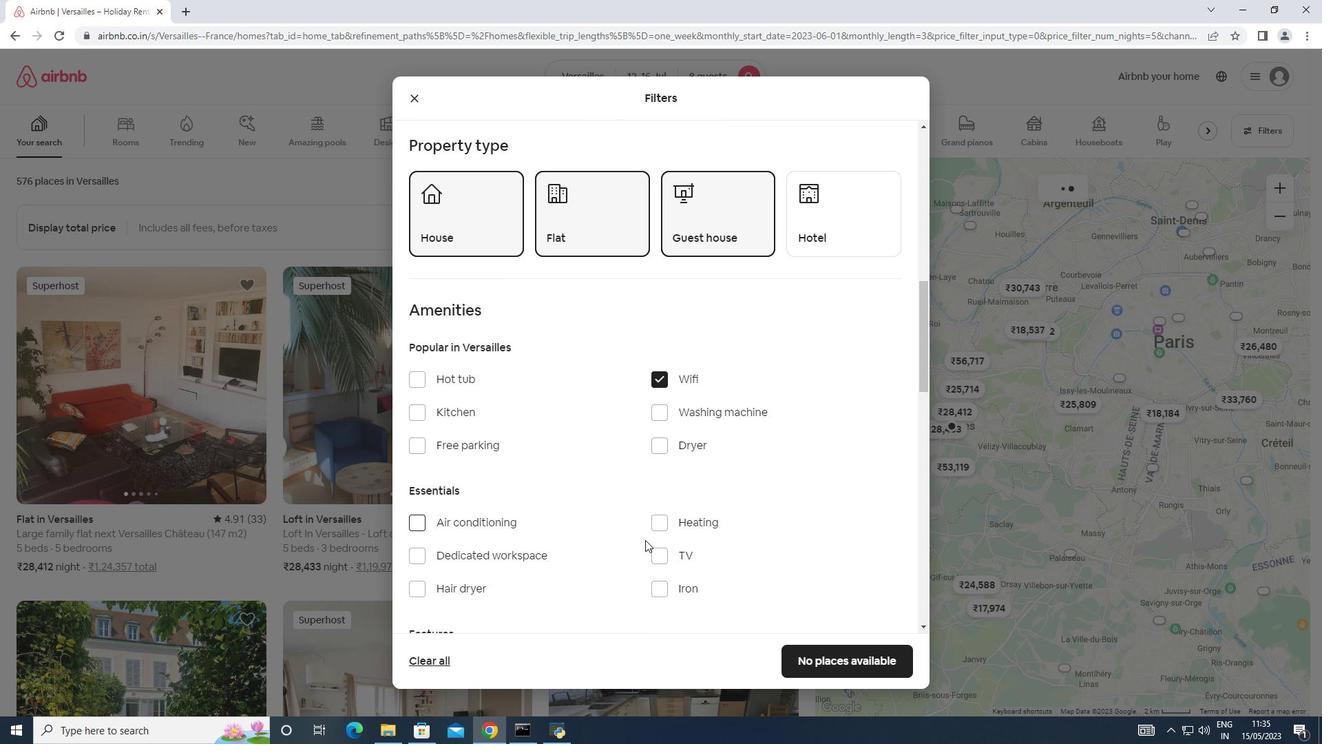 
Action: Mouse pressed left at (660, 549)
Screenshot: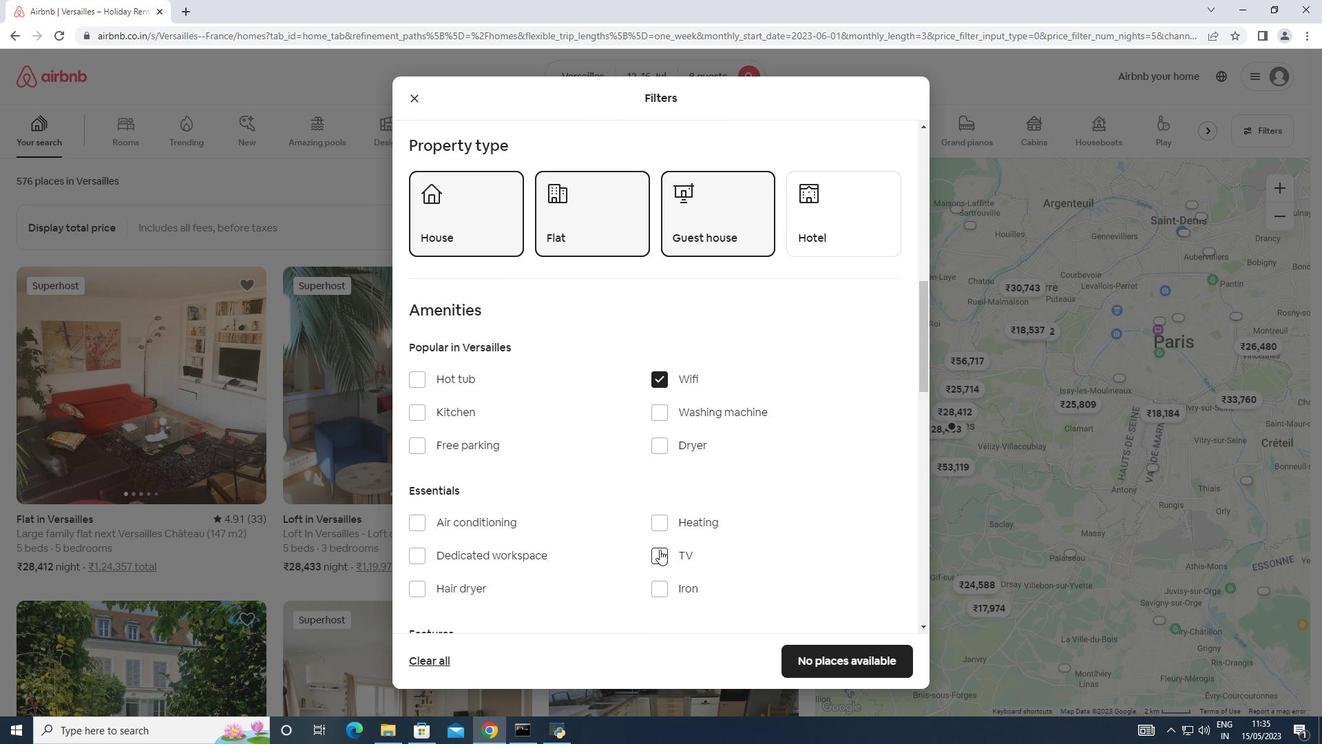 
Action: Mouse moved to (420, 442)
Screenshot: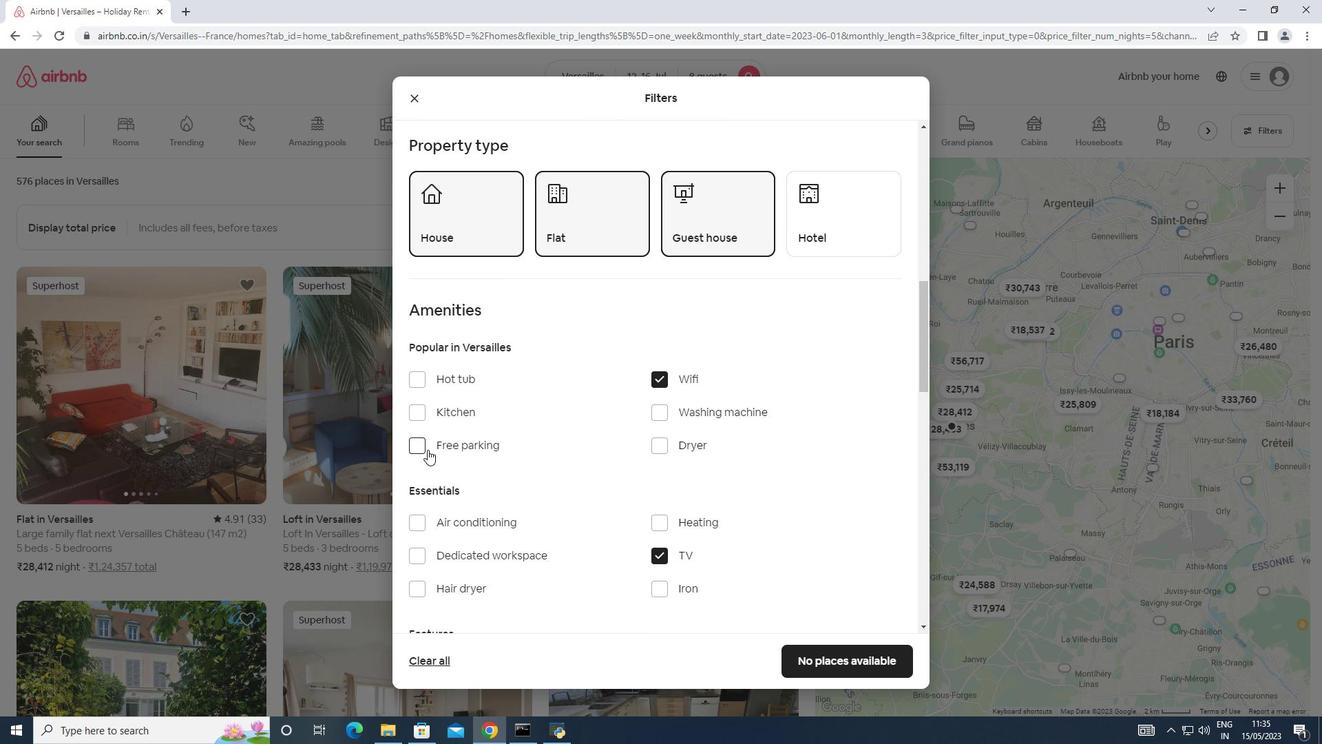 
Action: Mouse pressed left at (420, 442)
Screenshot: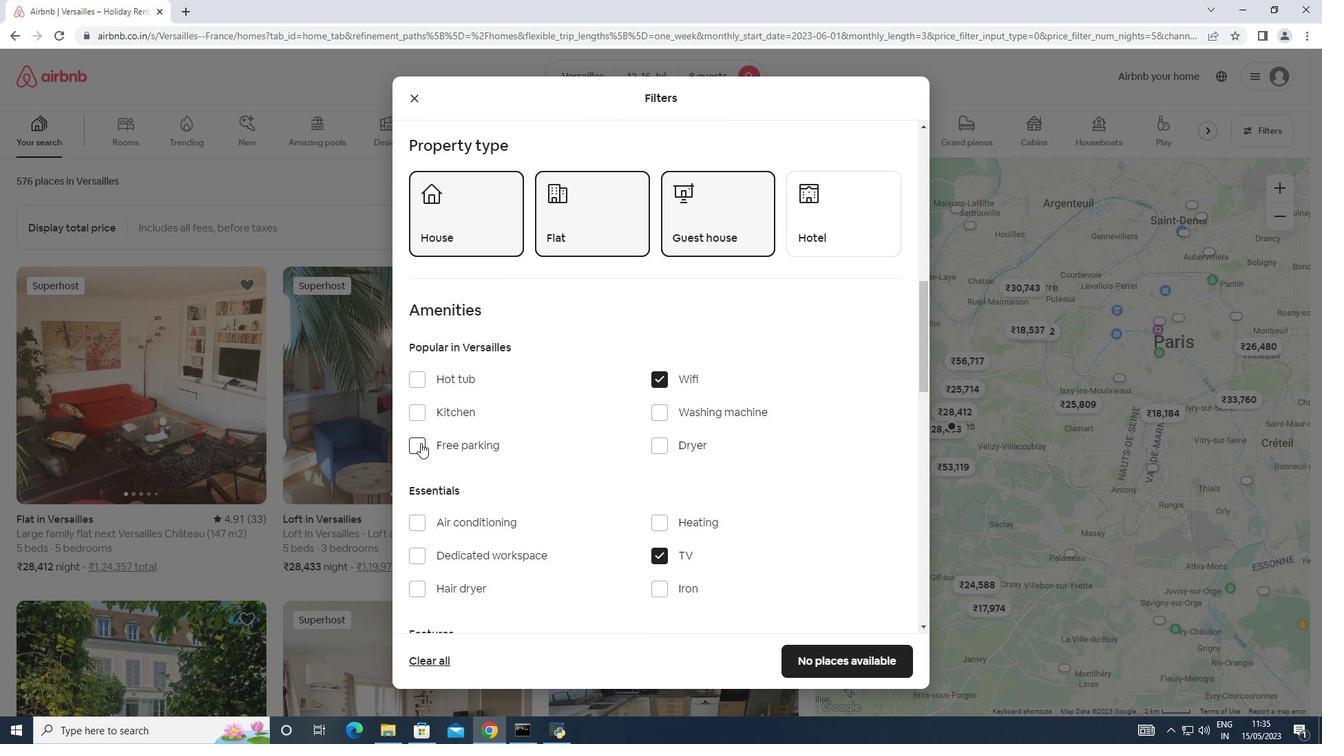 
Action: Mouse moved to (514, 431)
Screenshot: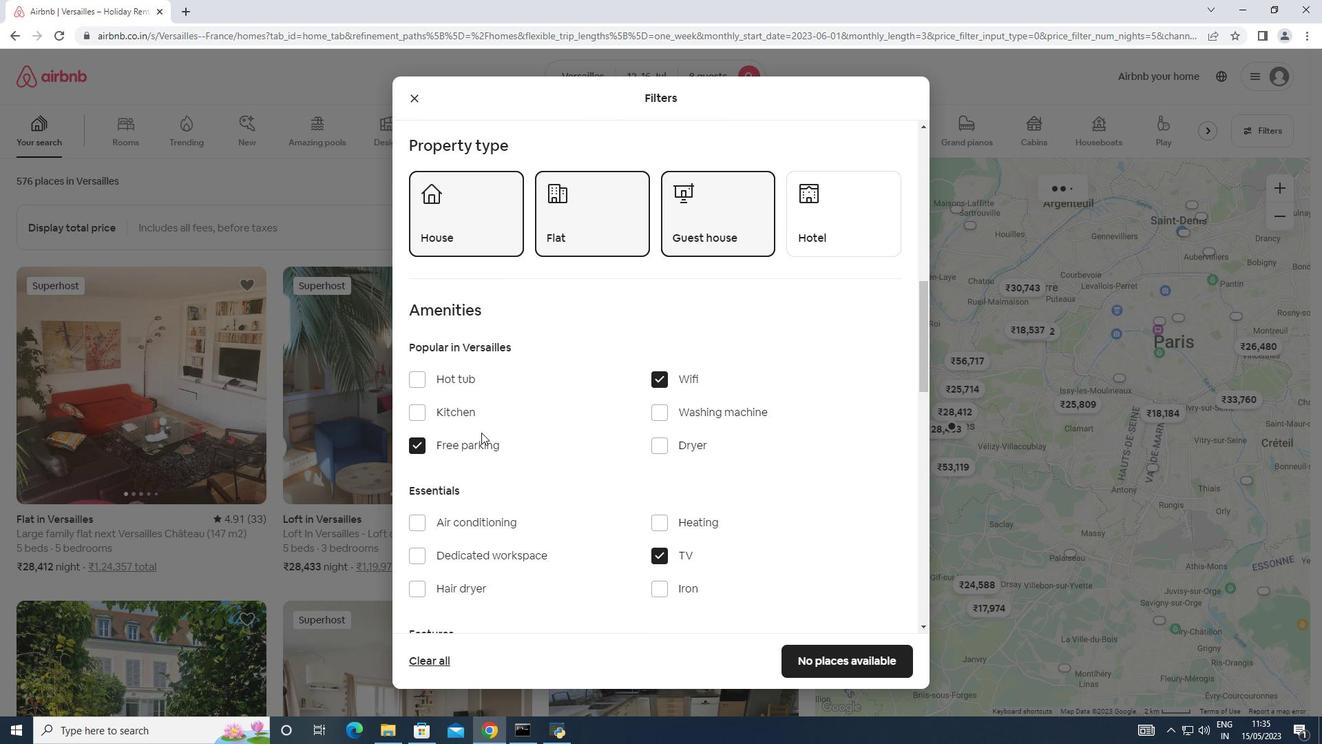 
Action: Mouse scrolled (514, 430) with delta (0, 0)
Screenshot: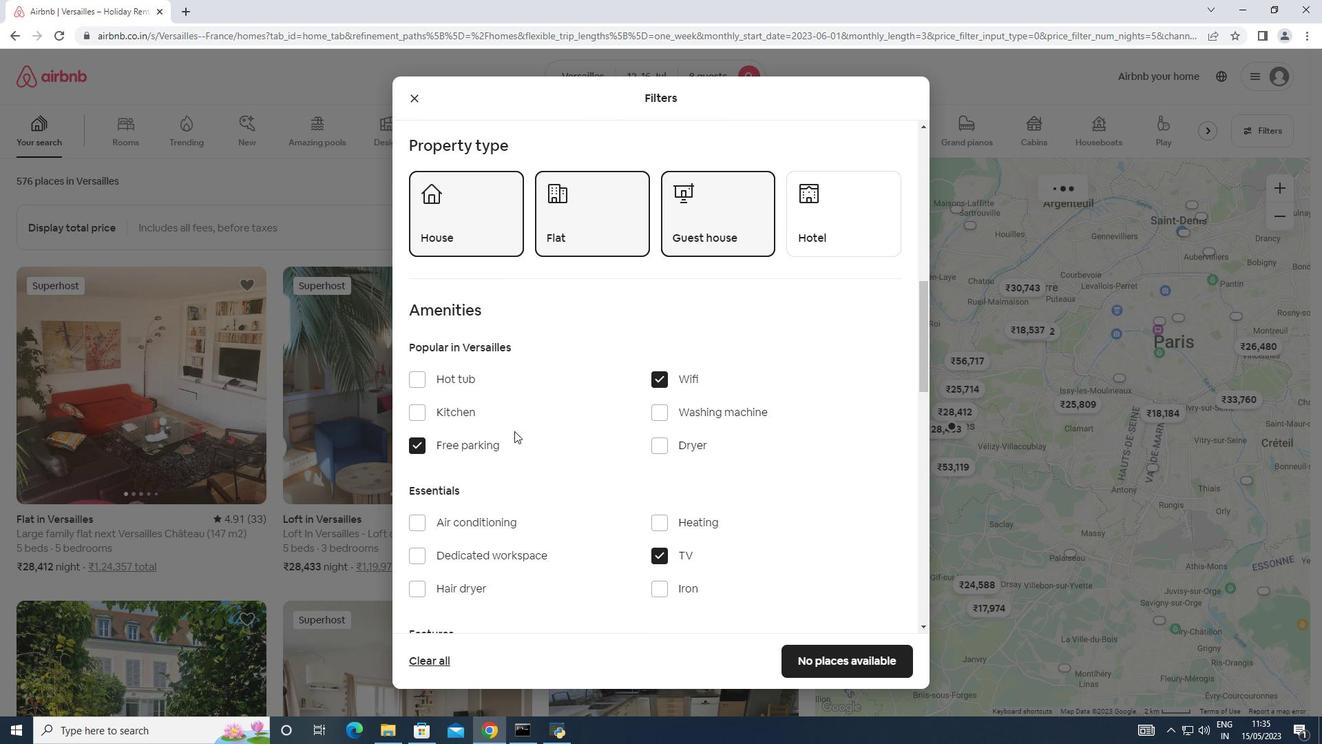
Action: Mouse scrolled (514, 430) with delta (0, 0)
Screenshot: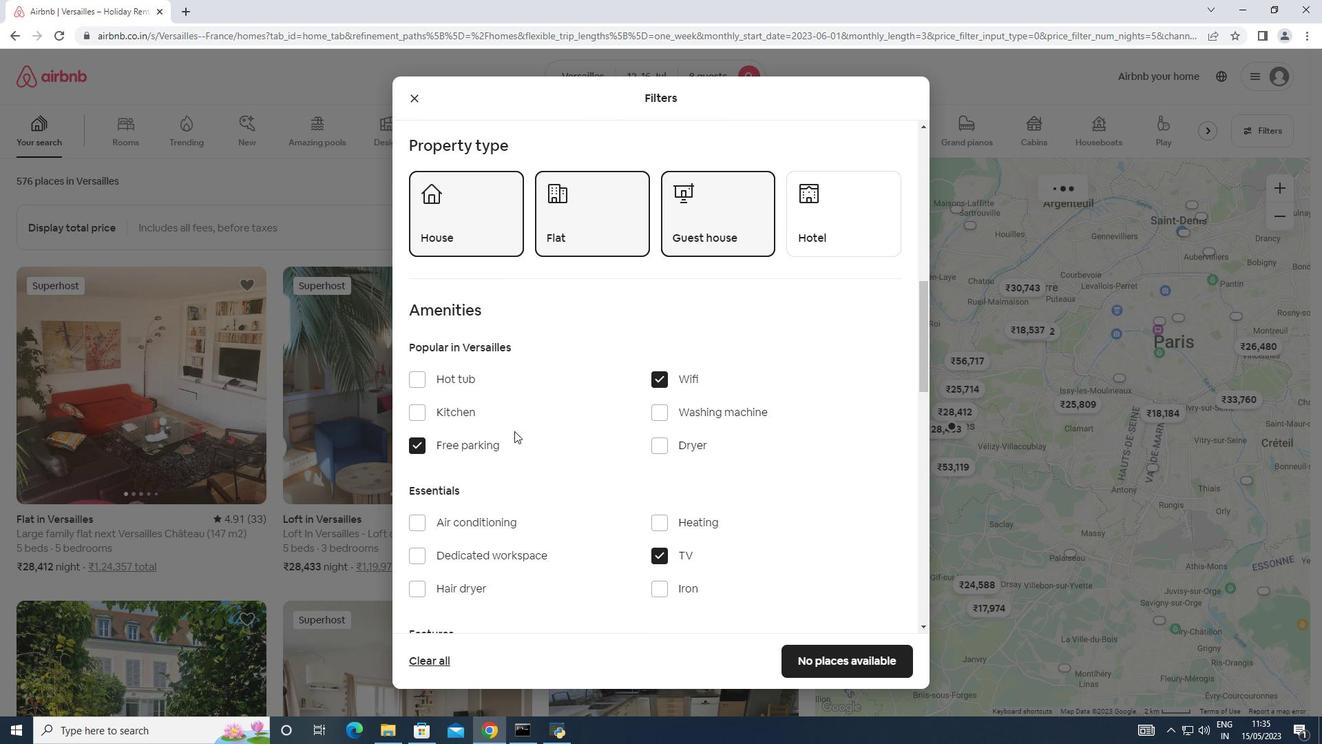 
Action: Mouse scrolled (514, 430) with delta (0, 0)
Screenshot: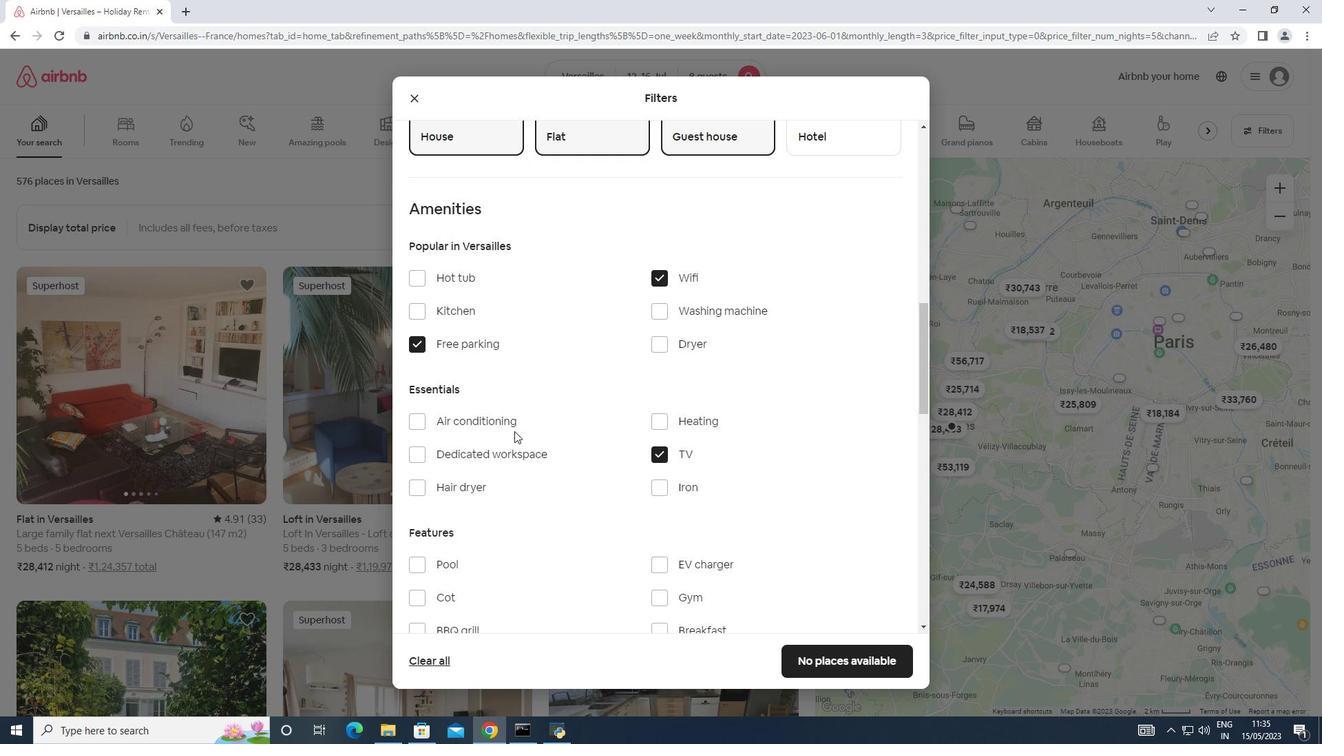 
Action: Mouse scrolled (514, 430) with delta (0, 0)
Screenshot: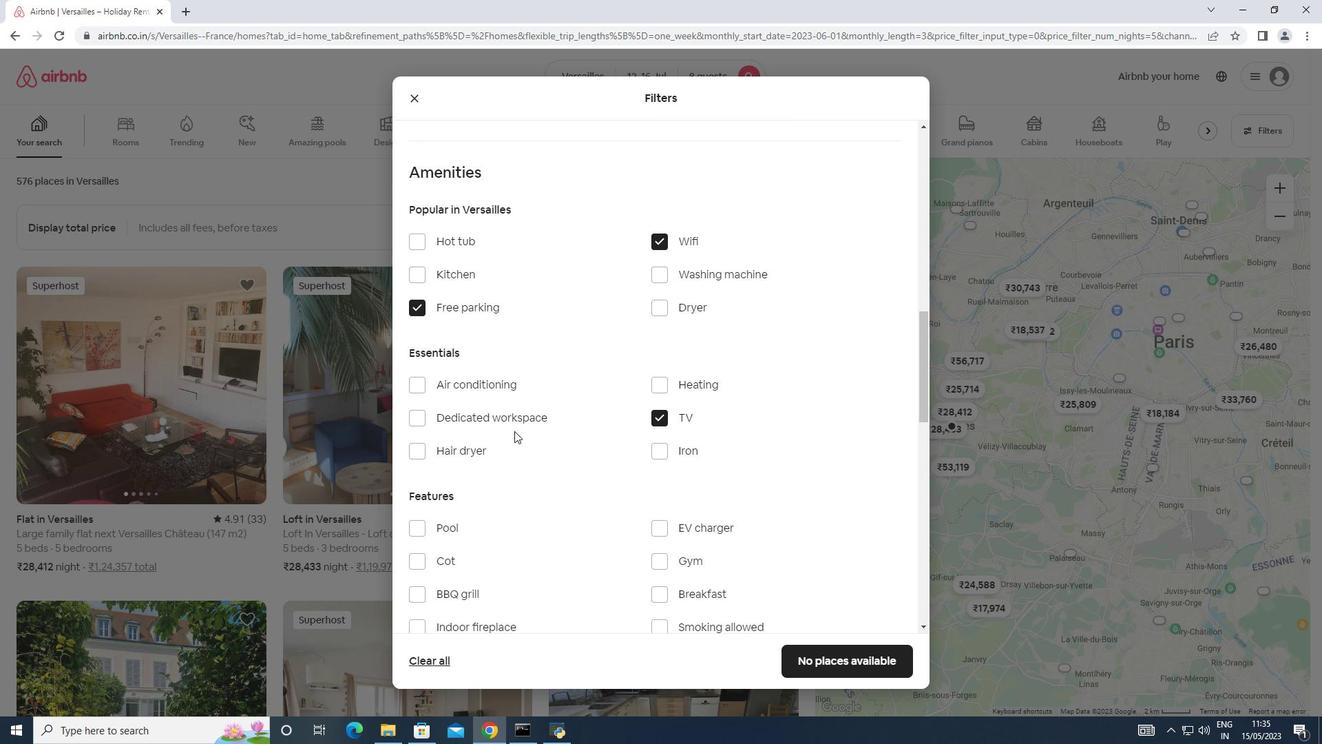 
Action: Mouse scrolled (514, 430) with delta (0, 0)
Screenshot: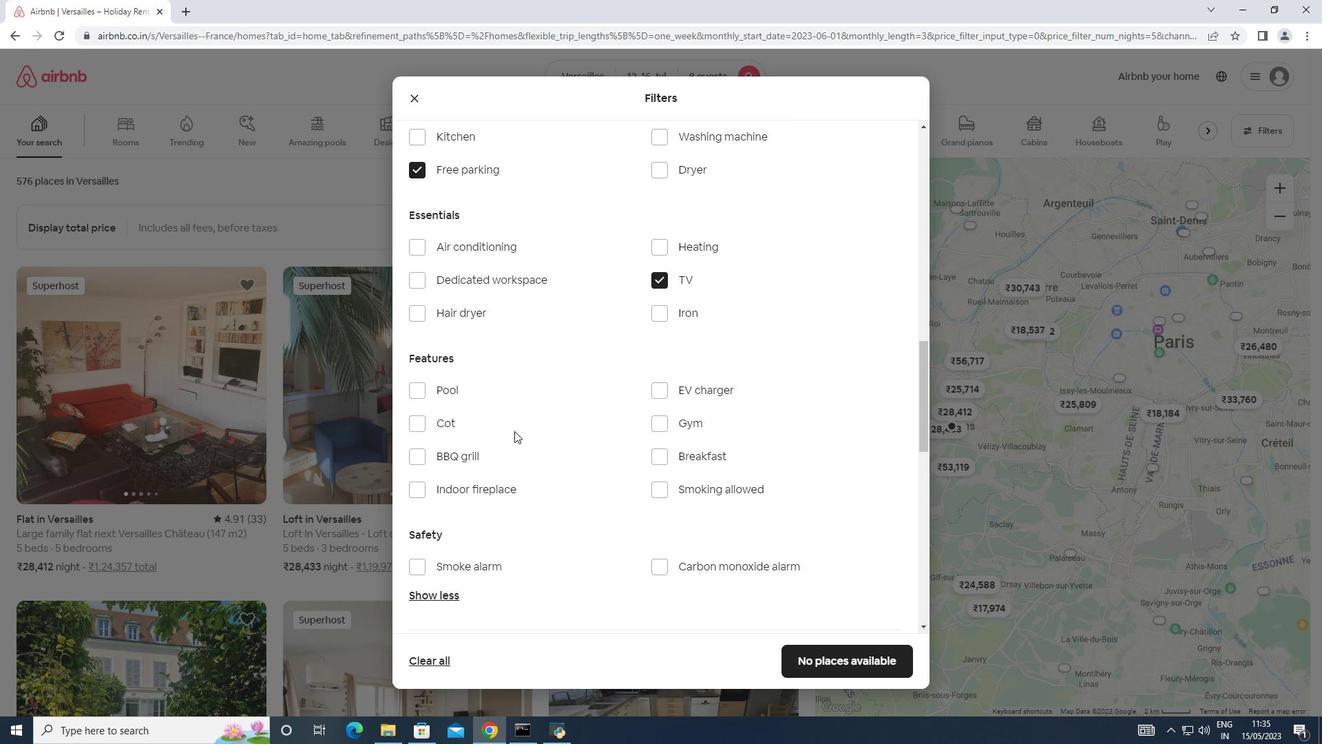 
Action: Mouse moved to (666, 356)
Screenshot: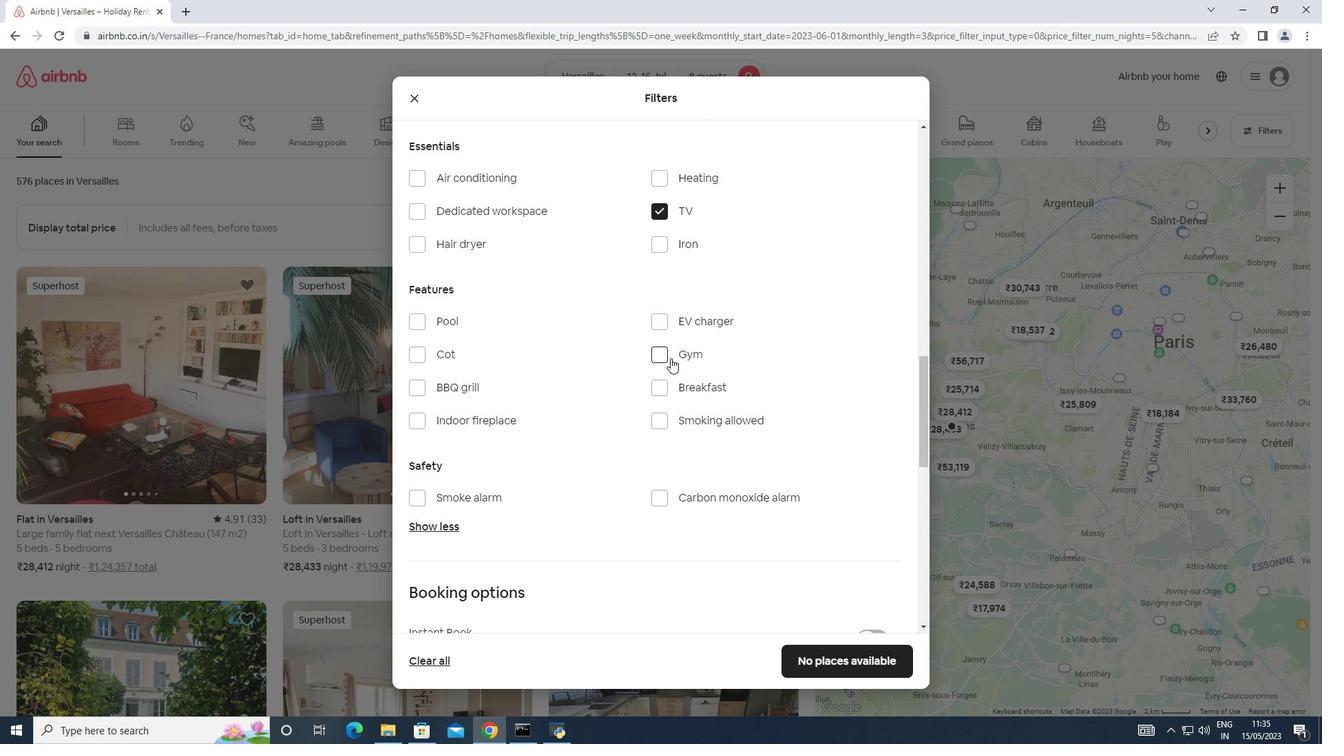 
Action: Mouse pressed left at (666, 356)
Screenshot: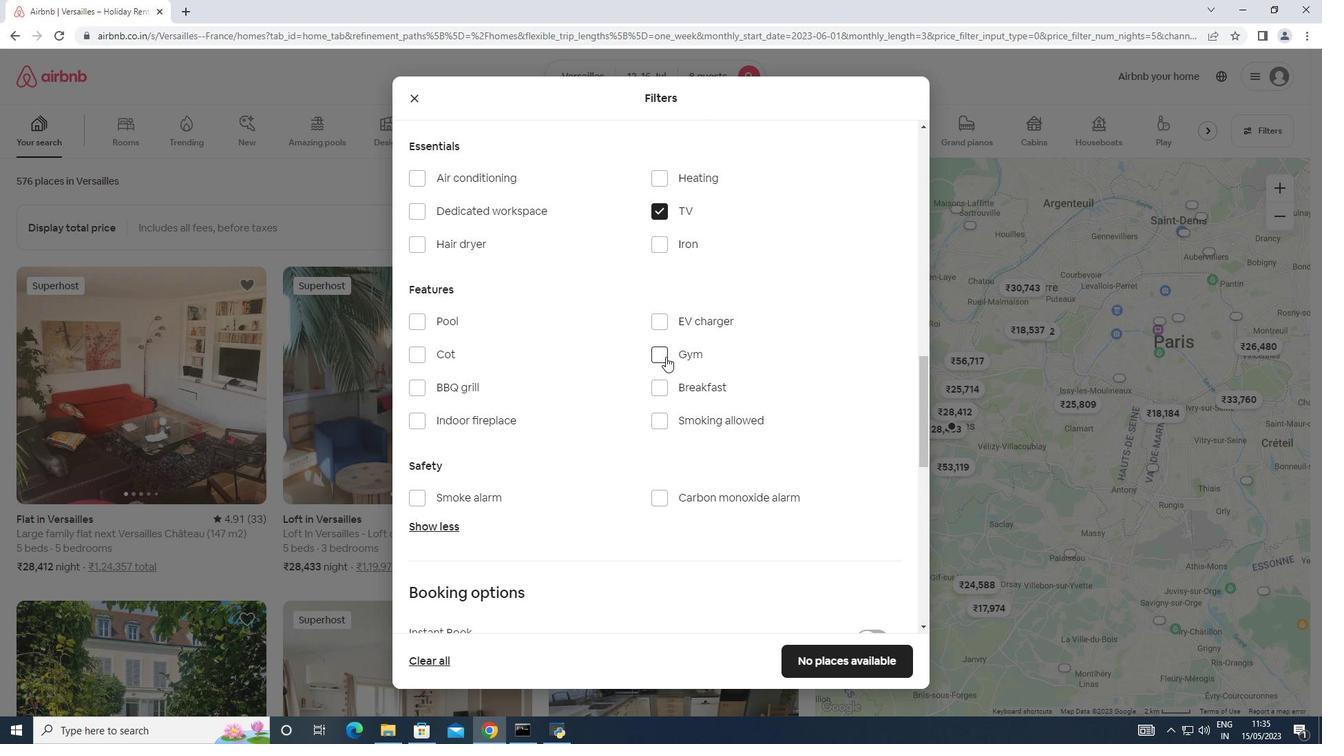 
Action: Mouse moved to (653, 383)
Screenshot: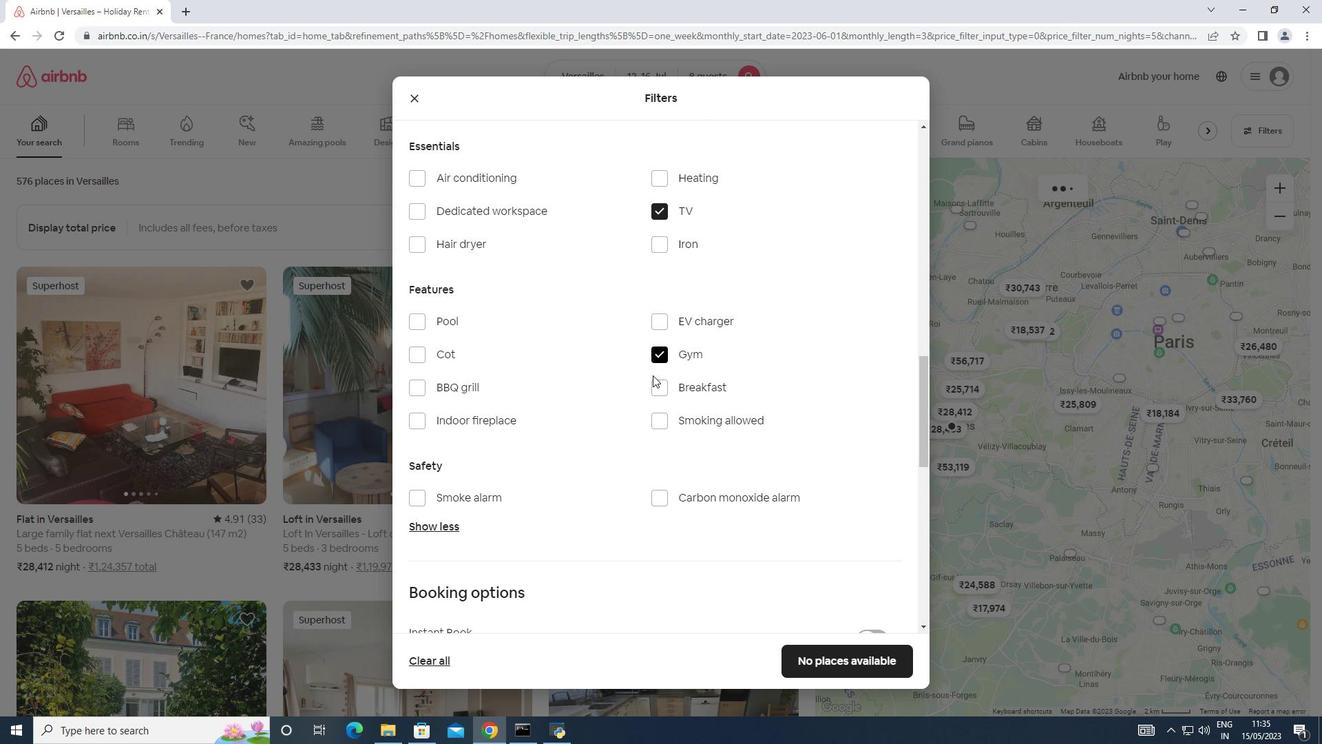 
Action: Mouse pressed left at (653, 383)
Screenshot: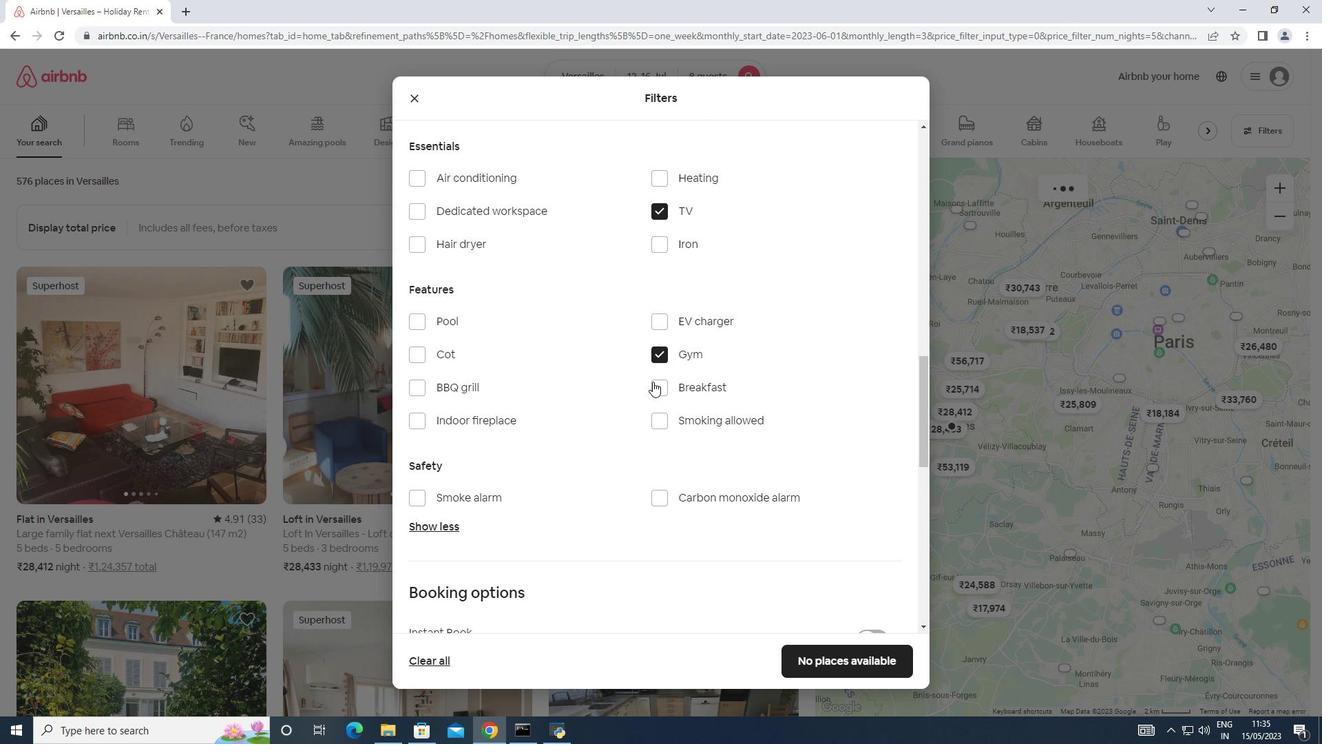 
Action: Mouse moved to (657, 383)
Screenshot: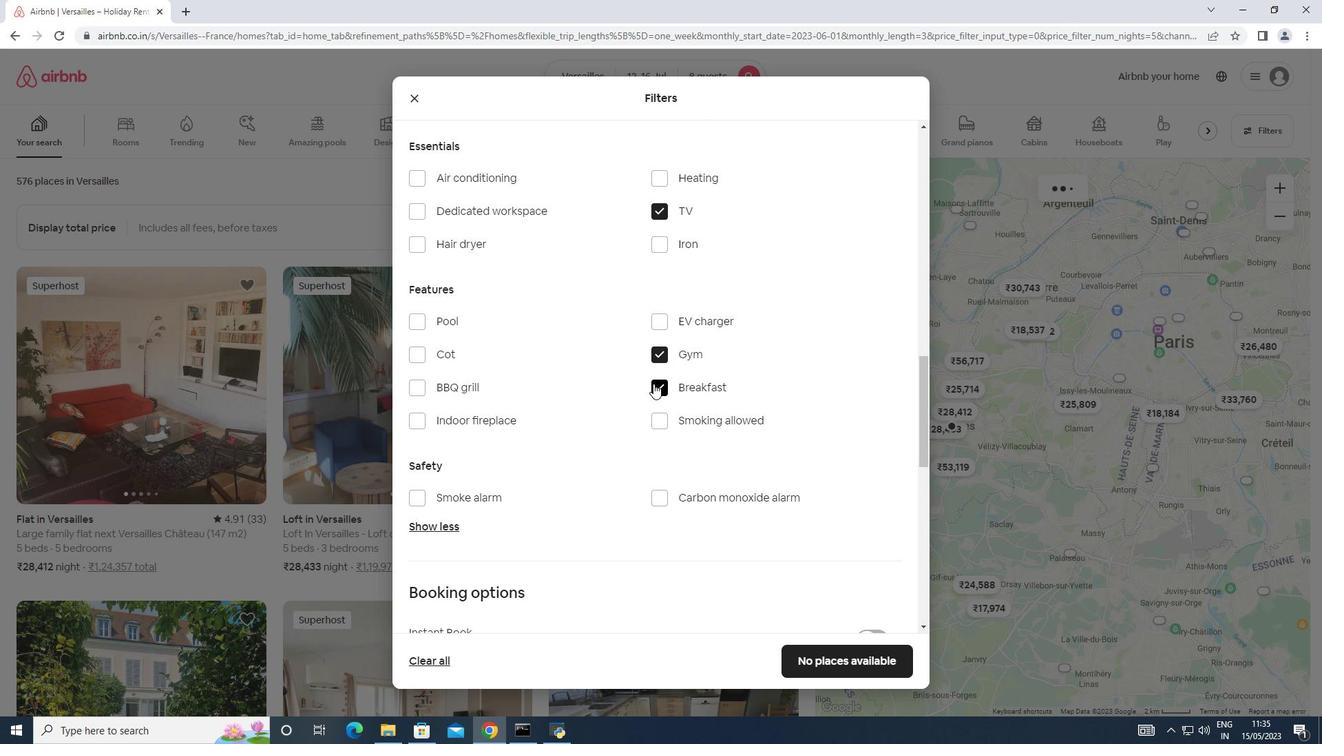 
Action: Mouse scrolled (657, 382) with delta (0, 0)
Screenshot: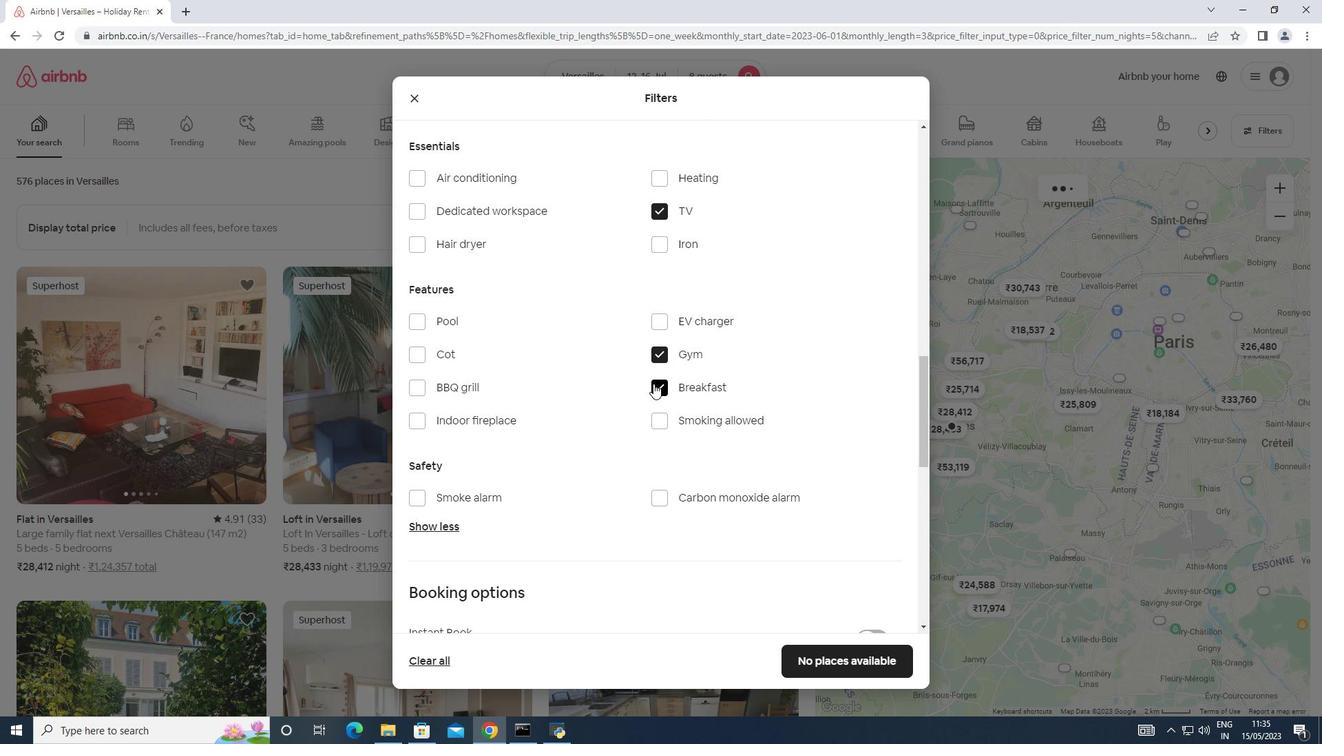 
Action: Mouse scrolled (657, 382) with delta (0, 0)
Screenshot: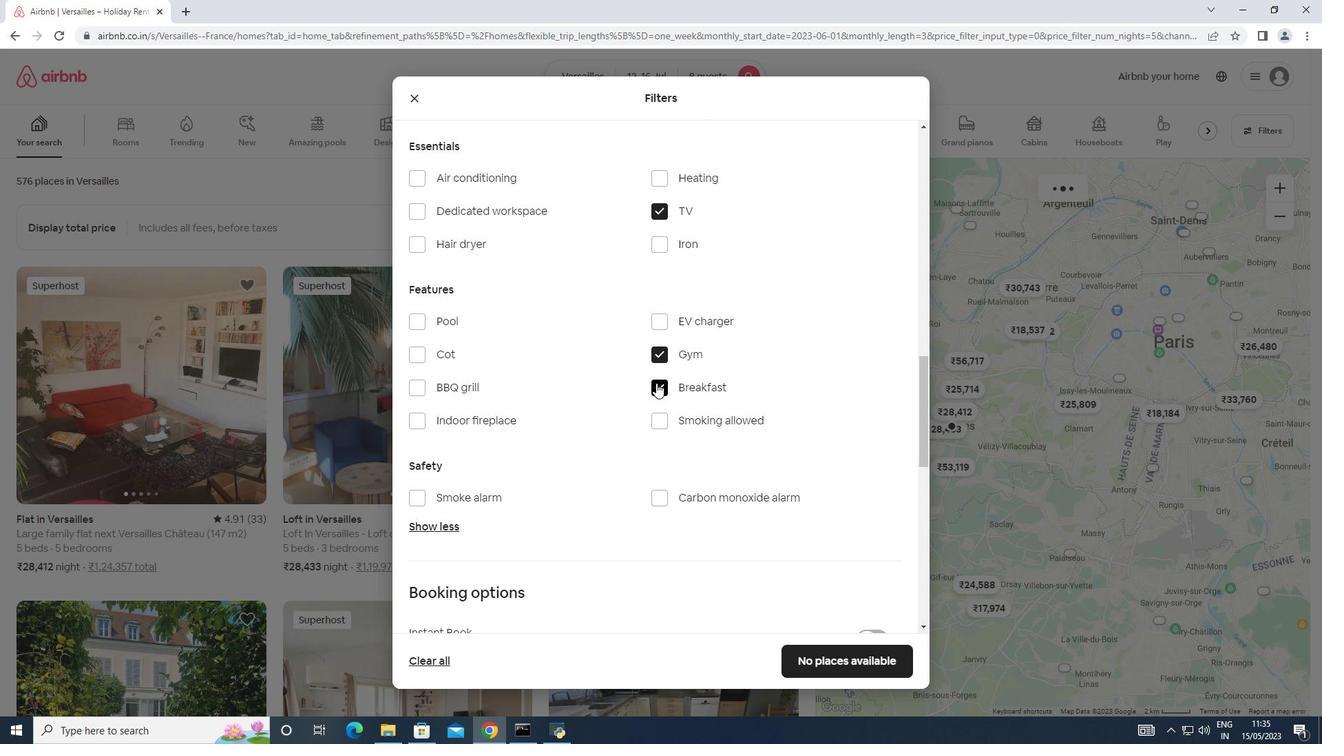 
Action: Mouse scrolled (657, 382) with delta (0, 0)
Screenshot: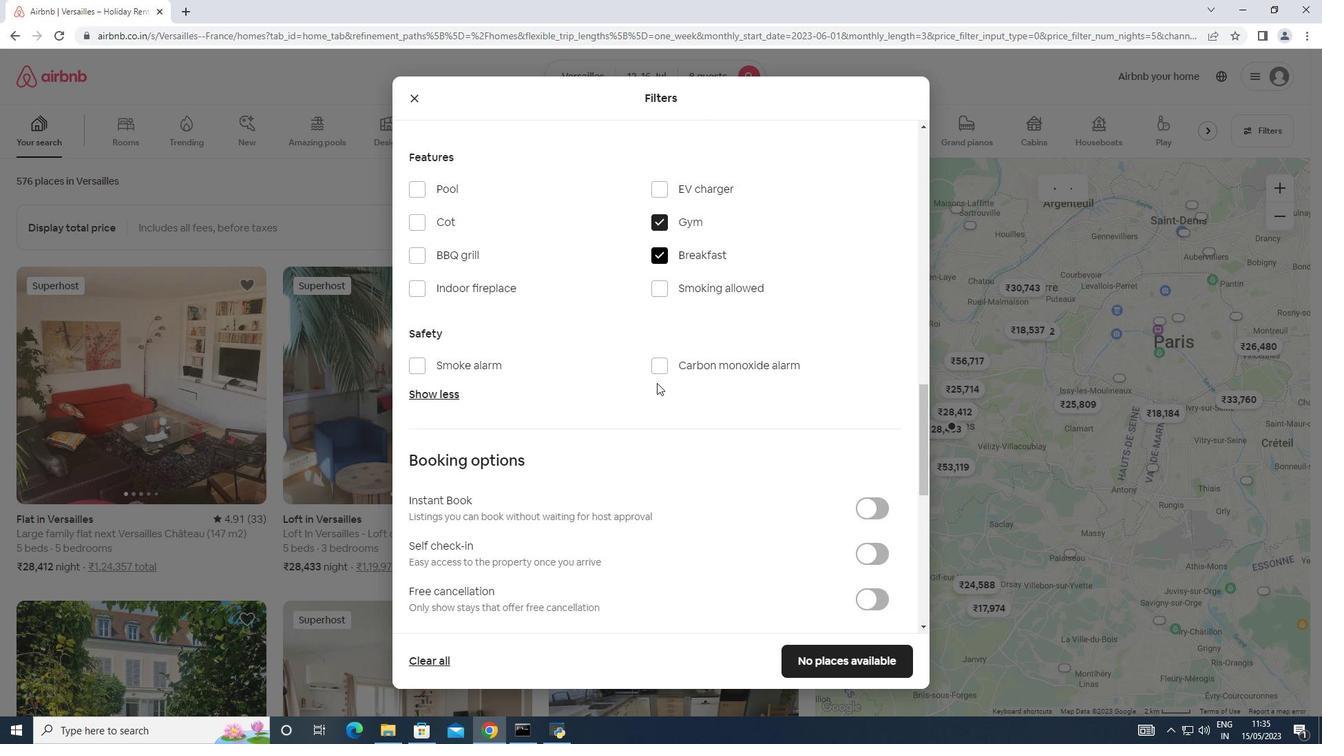 
Action: Mouse moved to (861, 475)
Screenshot: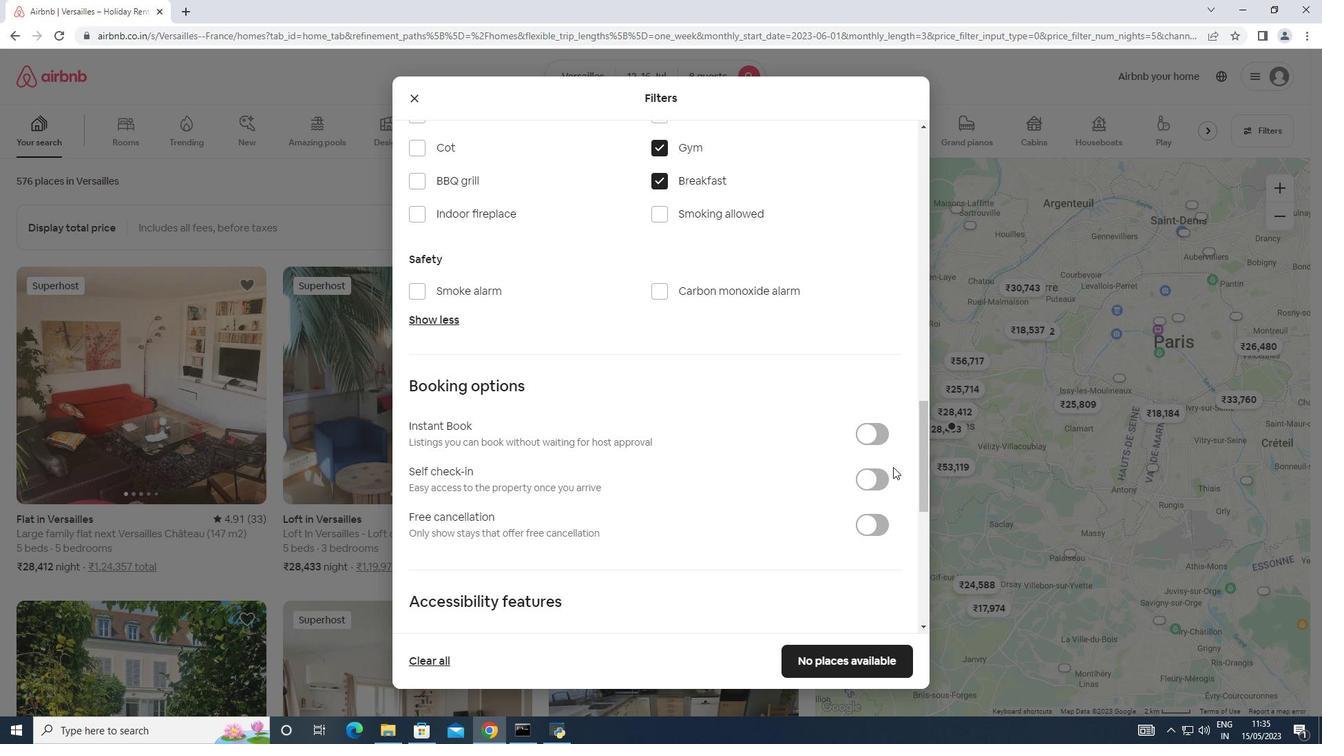 
Action: Mouse pressed left at (861, 475)
Screenshot: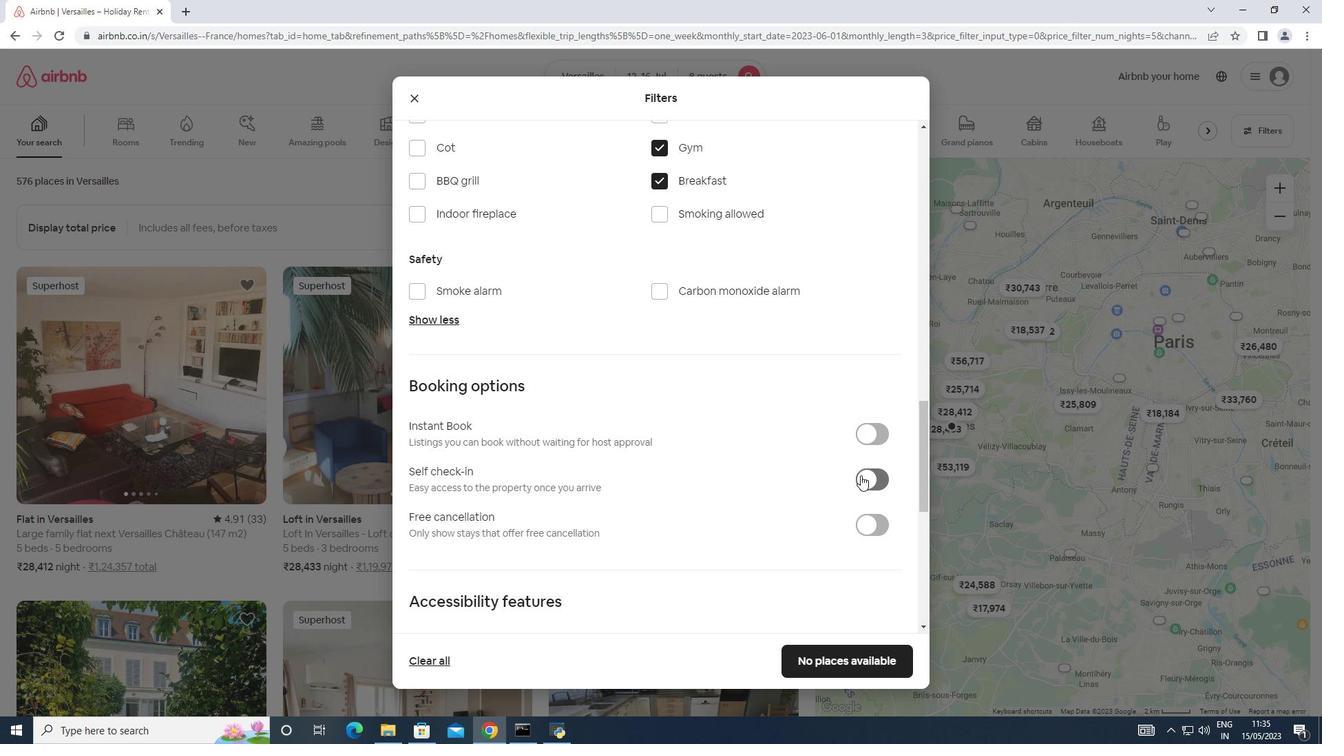 
Action: Mouse moved to (733, 470)
Screenshot: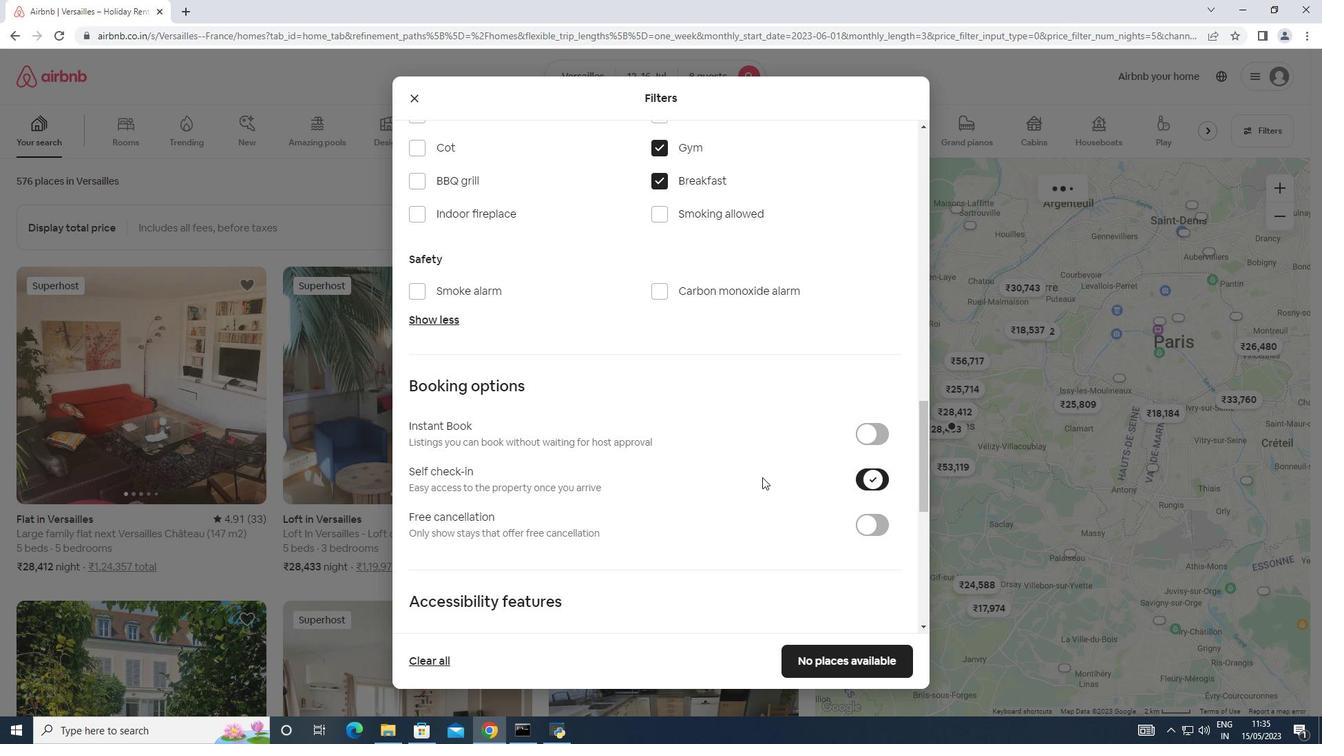 
Action: Mouse scrolled (733, 469) with delta (0, 0)
Screenshot: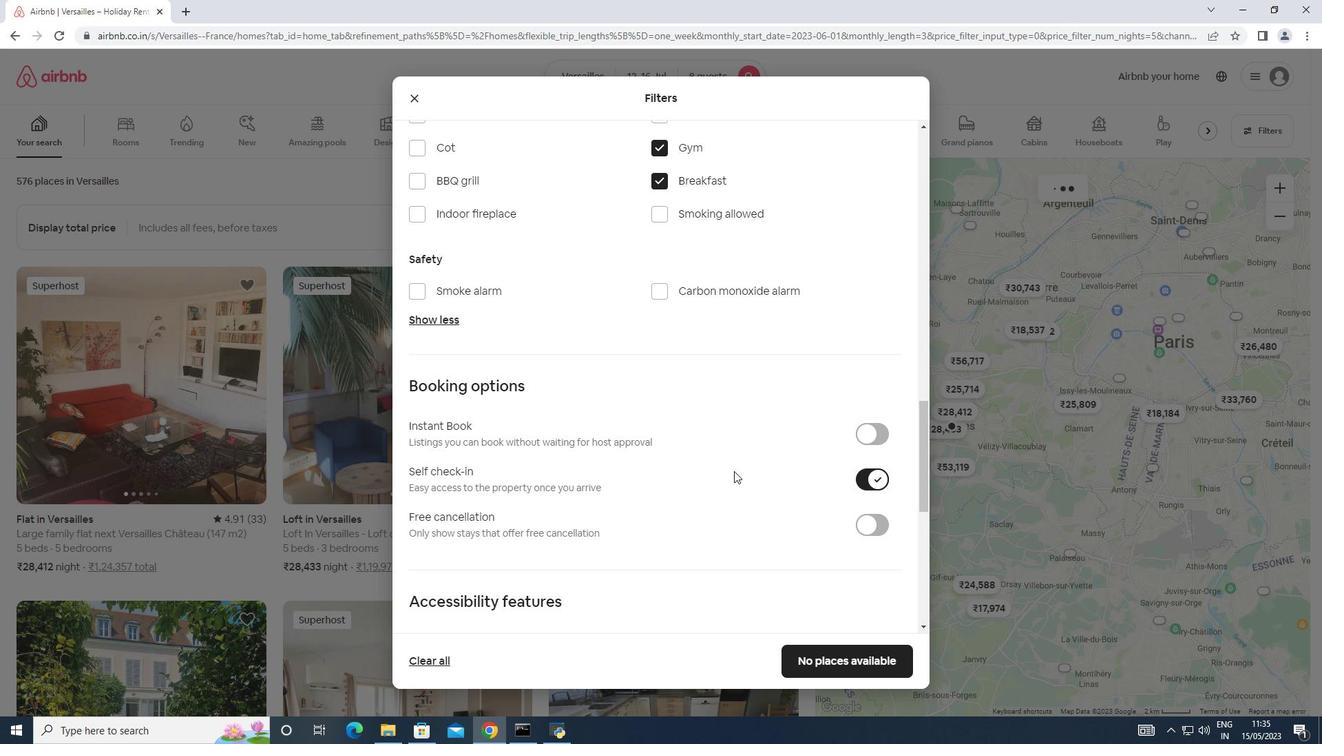 
Action: Mouse scrolled (733, 469) with delta (0, 0)
Screenshot: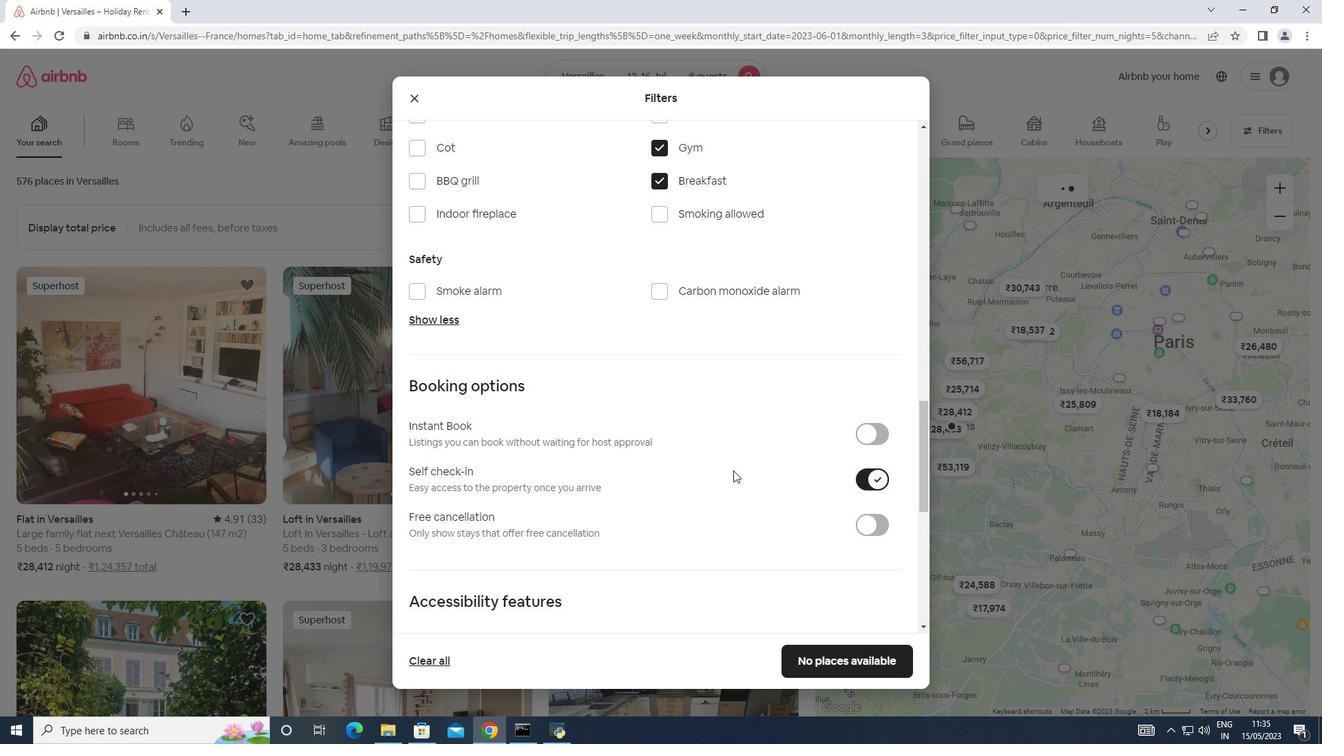 
Action: Mouse scrolled (733, 469) with delta (0, 0)
Screenshot: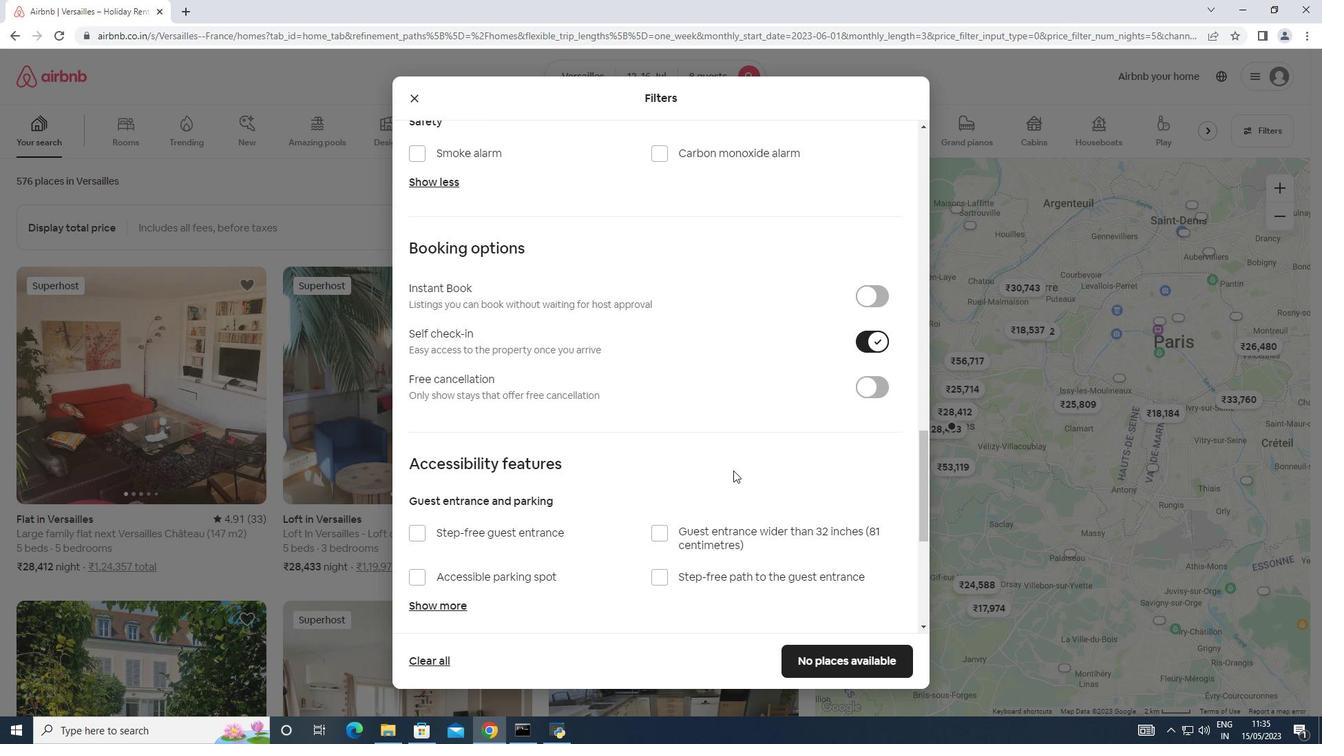 
Action: Mouse scrolled (733, 469) with delta (0, 0)
Screenshot: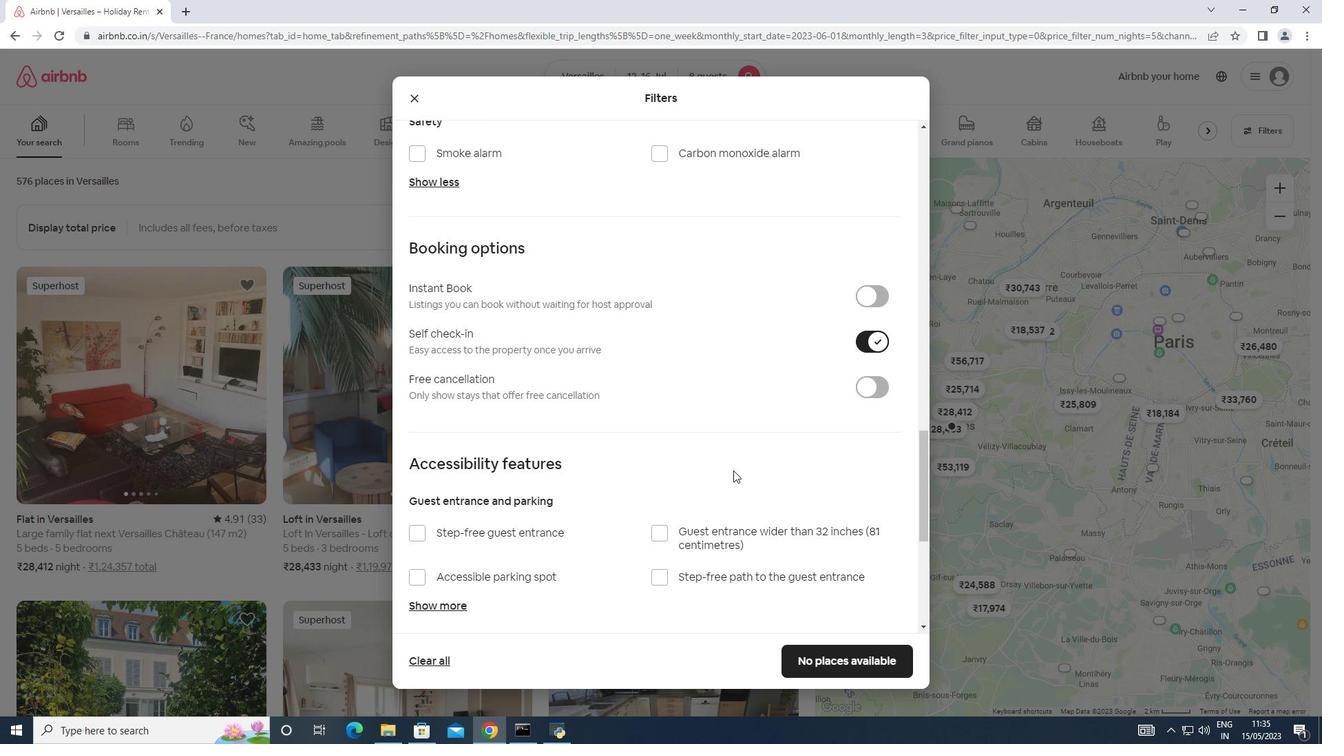 
Action: Mouse scrolled (733, 469) with delta (0, 0)
Screenshot: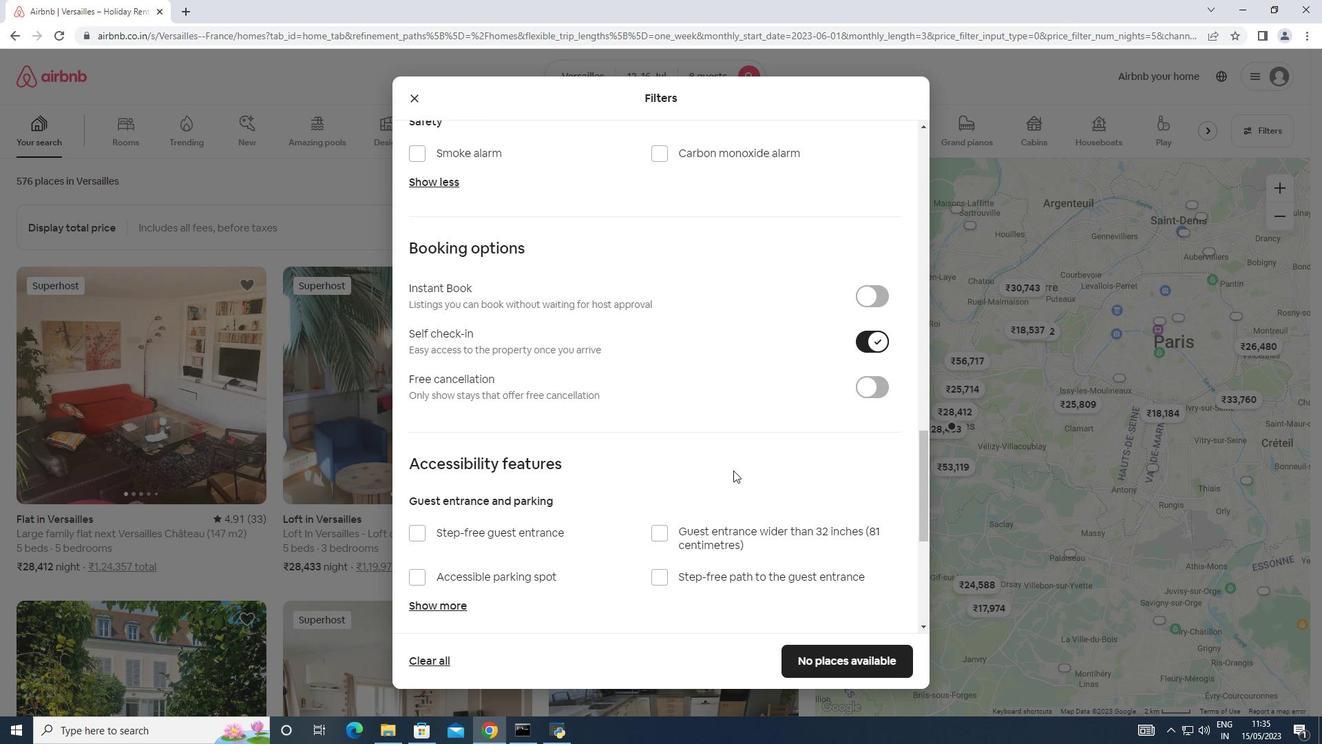 
Action: Mouse moved to (733, 469)
Screenshot: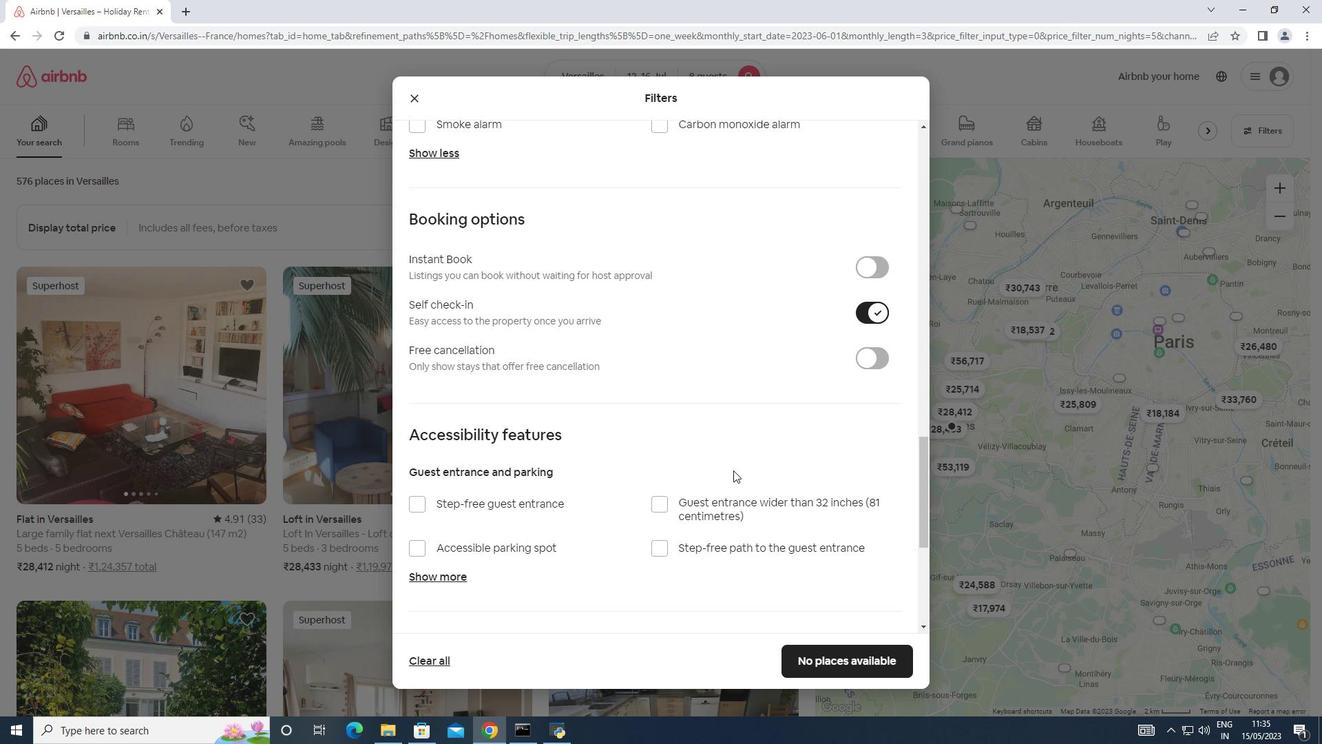 
Action: Mouse scrolled (733, 468) with delta (0, 0)
Screenshot: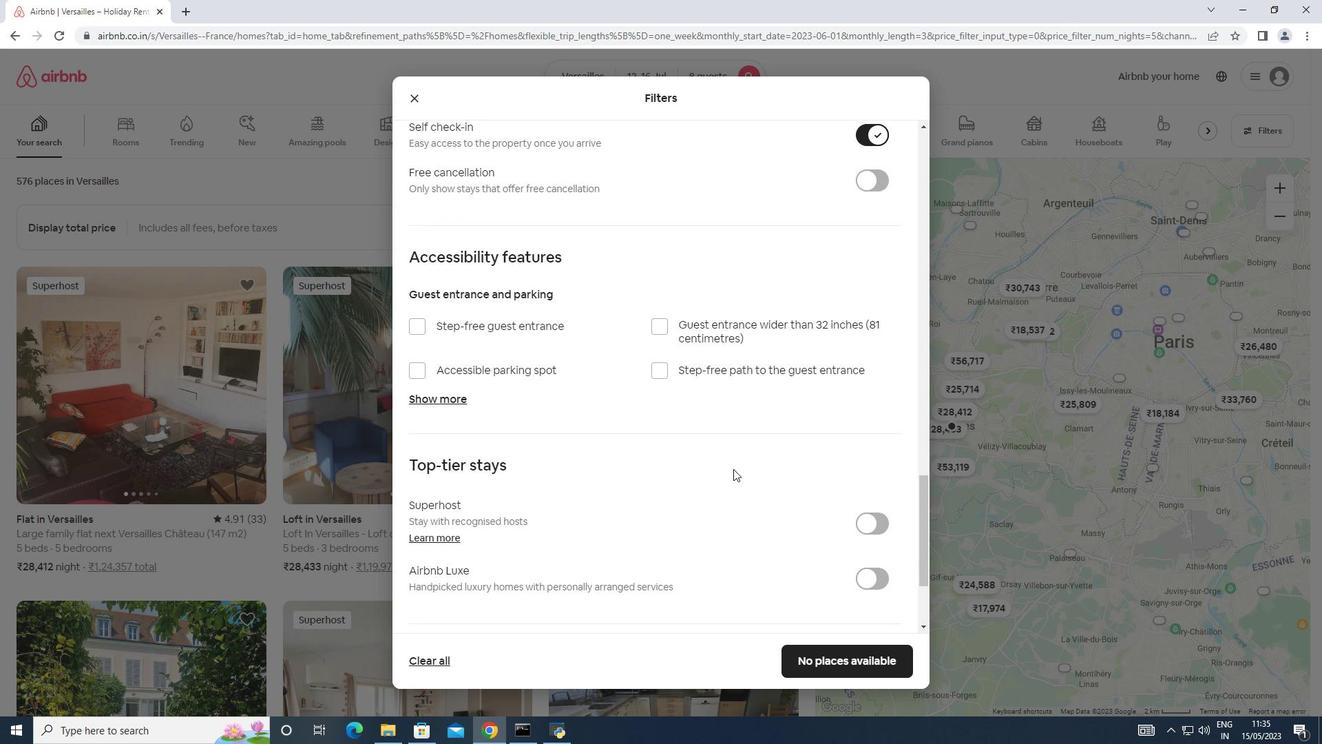 
Action: Mouse scrolled (733, 468) with delta (0, 0)
Screenshot: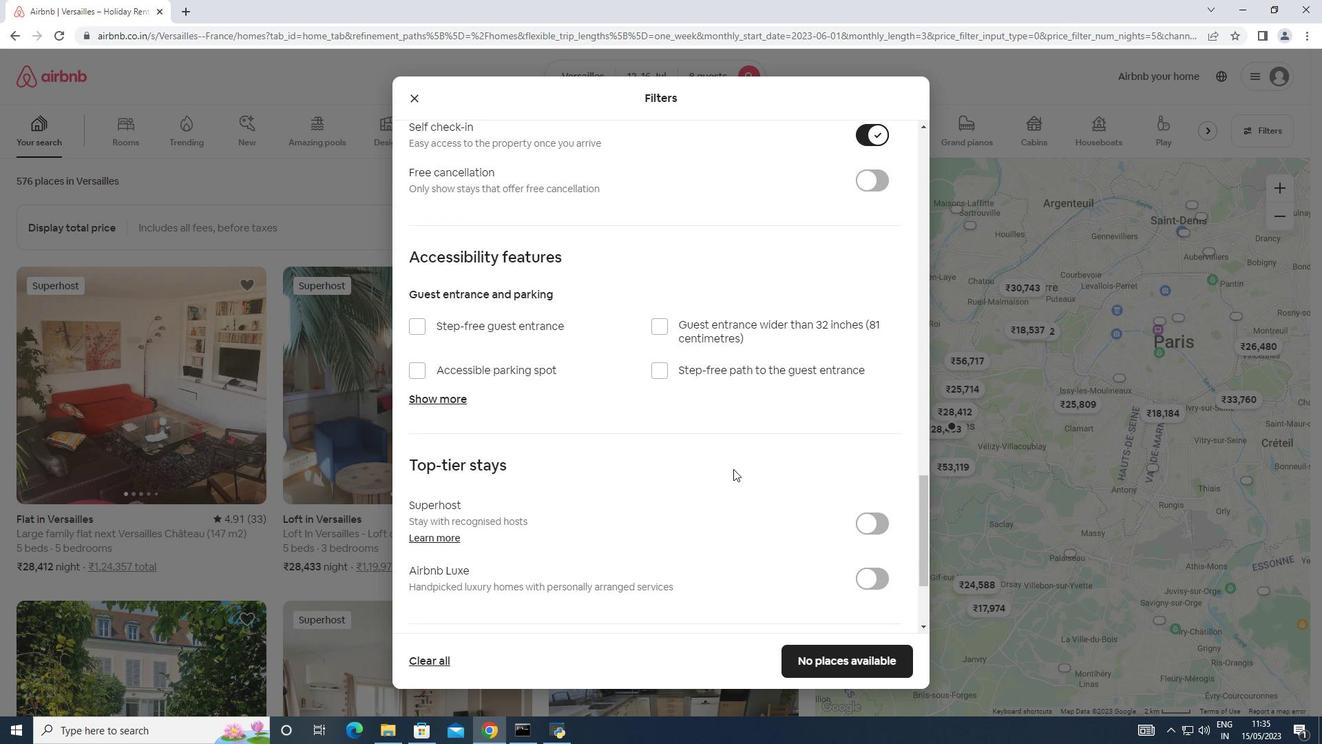 
Action: Mouse scrolled (733, 468) with delta (0, 0)
Screenshot: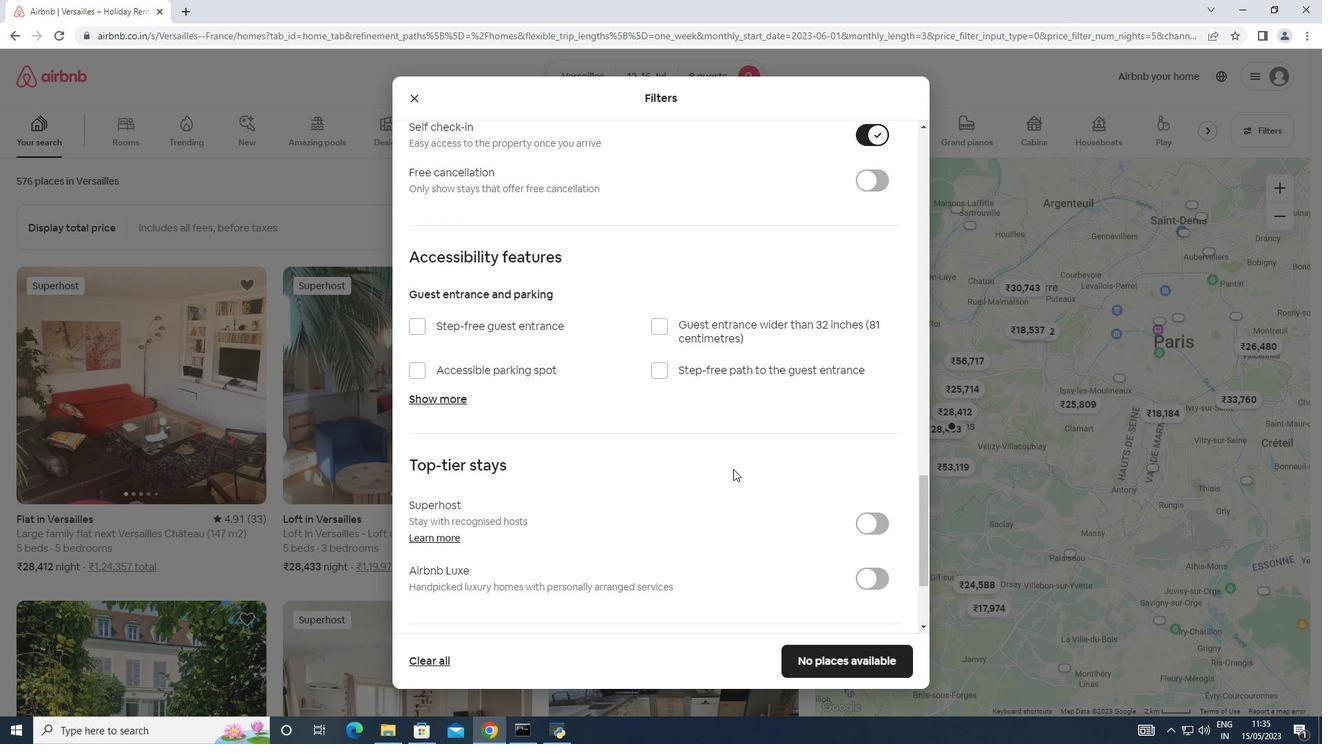 
Action: Mouse moved to (733, 468)
Screenshot: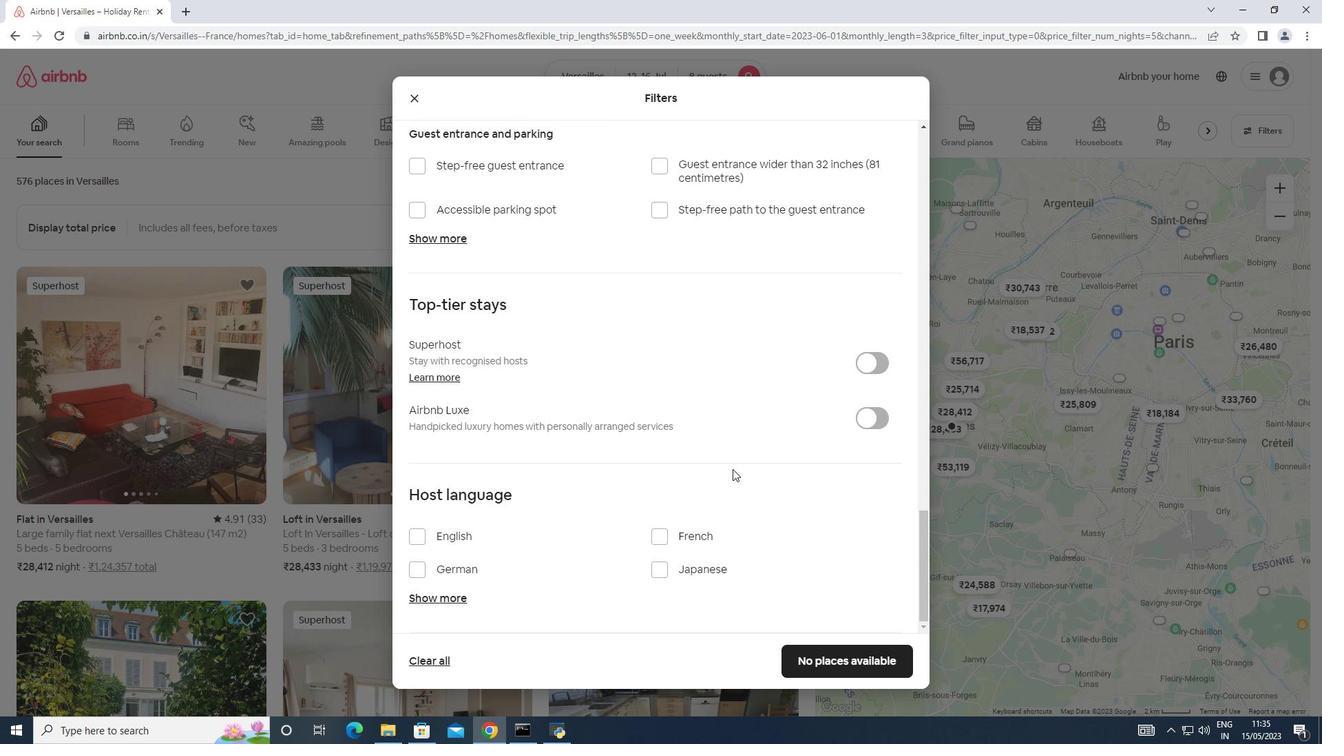 
Action: Mouse scrolled (733, 467) with delta (0, 0)
Screenshot: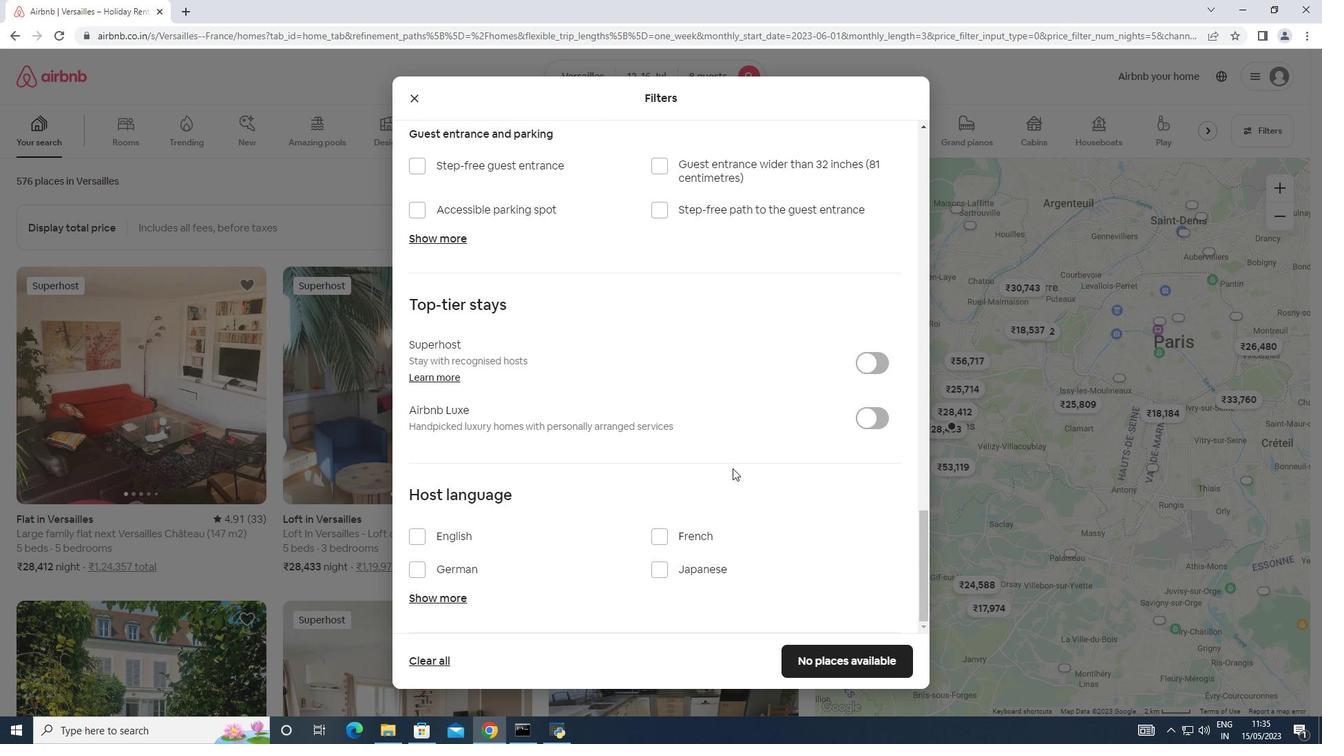 
Action: Mouse moved to (463, 533)
Screenshot: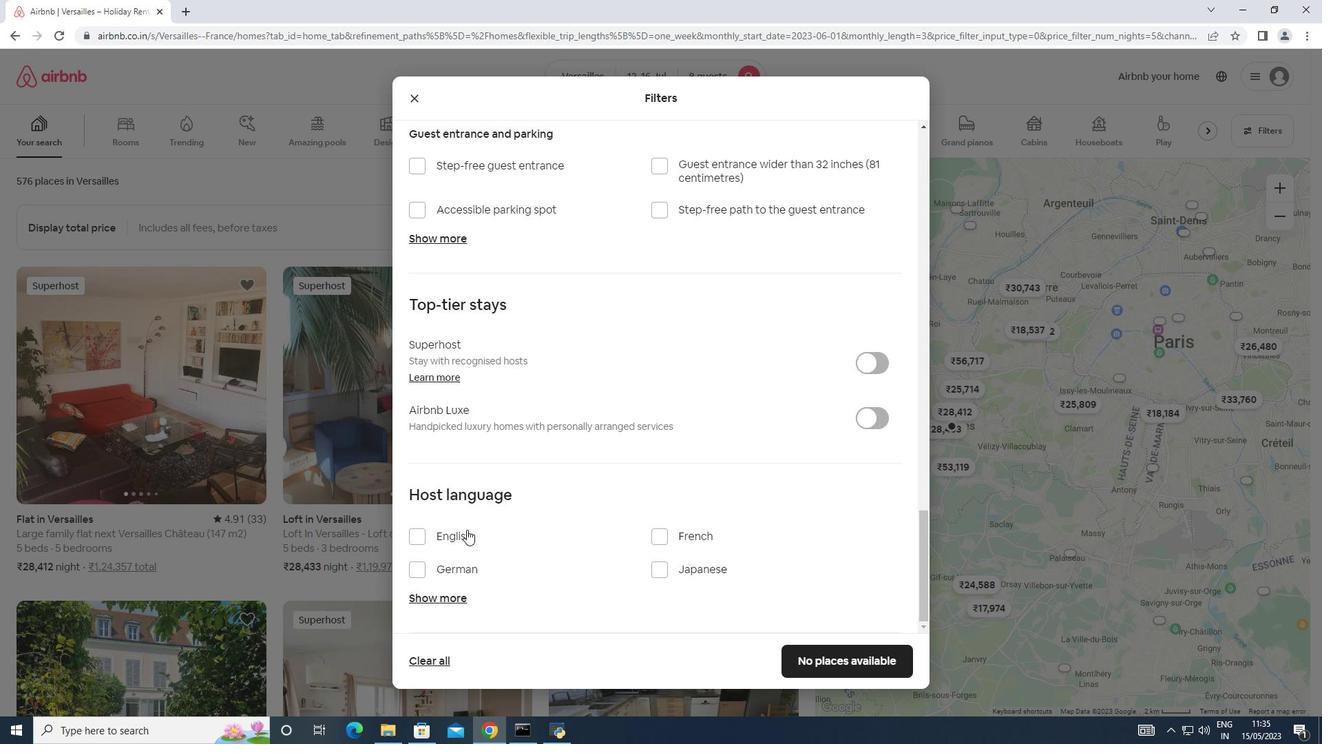 
Action: Mouse pressed left at (463, 533)
Screenshot: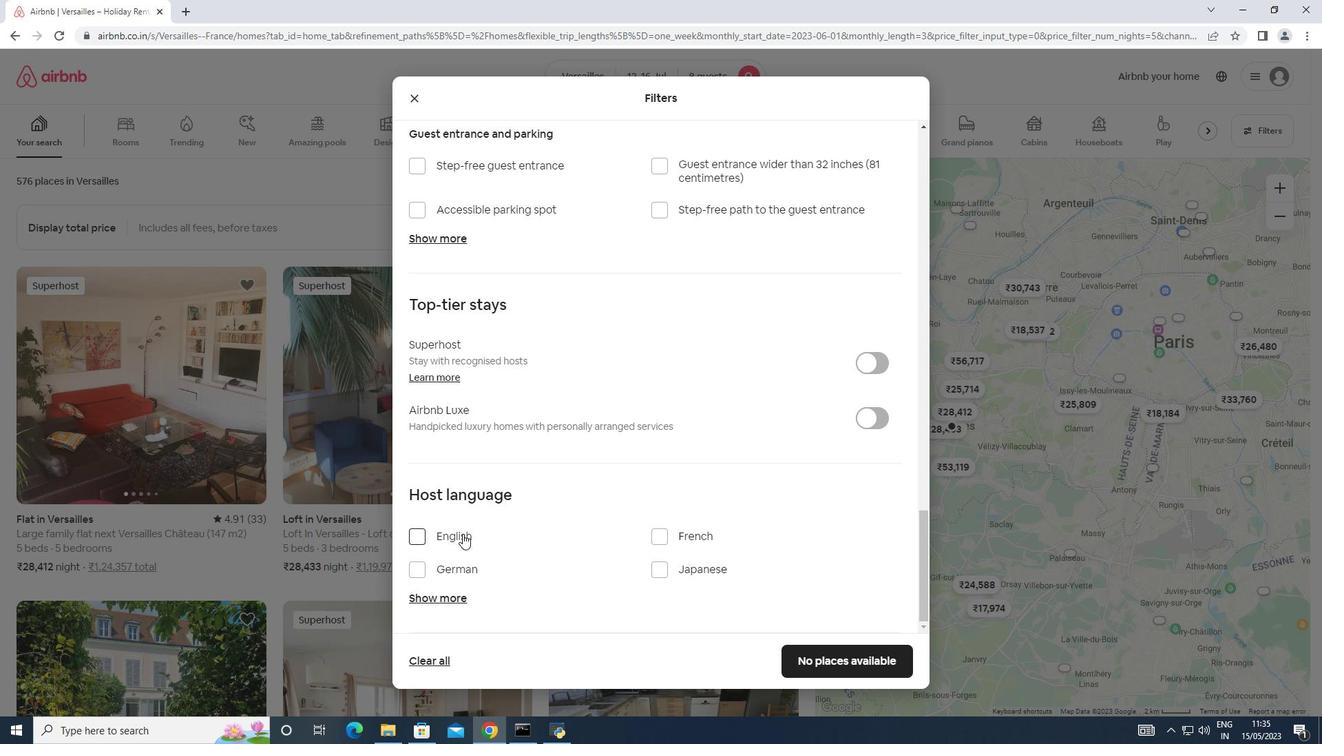 
Action: Mouse moved to (826, 657)
Screenshot: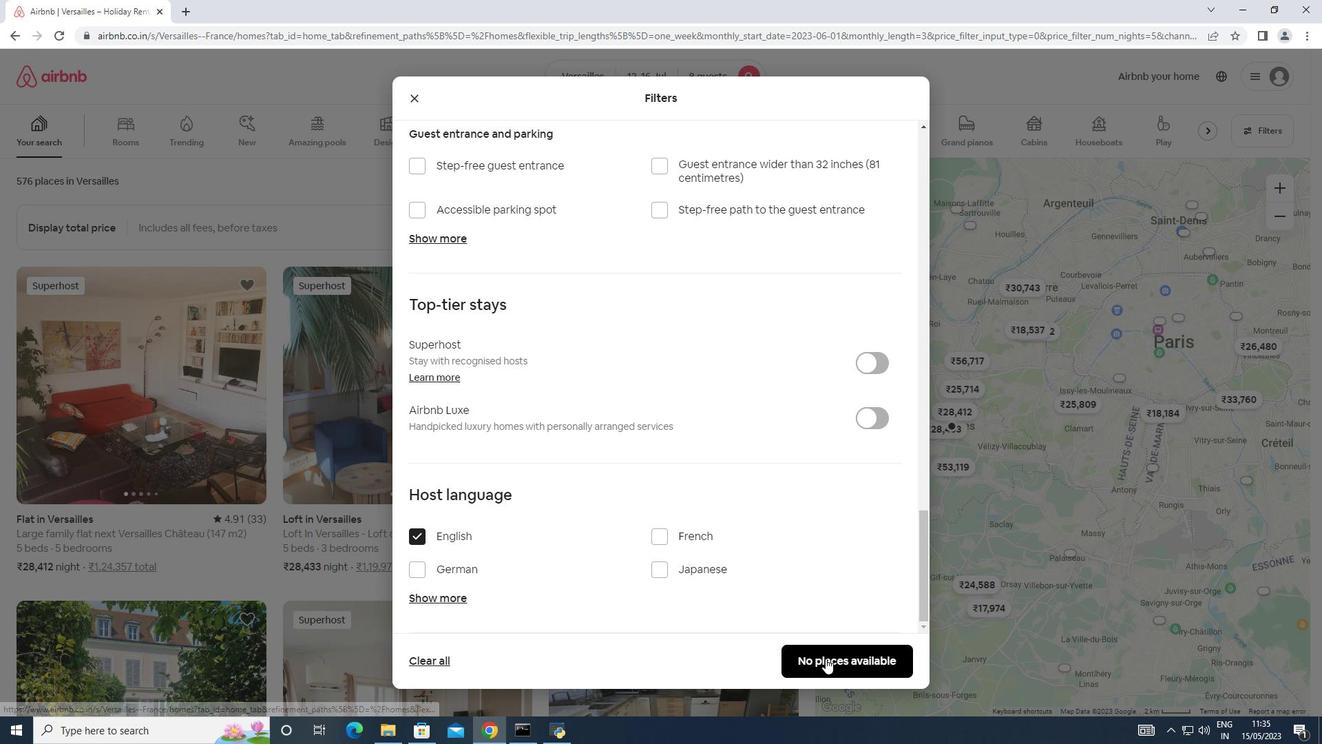 
Action: Mouse pressed left at (826, 657)
Screenshot: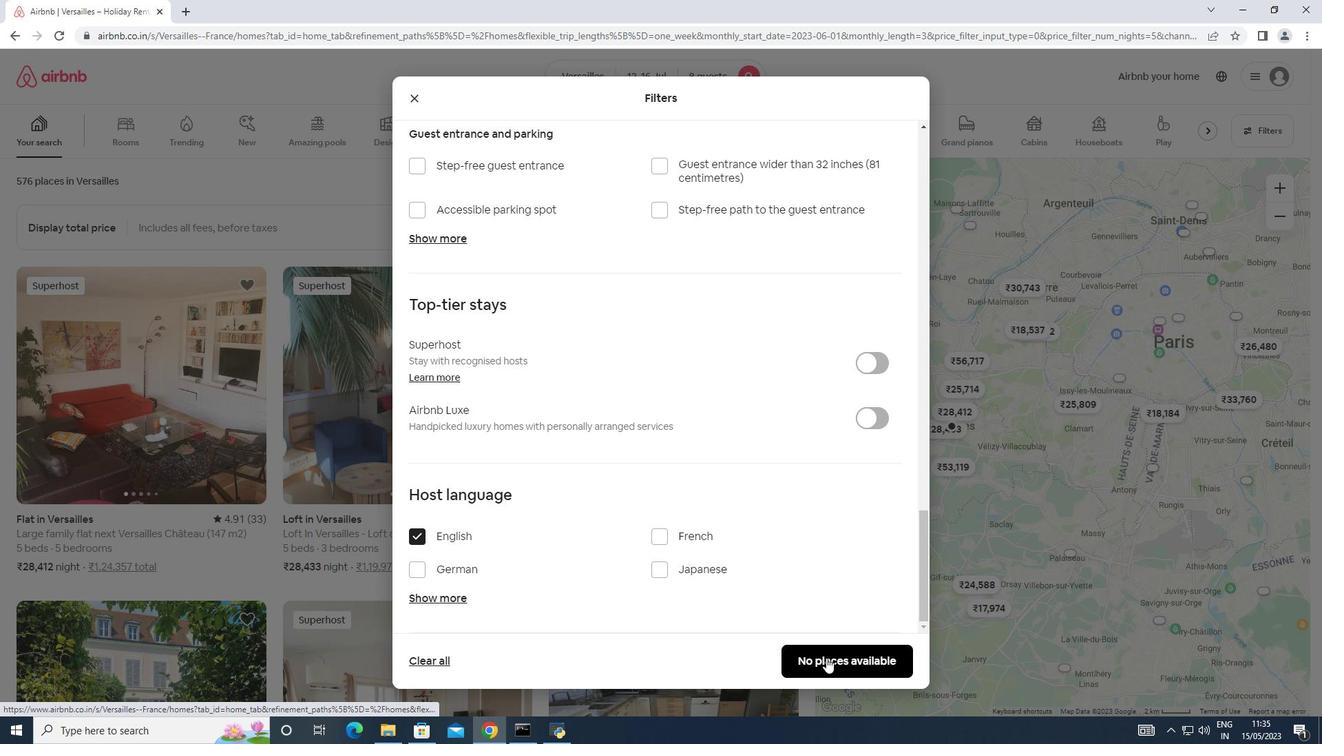 
